 Task: Look for space in Forssa, Finland from 2nd June, 2023 to 15th June, 2023 for 2 adults and 1 pet in price range Rs.10000 to Rs.15000. Place can be entire place with 1  bedroom having 1 bed and 1 bathroom. Property type can be house, flat, guest house, hotel. Booking option can be shelf check-in. Required host language is .
Action: Mouse moved to (529, 106)
Screenshot: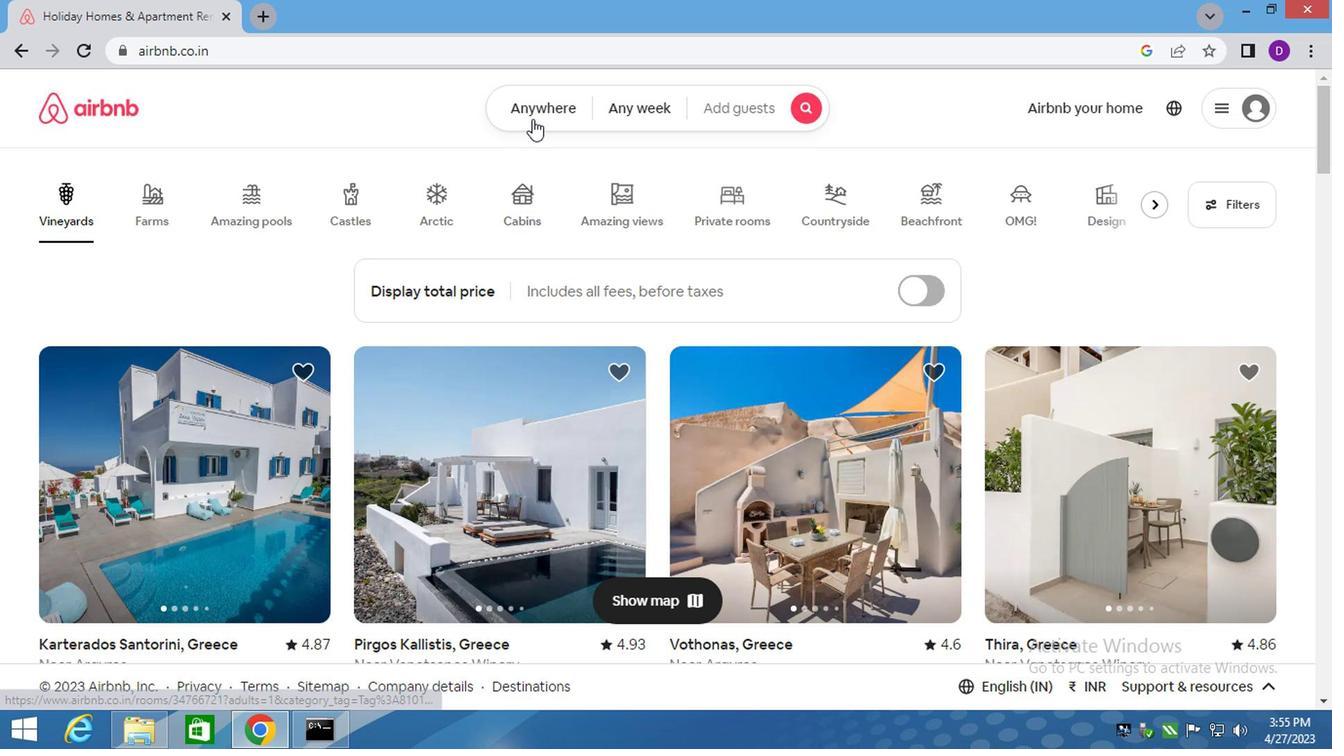 
Action: Mouse pressed left at (529, 106)
Screenshot: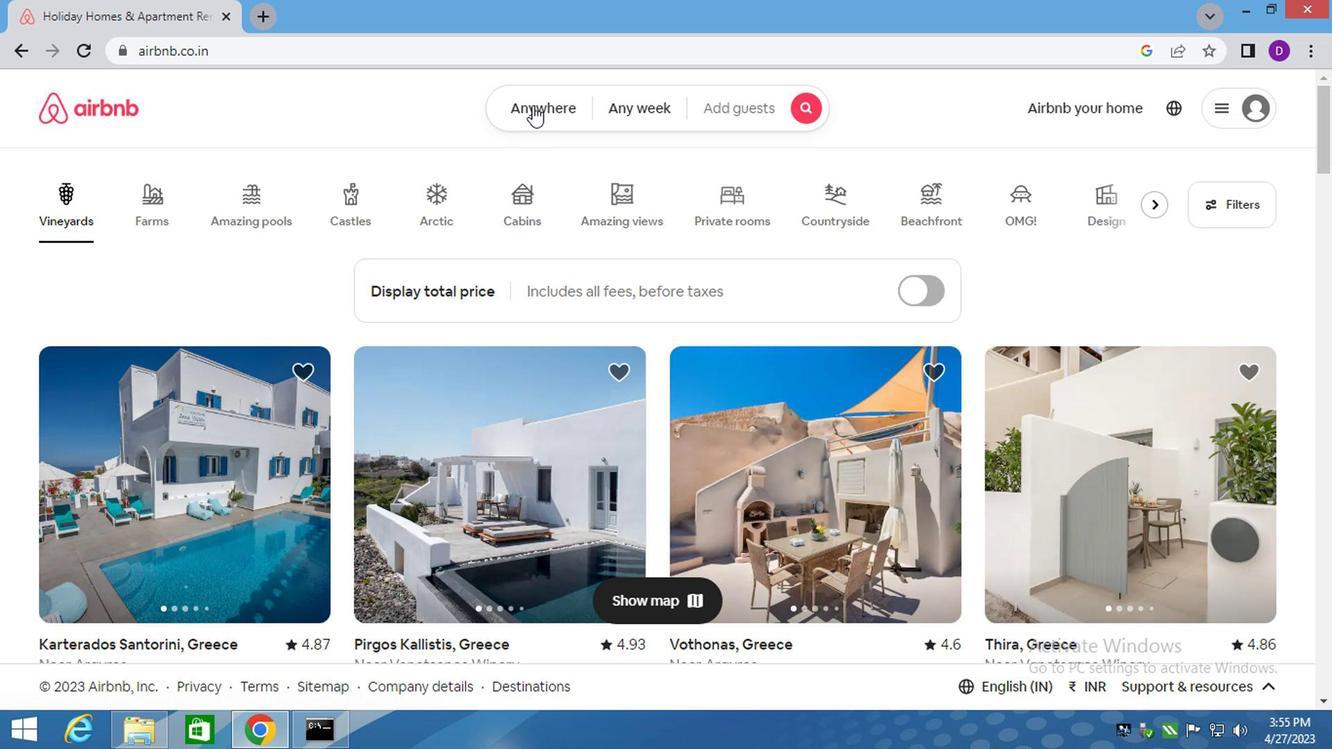 
Action: Mouse moved to (336, 192)
Screenshot: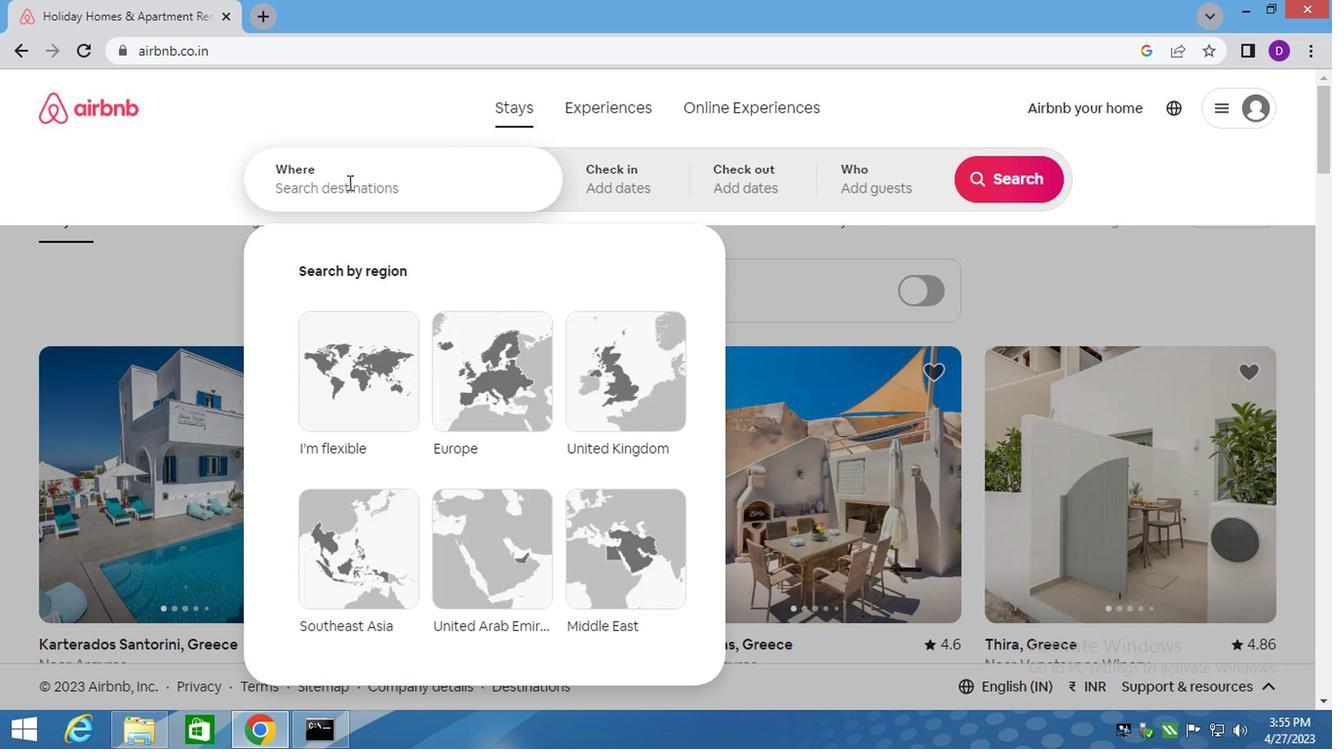 
Action: Mouse pressed left at (336, 192)
Screenshot: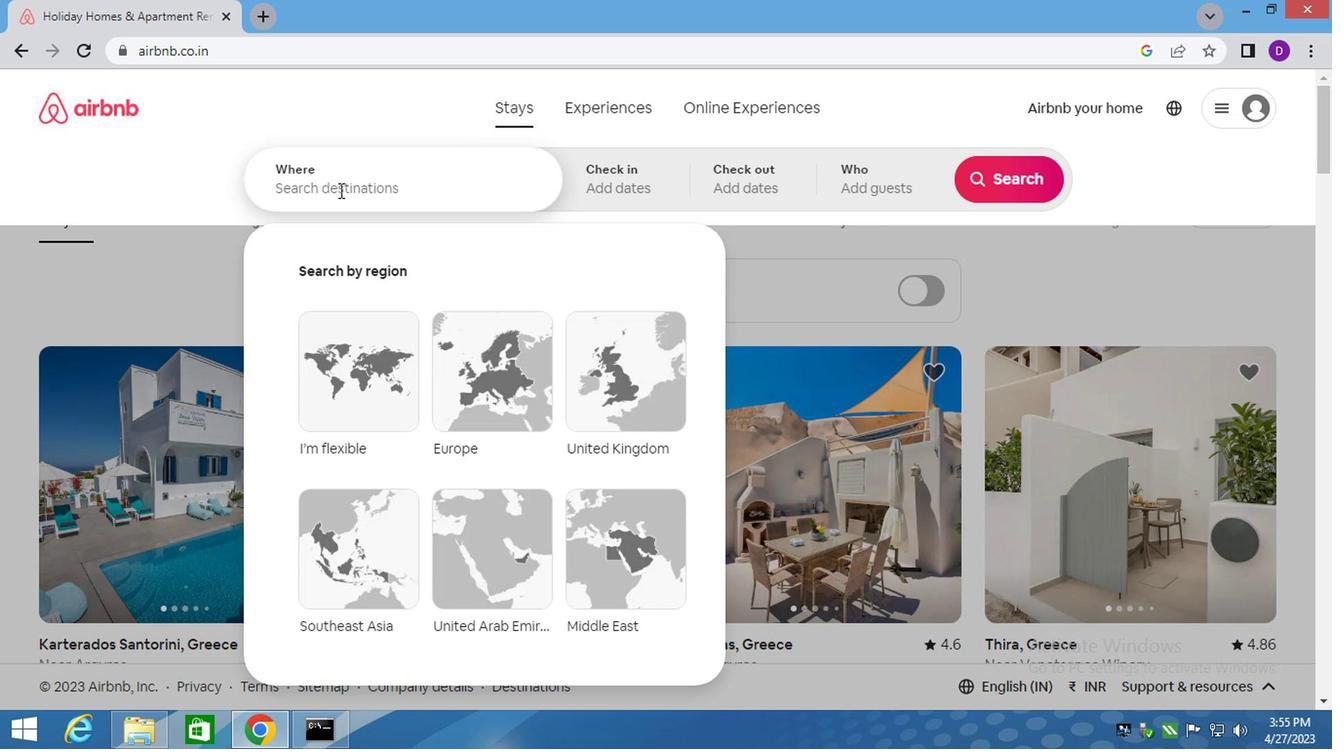 
Action: Key pressed forssa,<Key.space>fin<Key.down><Key.enter>
Screenshot: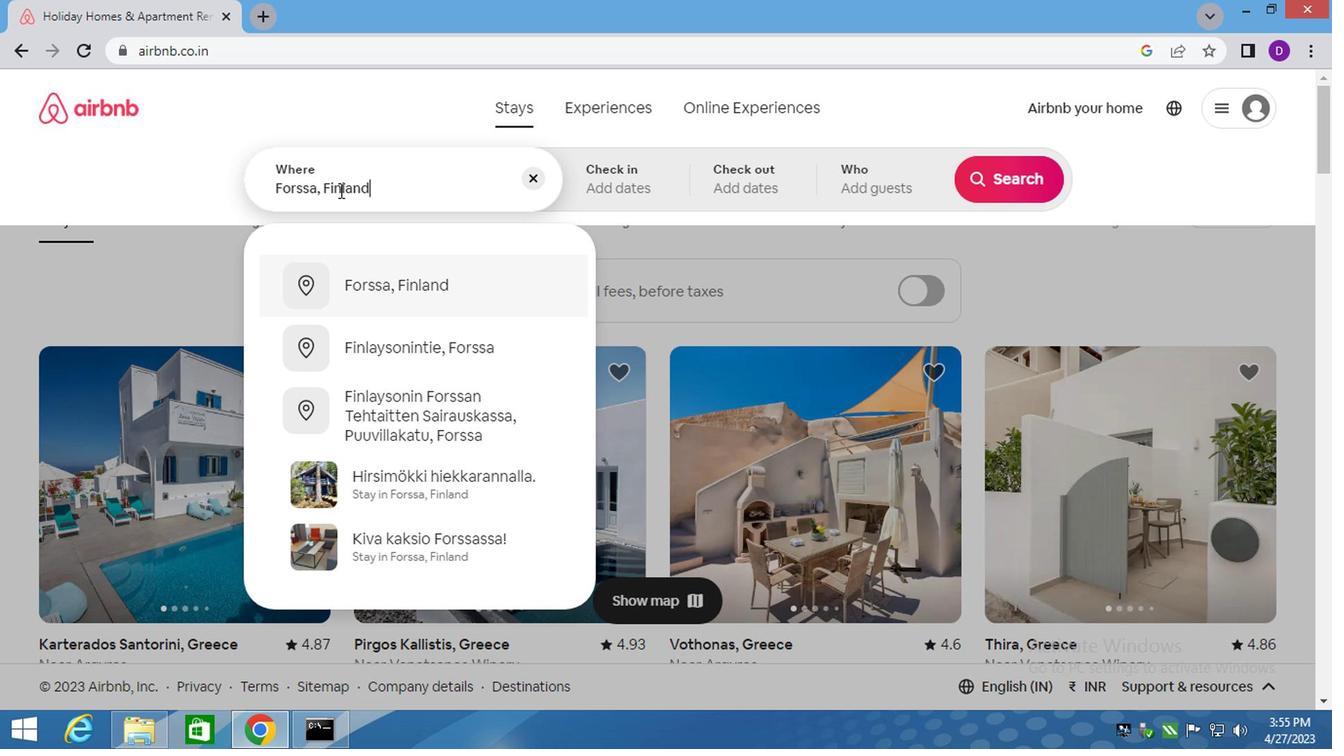 
Action: Mouse moved to (998, 338)
Screenshot: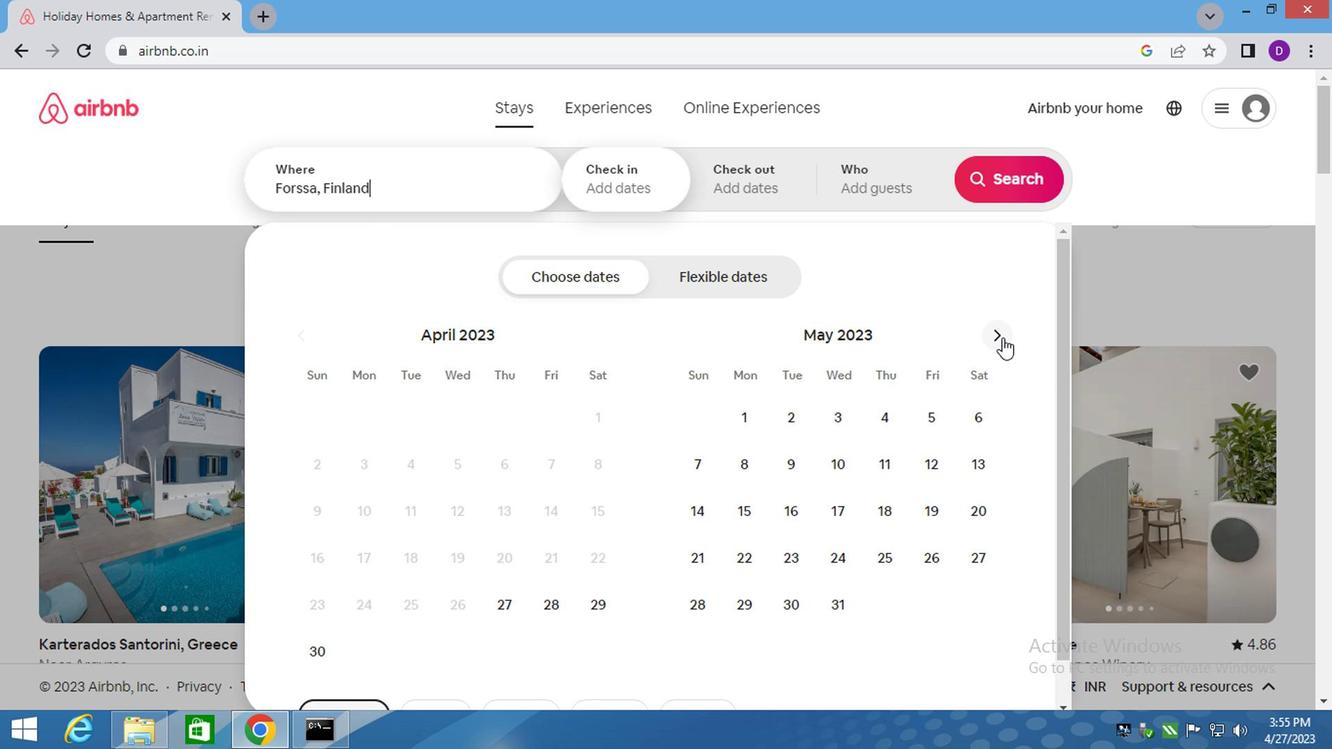 
Action: Mouse pressed left at (998, 338)
Screenshot: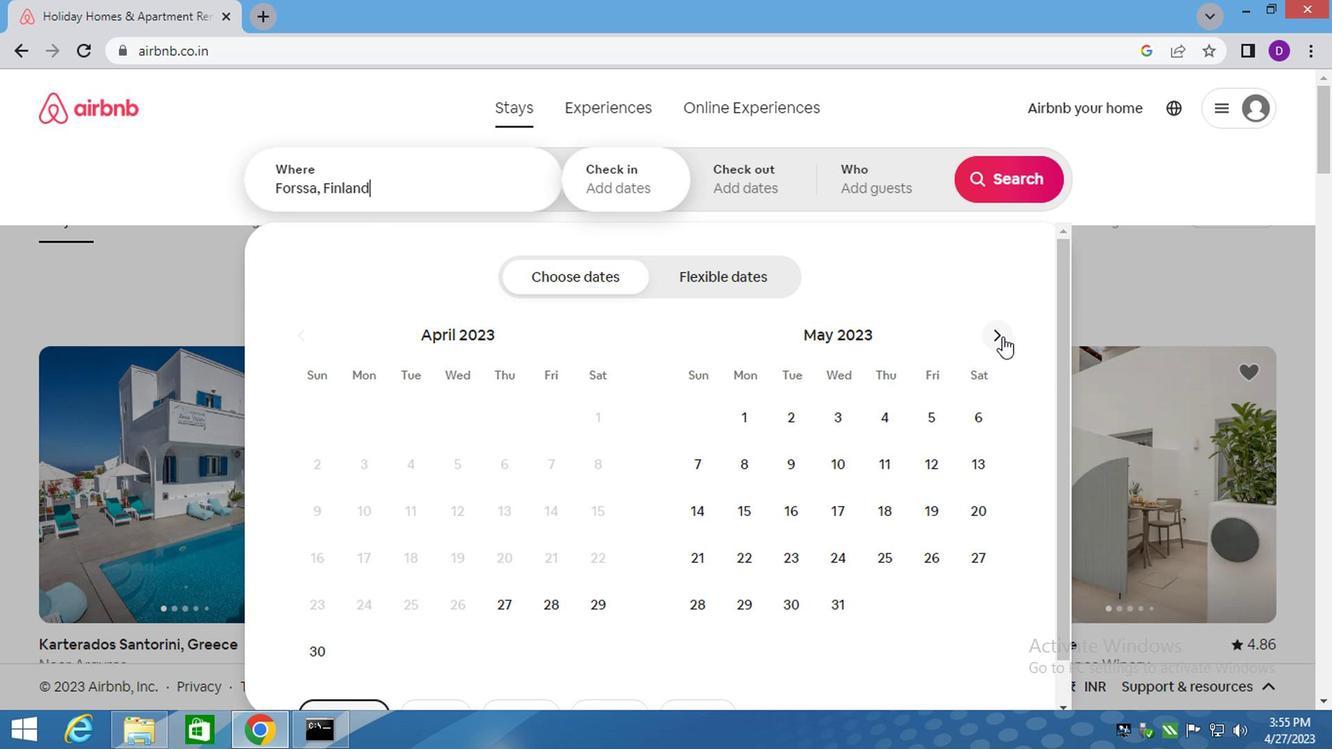 
Action: Mouse moved to (919, 415)
Screenshot: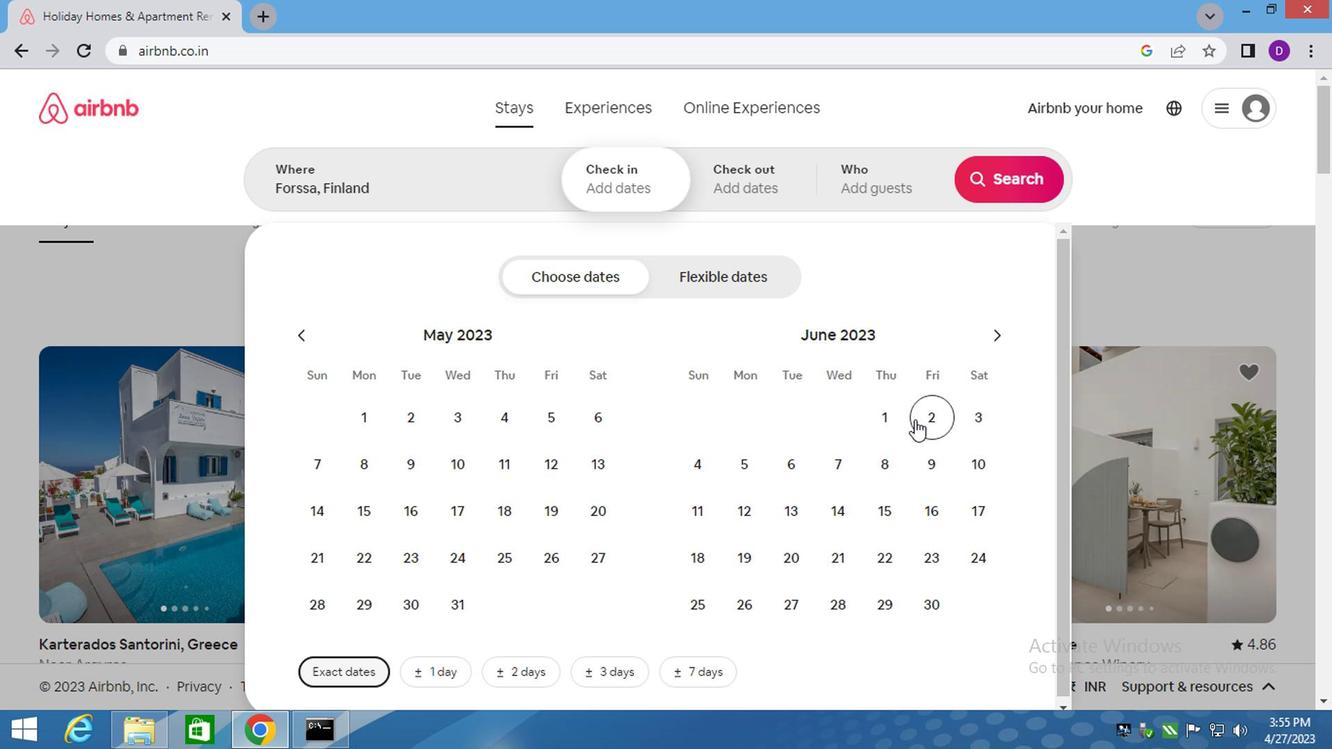 
Action: Mouse pressed left at (919, 415)
Screenshot: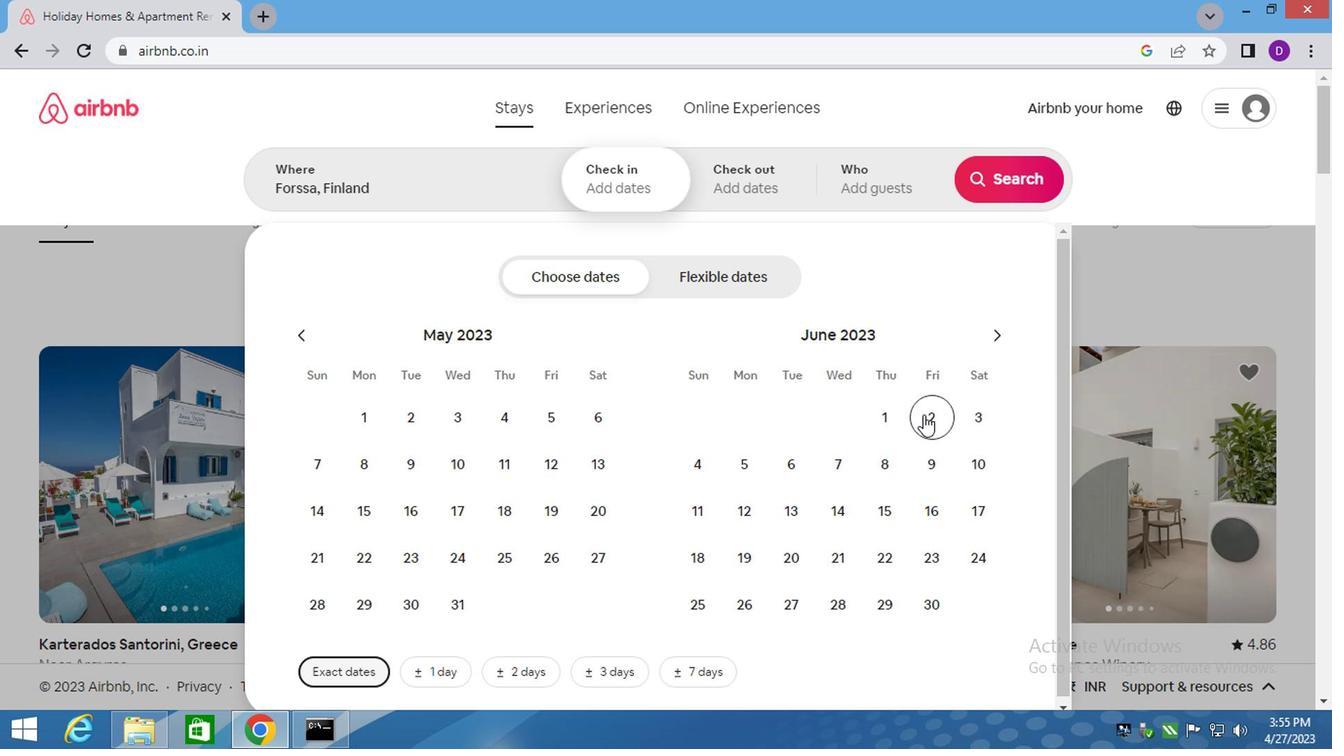 
Action: Mouse moved to (880, 496)
Screenshot: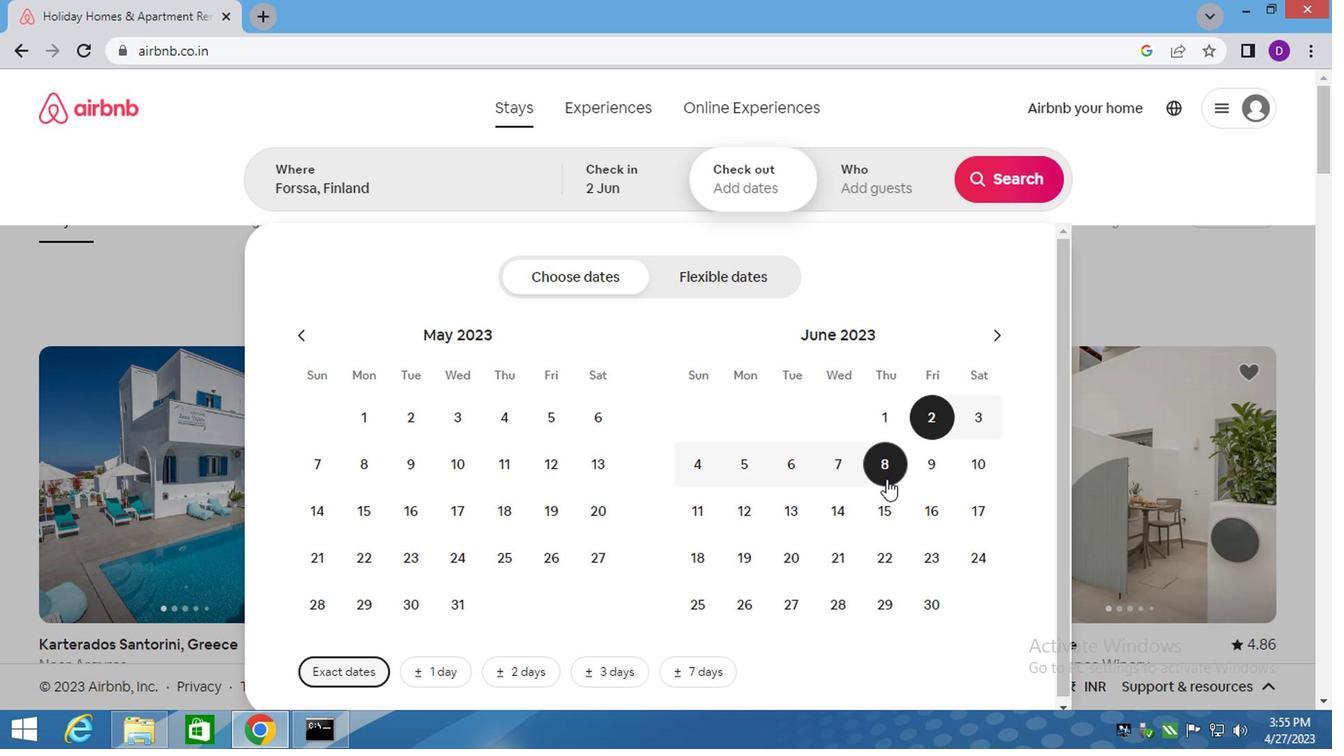 
Action: Mouse pressed left at (880, 496)
Screenshot: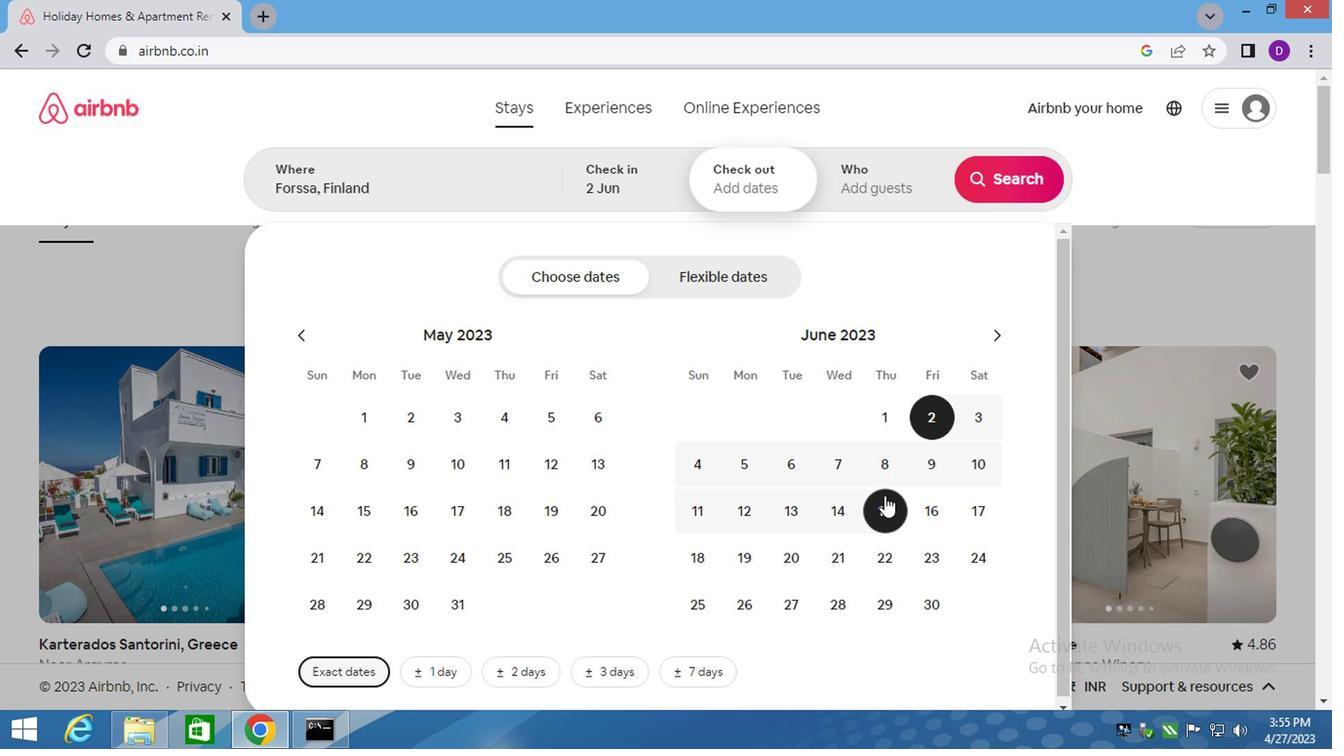 
Action: Mouse moved to (865, 192)
Screenshot: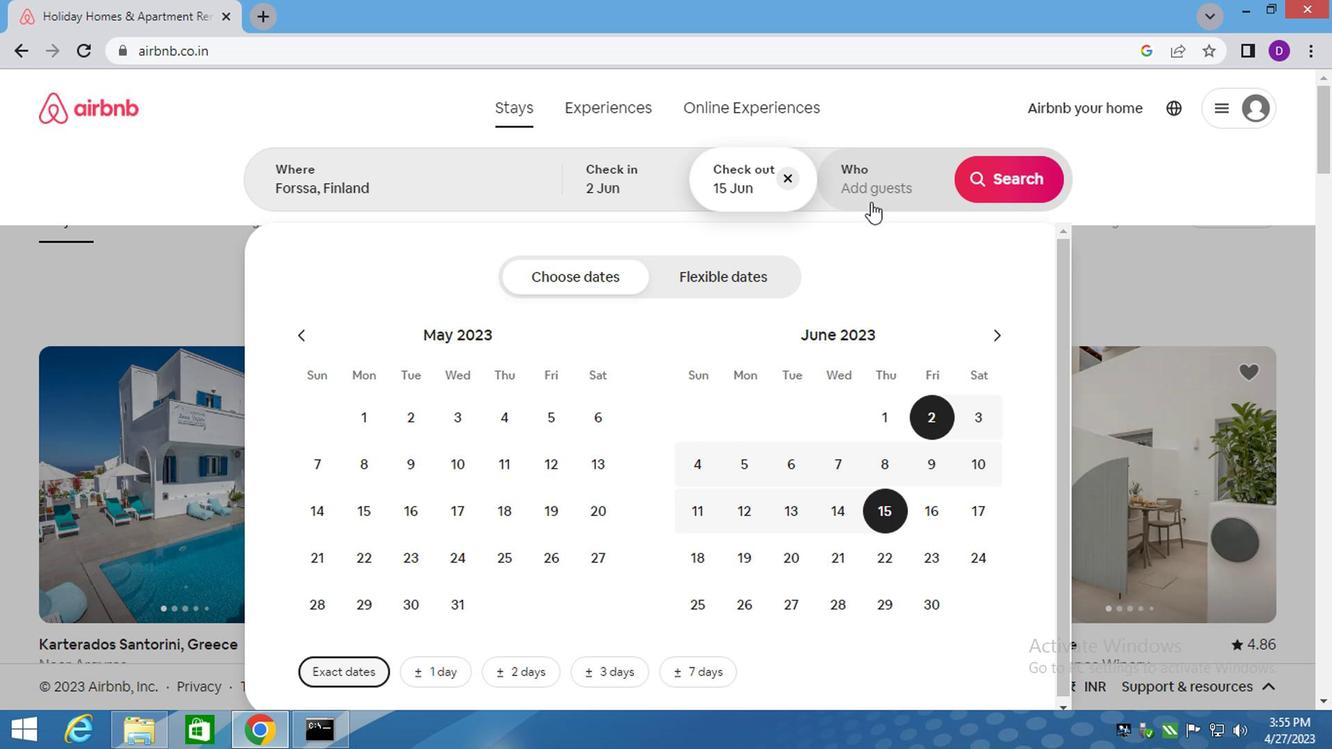 
Action: Mouse pressed left at (865, 192)
Screenshot: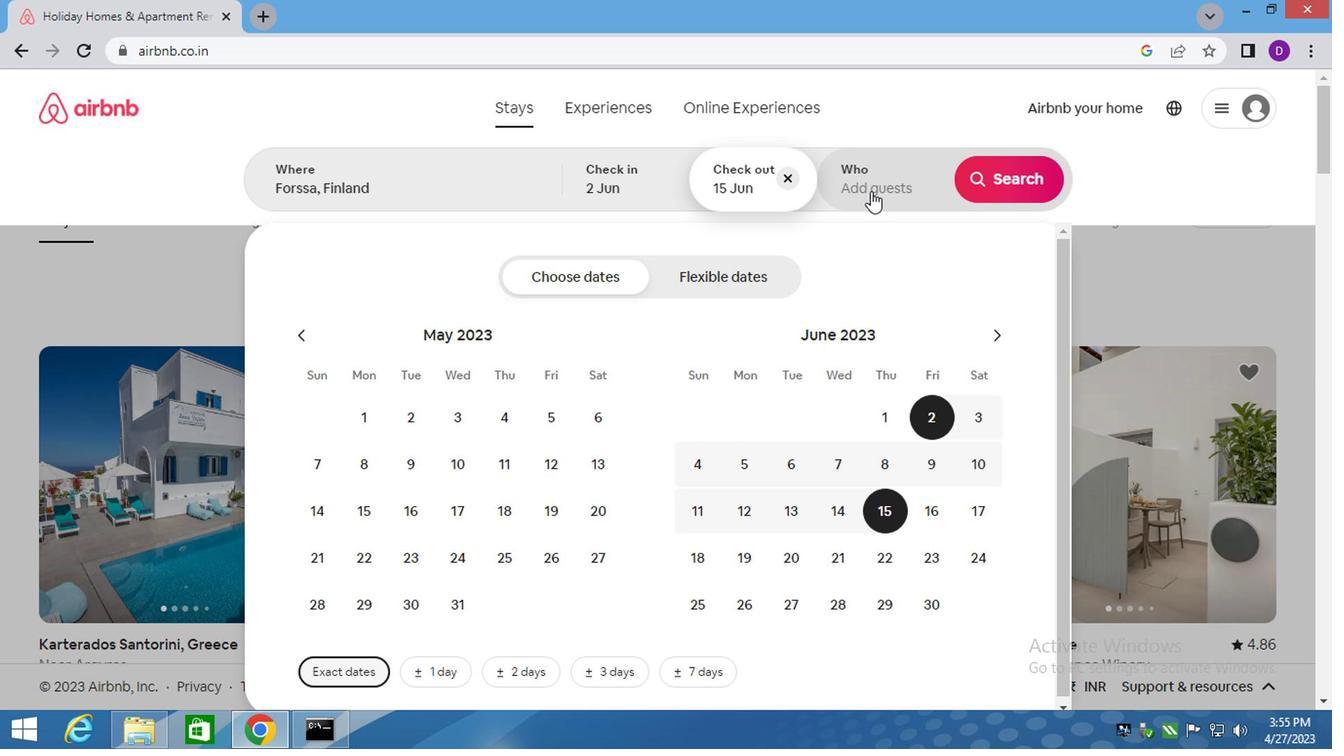 
Action: Mouse moved to (1012, 286)
Screenshot: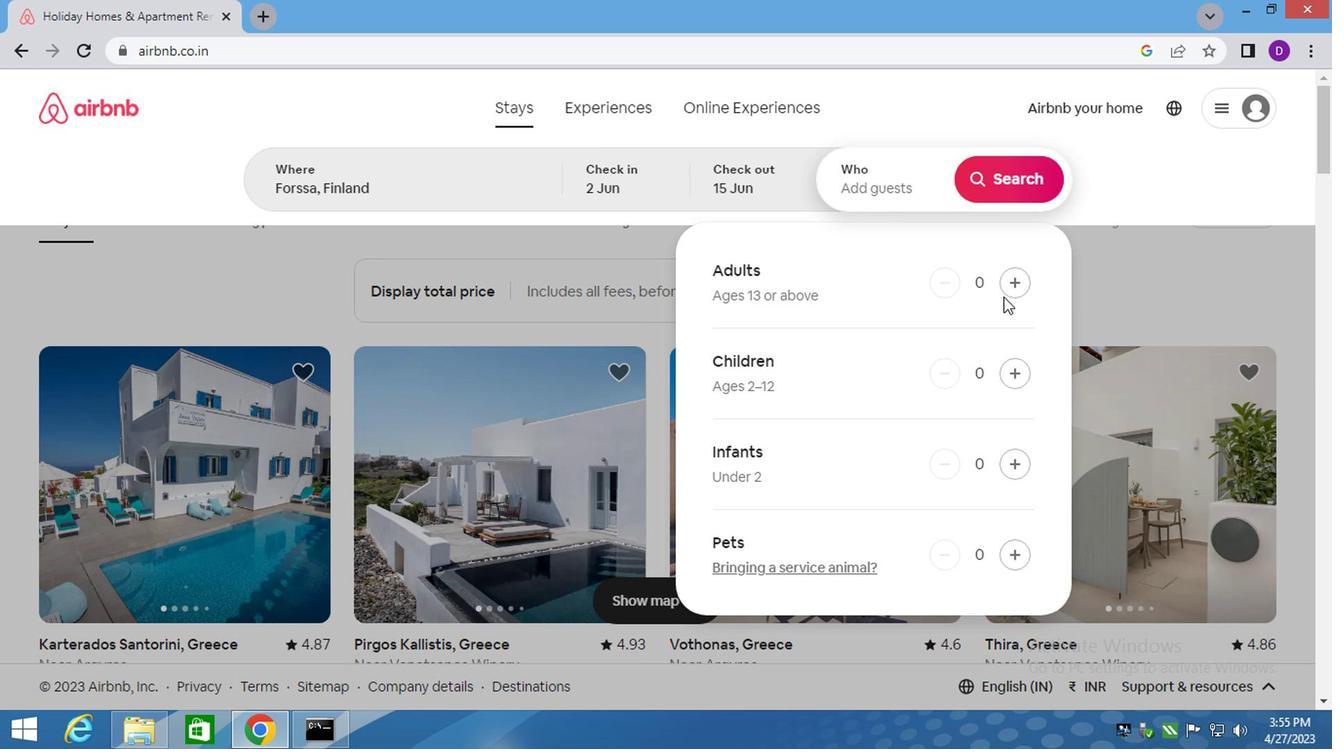 
Action: Mouse pressed left at (1012, 286)
Screenshot: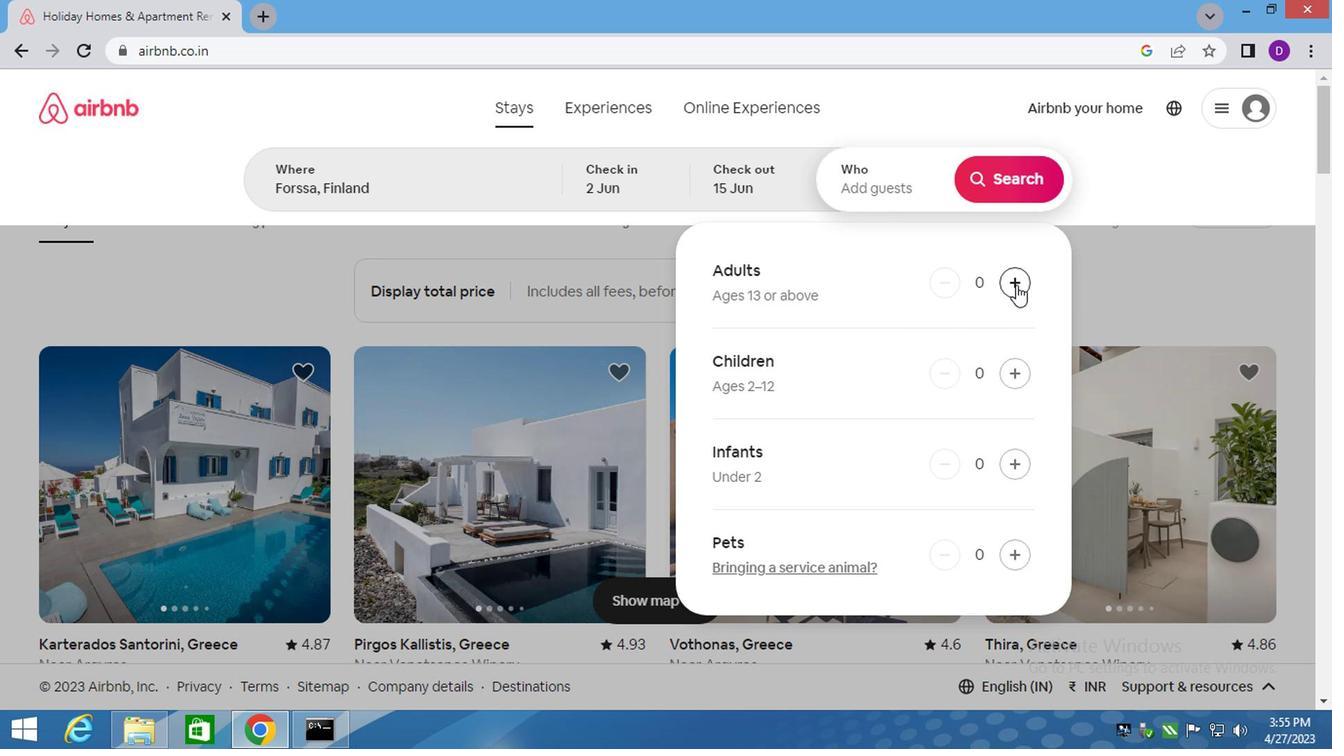 
Action: Mouse pressed left at (1012, 286)
Screenshot: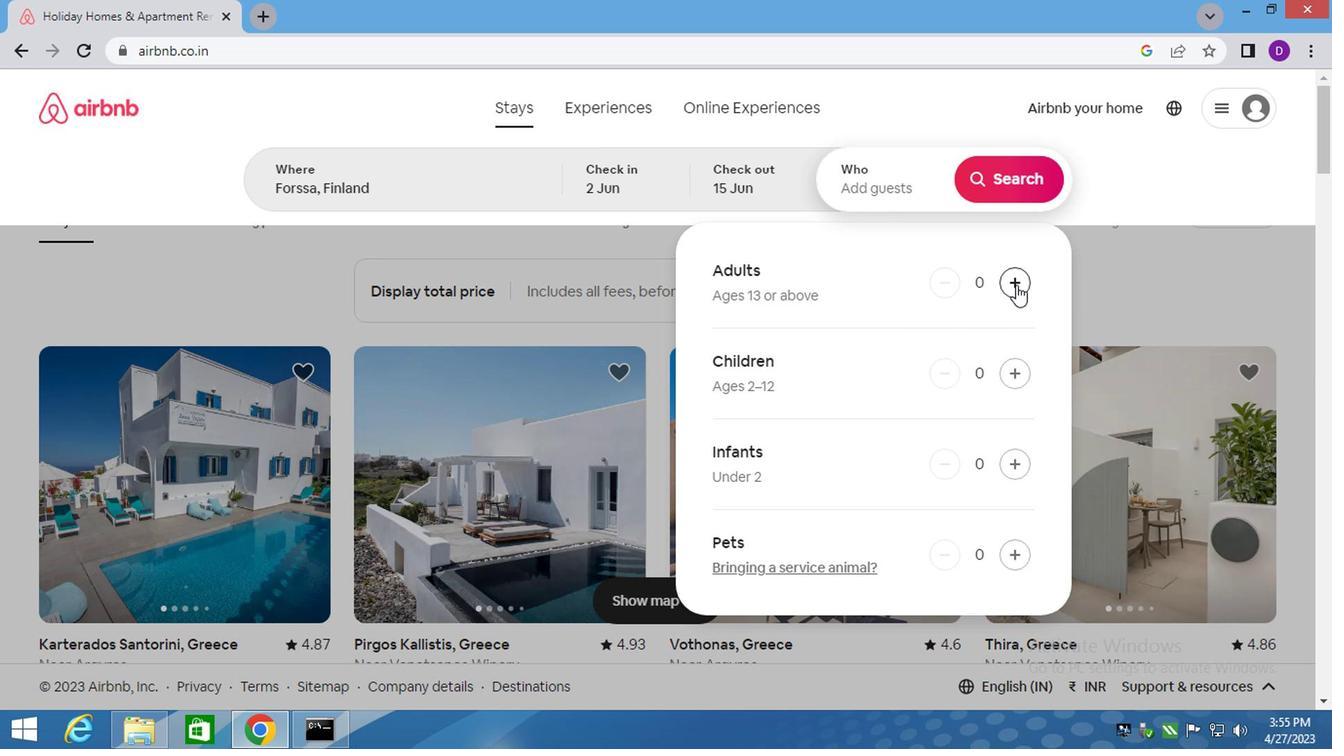 
Action: Mouse moved to (1008, 558)
Screenshot: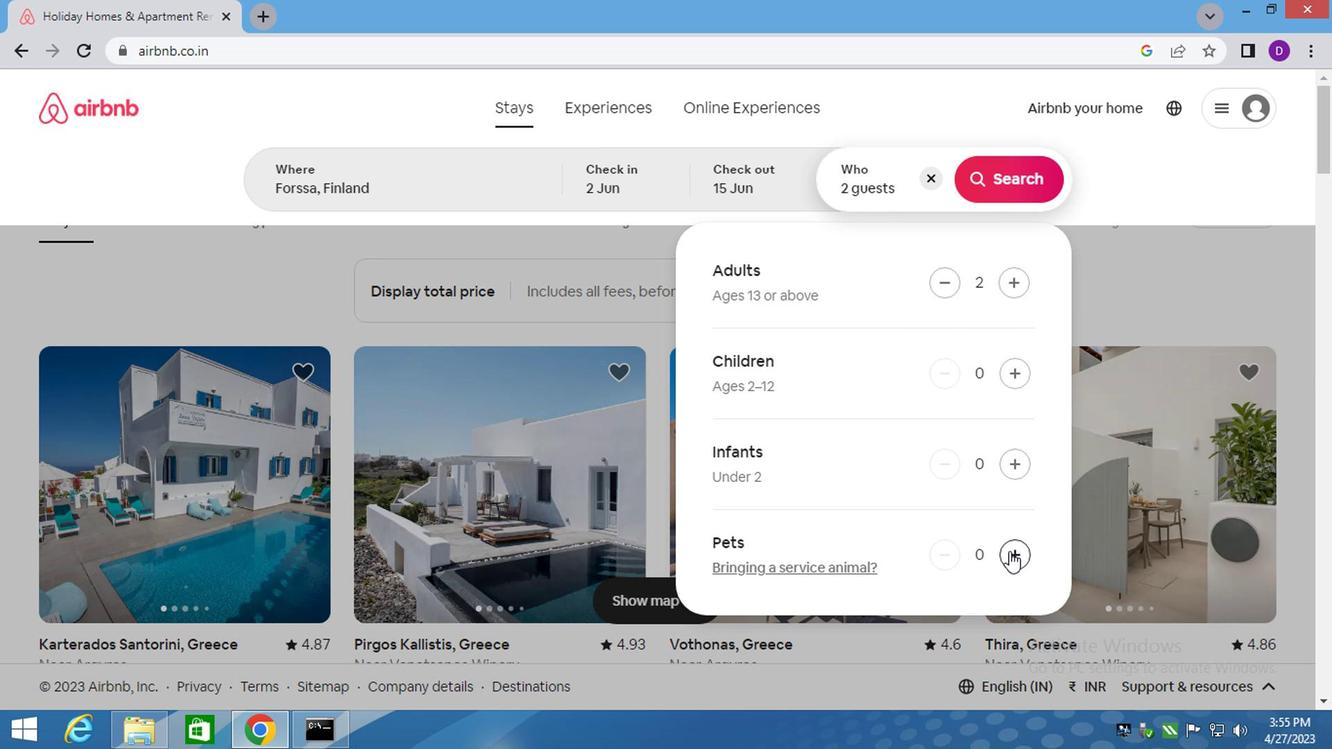 
Action: Mouse pressed left at (1008, 558)
Screenshot: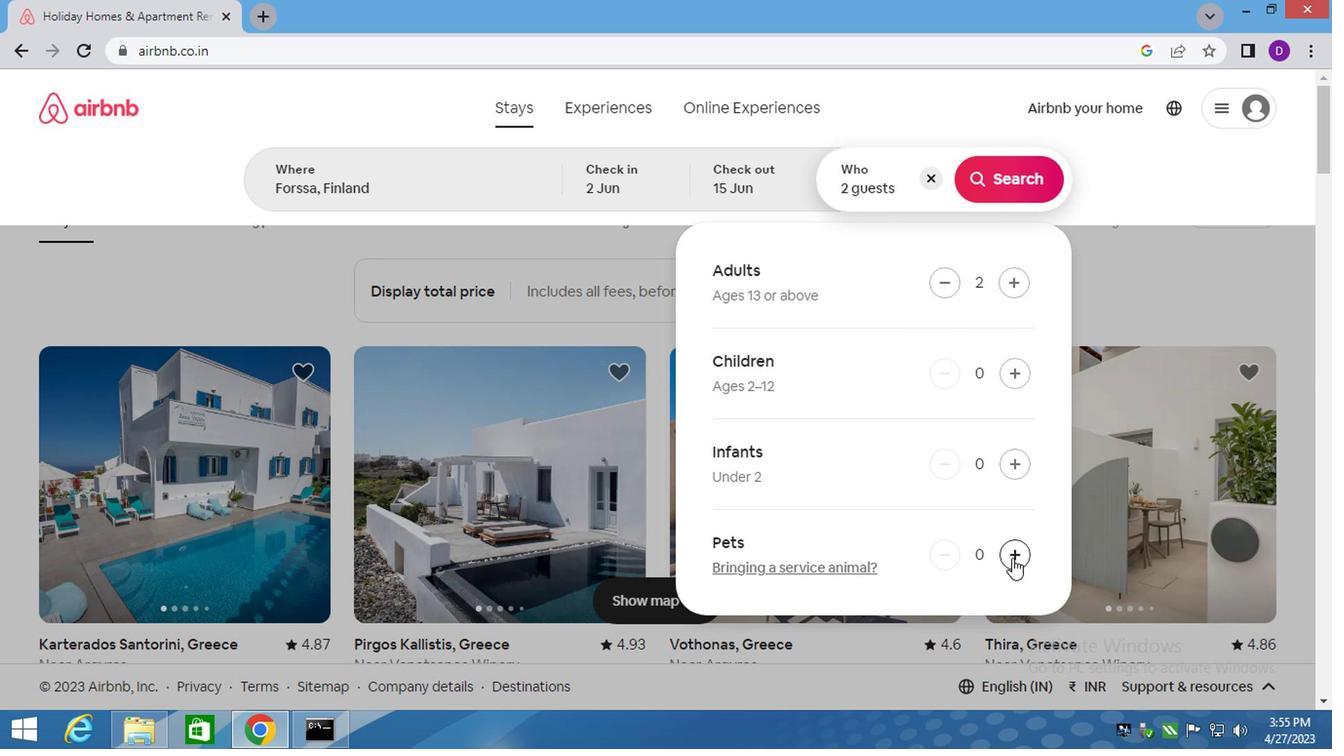 
Action: Mouse moved to (994, 188)
Screenshot: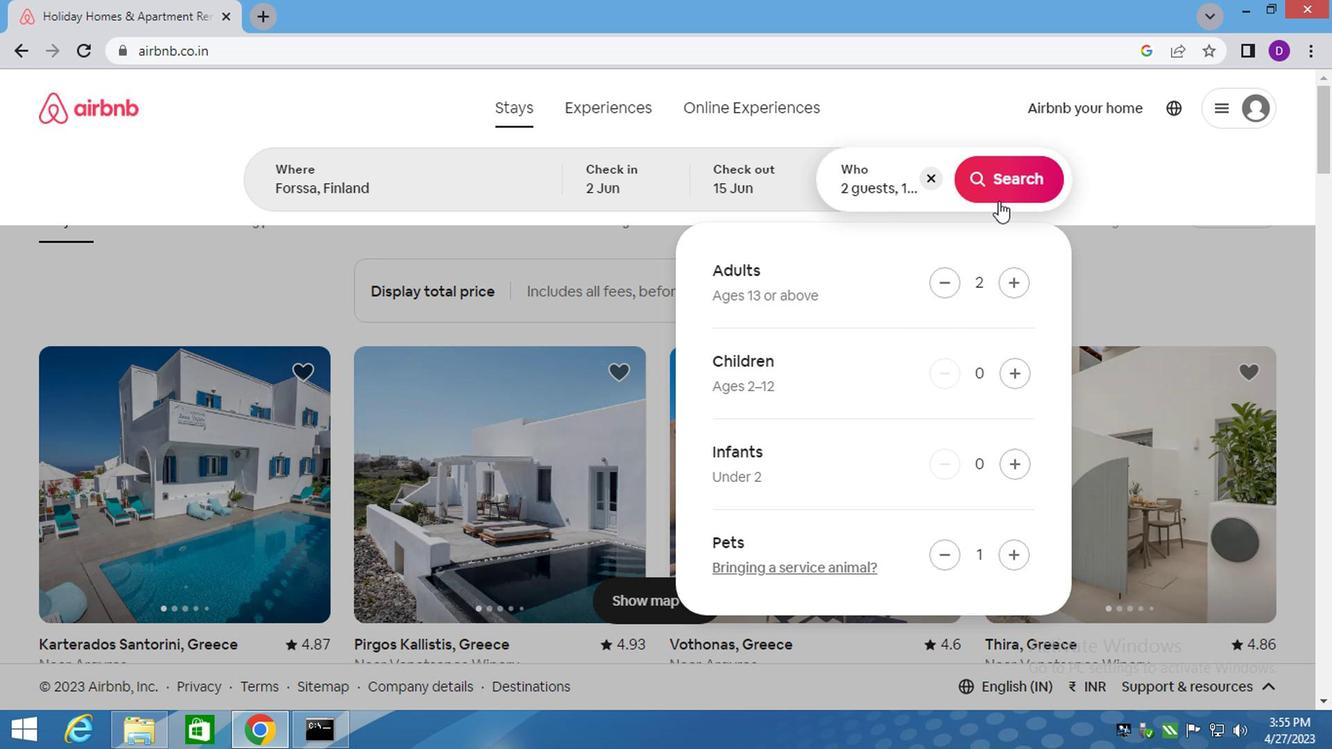 
Action: Mouse pressed left at (994, 188)
Screenshot: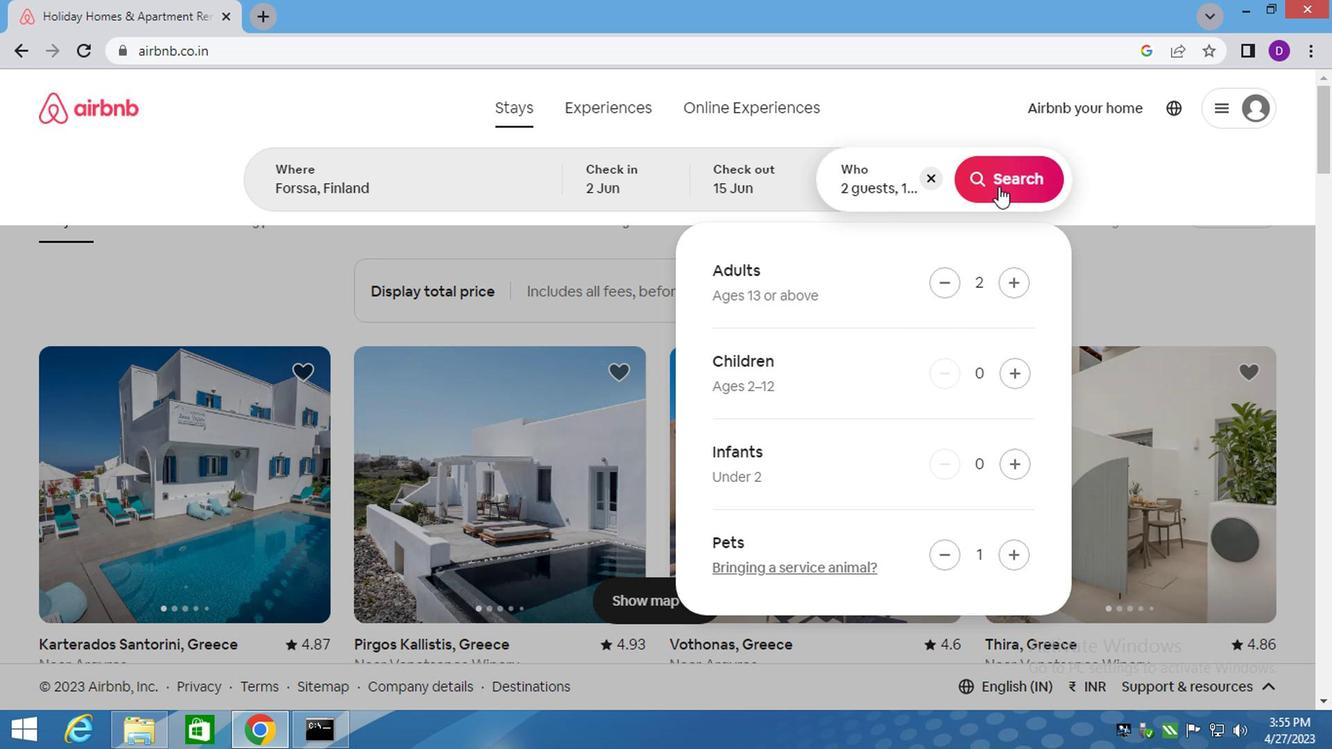 
Action: Mouse moved to (1228, 192)
Screenshot: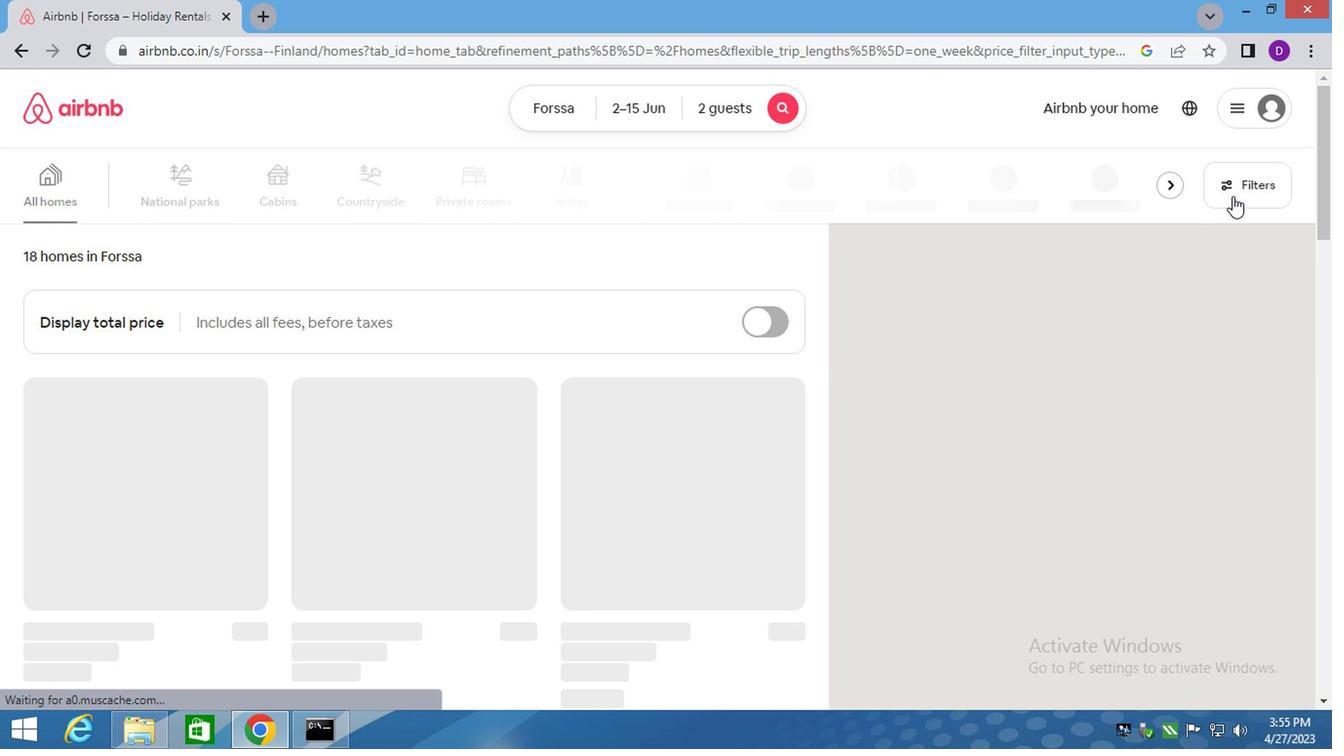 
Action: Mouse pressed left at (1228, 192)
Screenshot: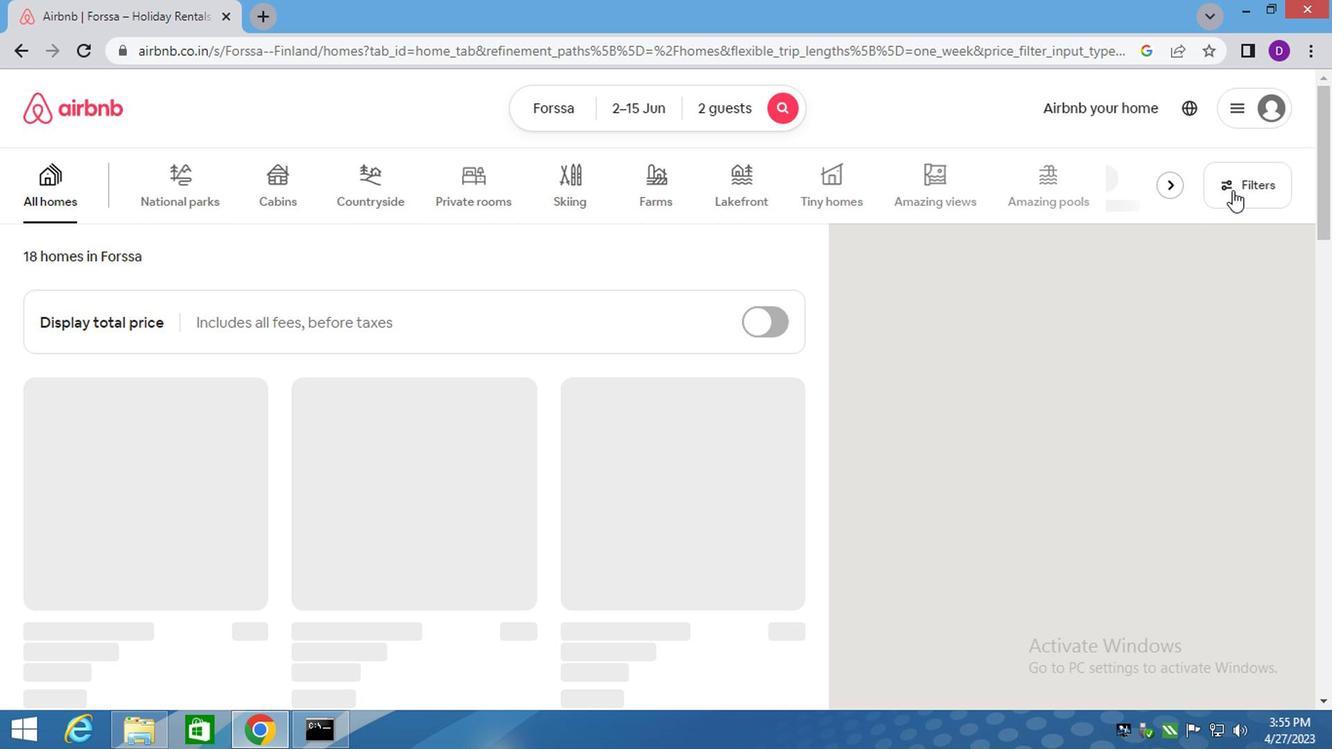 
Action: Mouse moved to (406, 426)
Screenshot: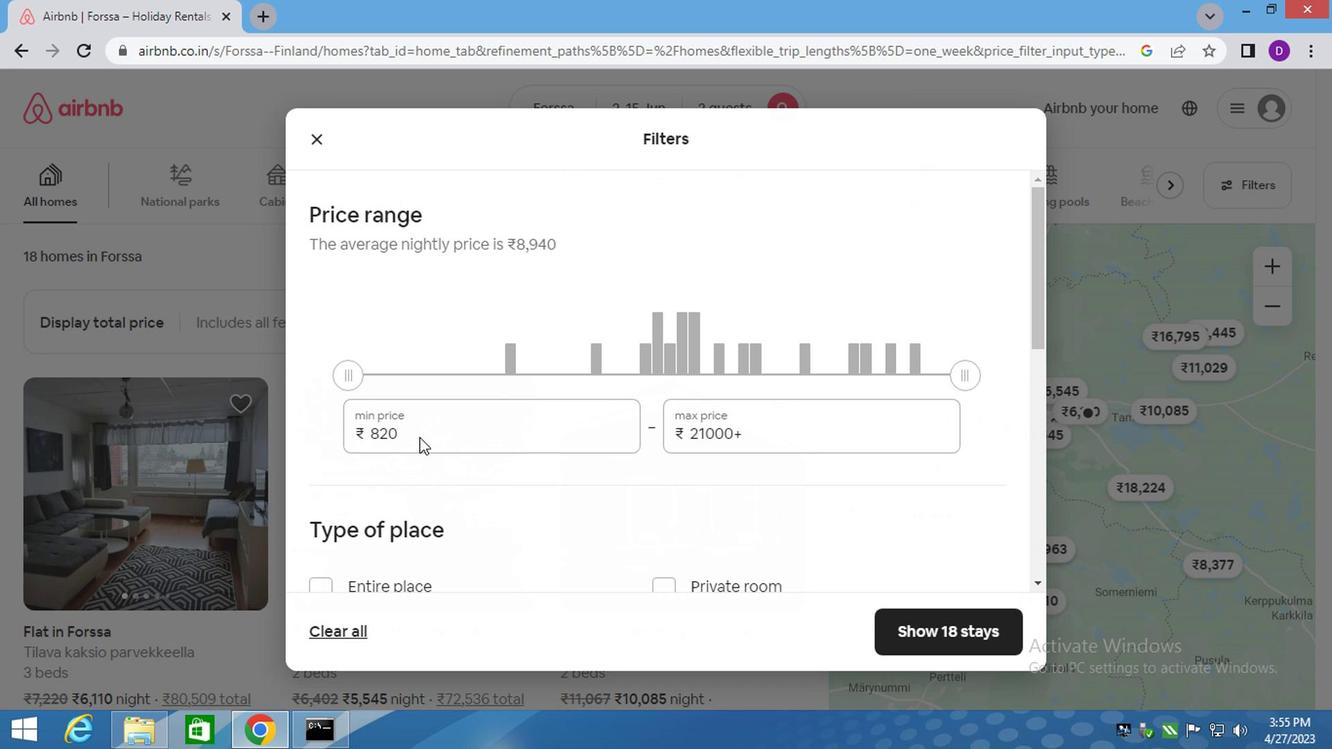 
Action: Mouse pressed left at (406, 426)
Screenshot: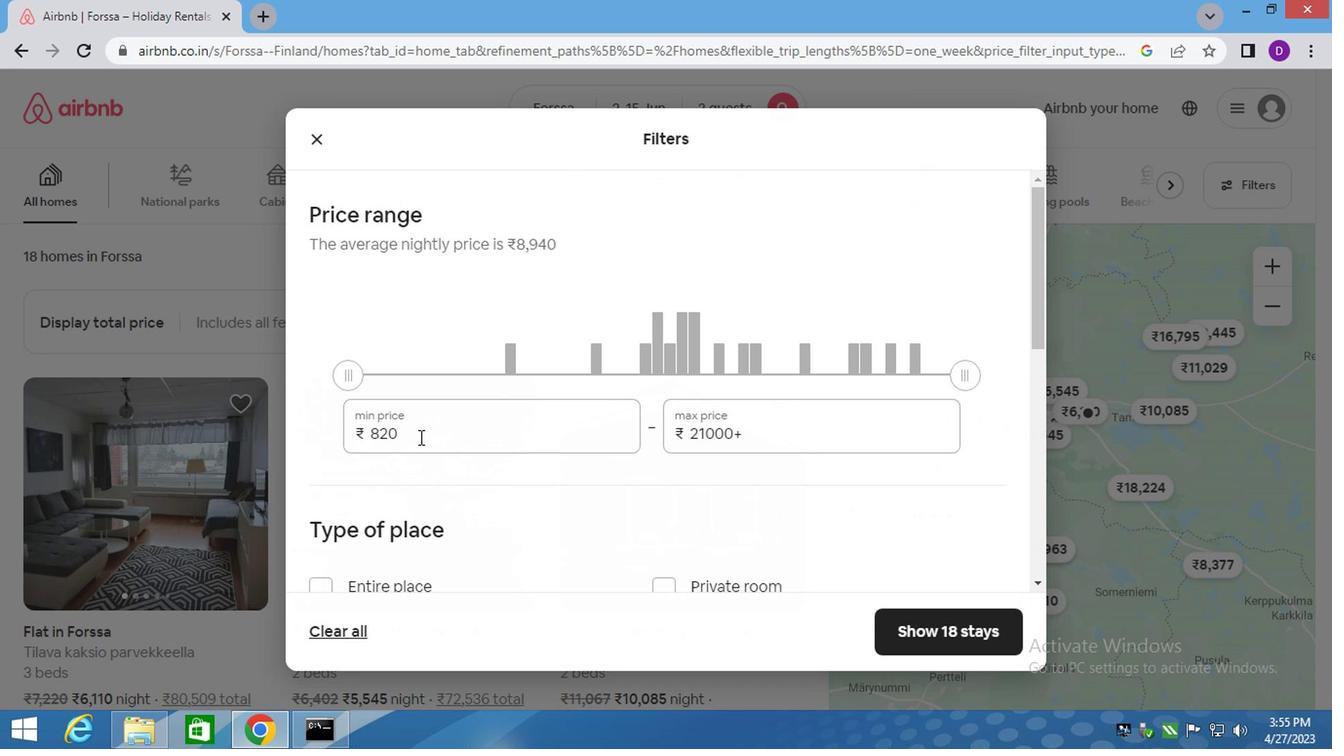 
Action: Mouse pressed left at (406, 426)
Screenshot: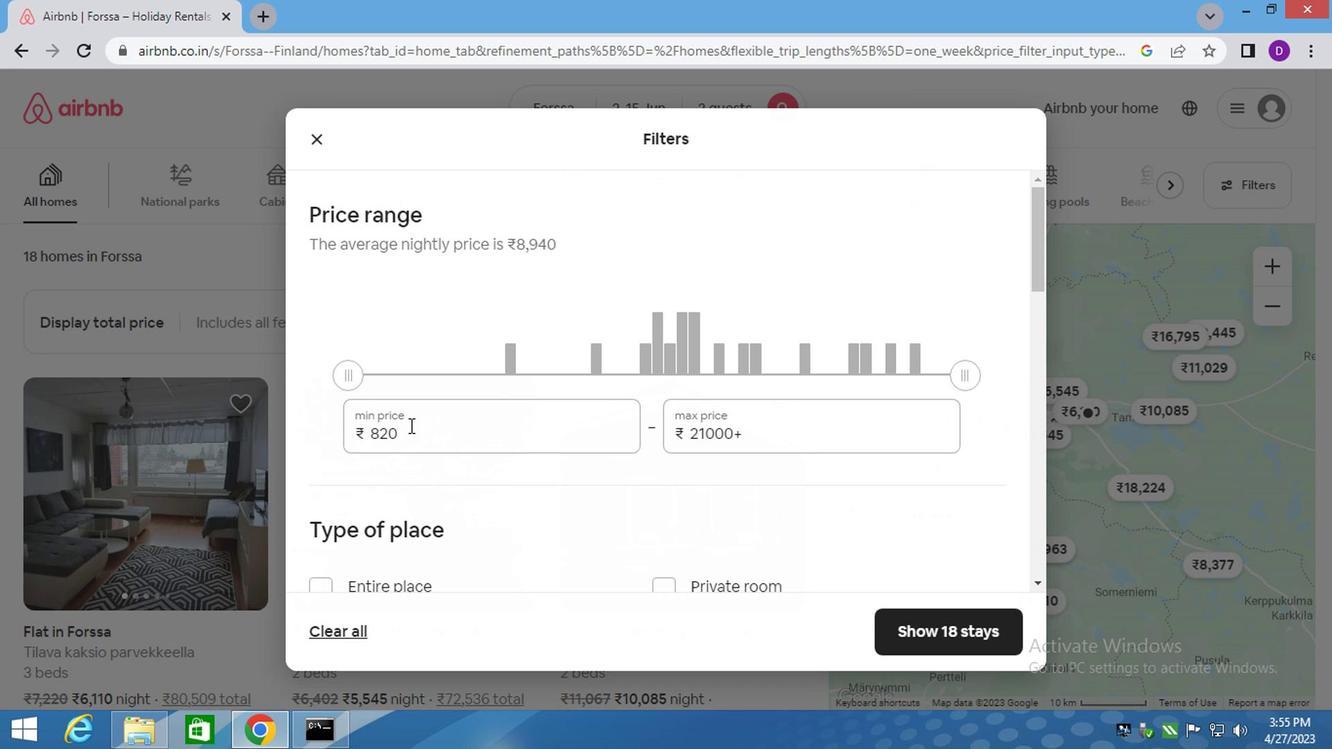 
Action: Key pressed 1<Key.backspace><Key.tab>
Screenshot: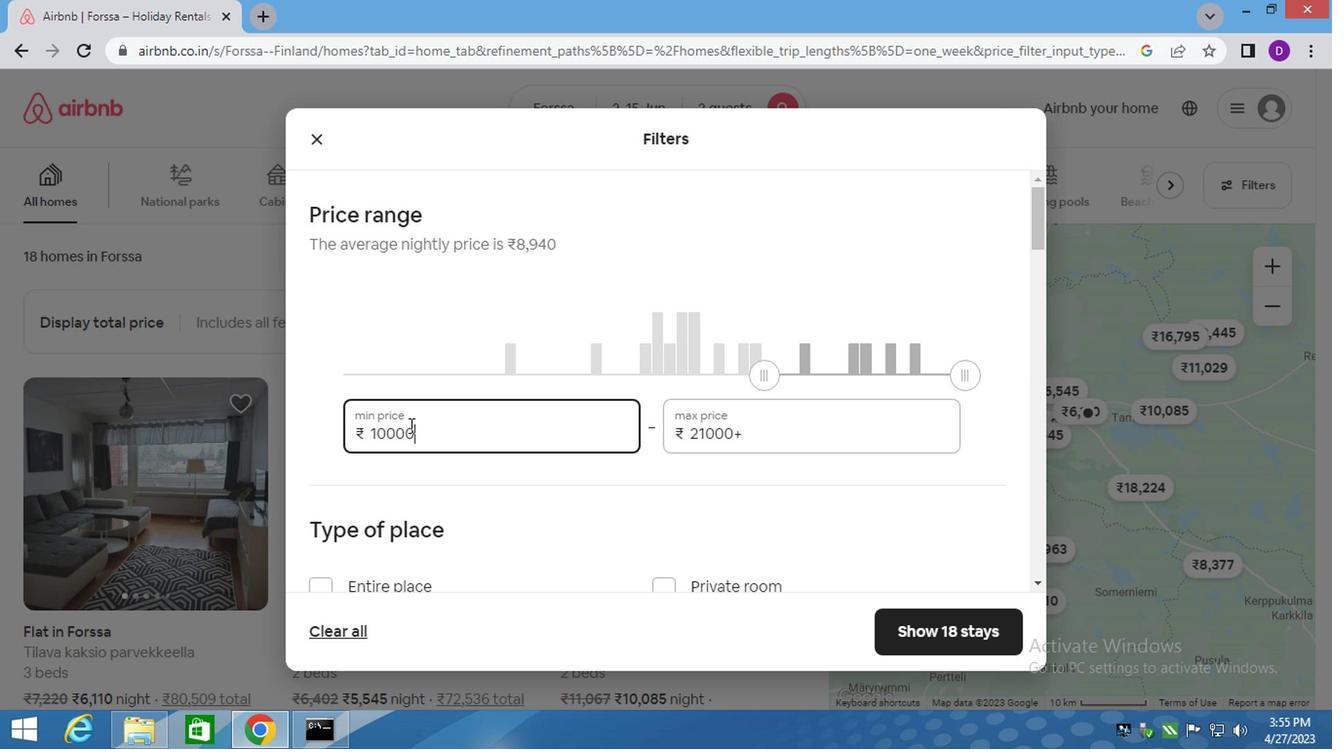 
Action: Mouse moved to (743, 440)
Screenshot: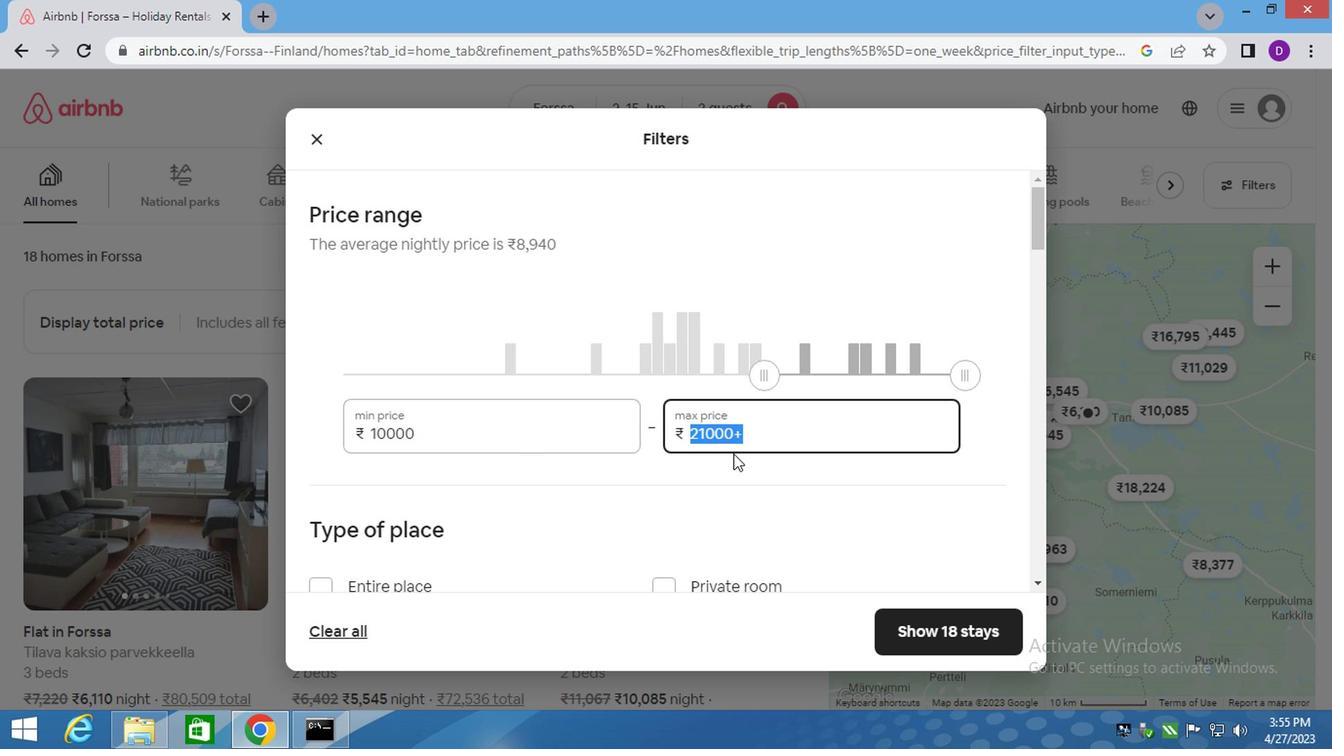 
Action: Key pressed 15000
Screenshot: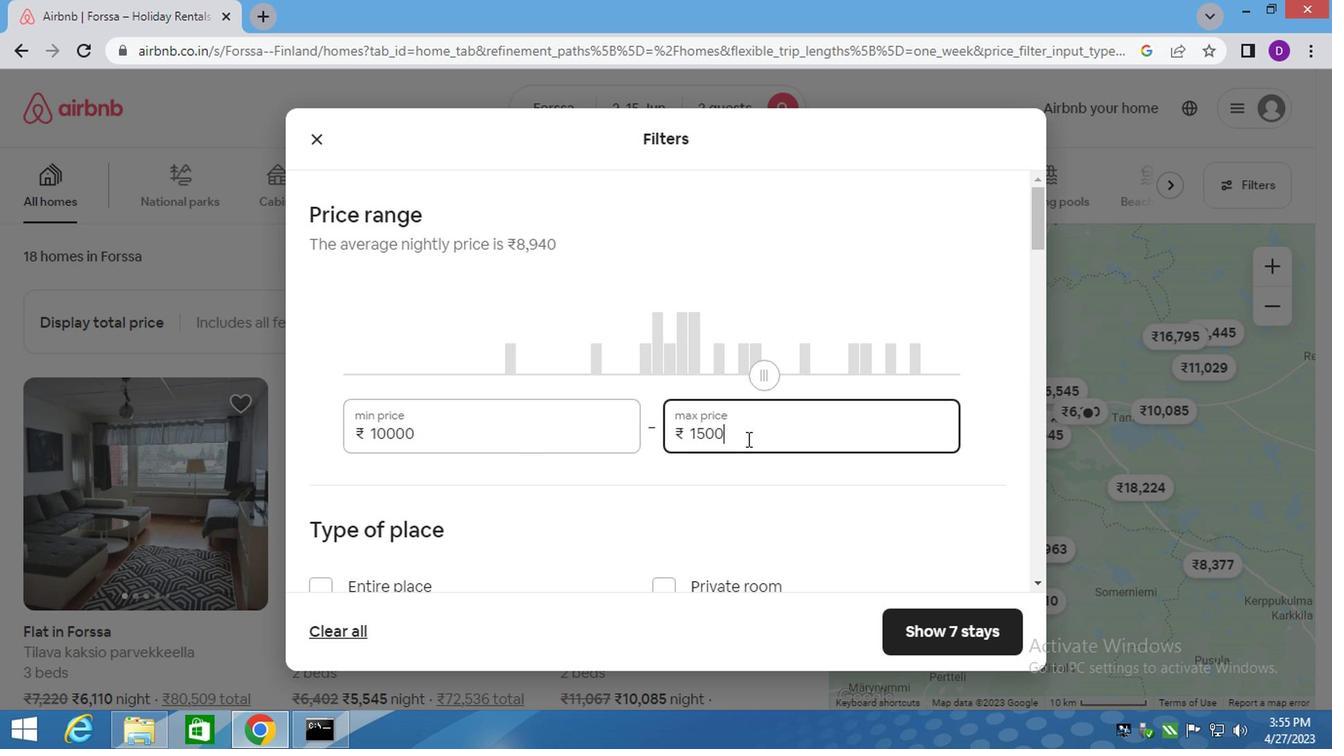 
Action: Mouse moved to (607, 457)
Screenshot: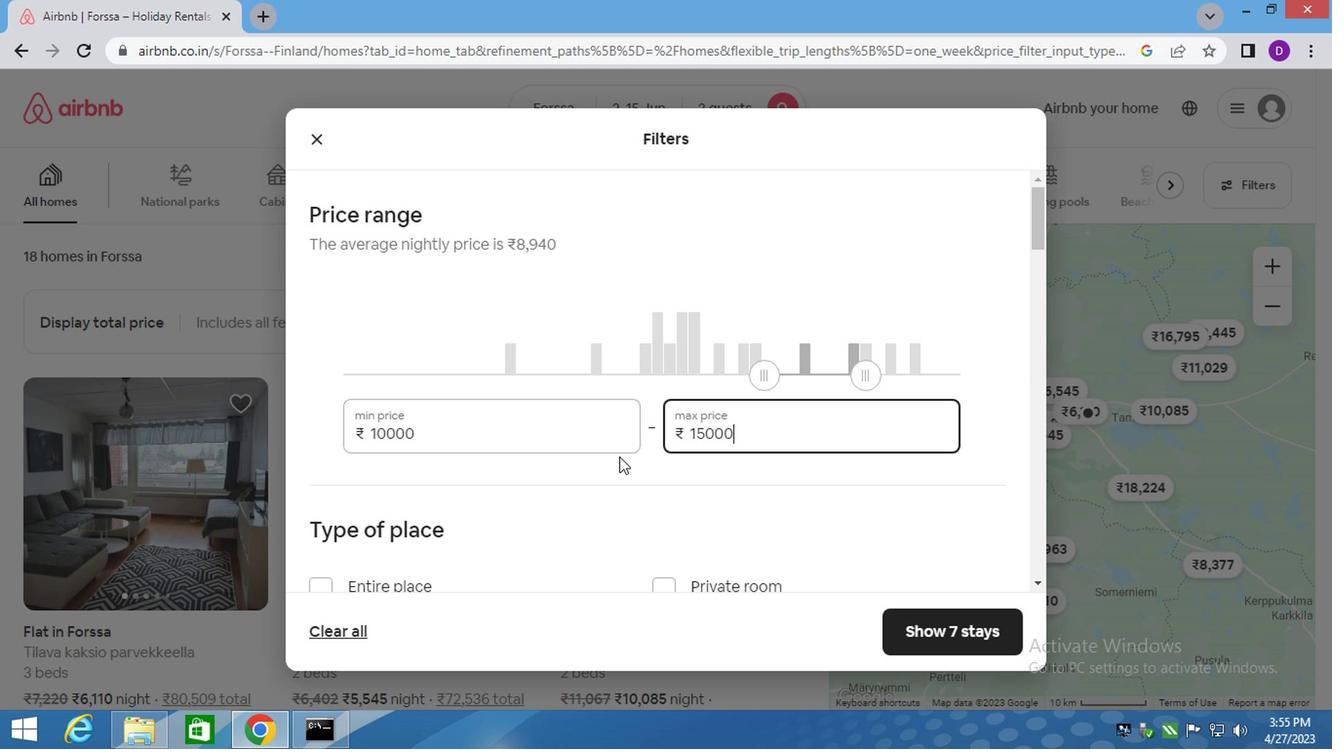 
Action: Mouse scrolled (607, 456) with delta (0, 0)
Screenshot: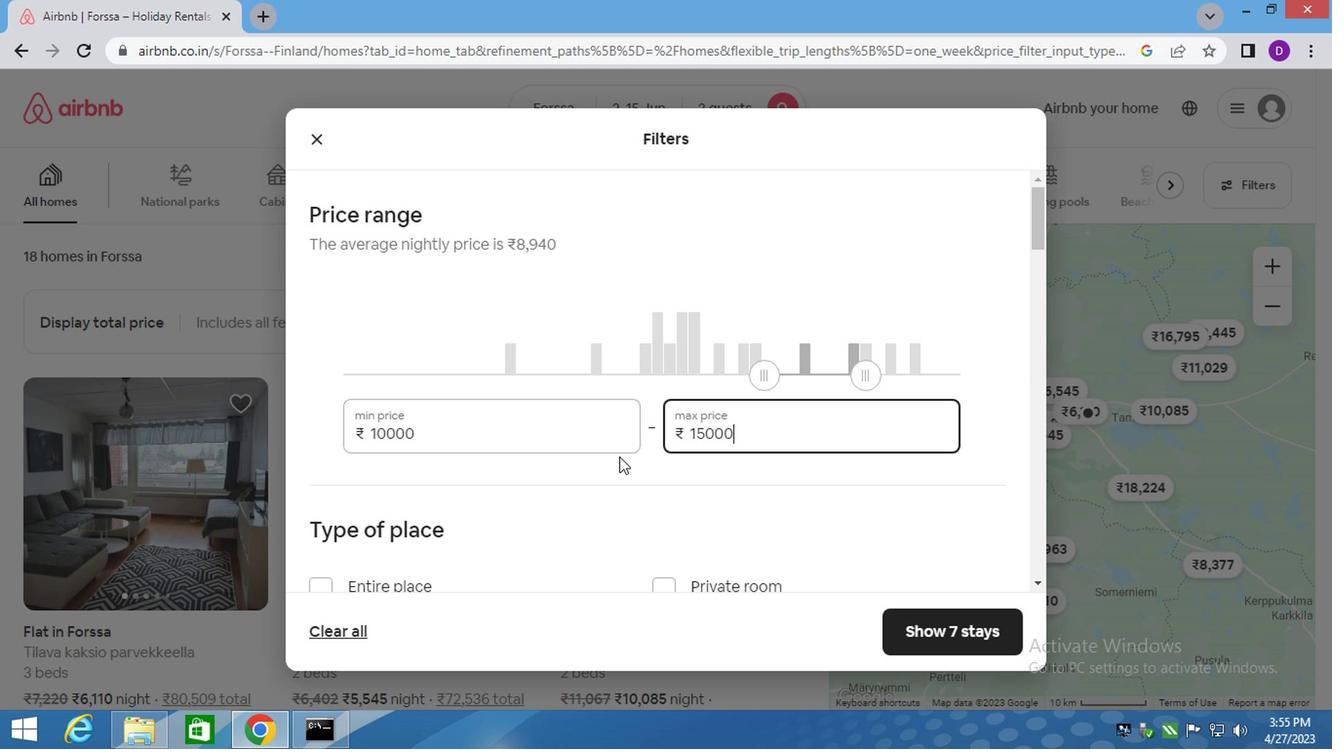 
Action: Mouse moved to (601, 462)
Screenshot: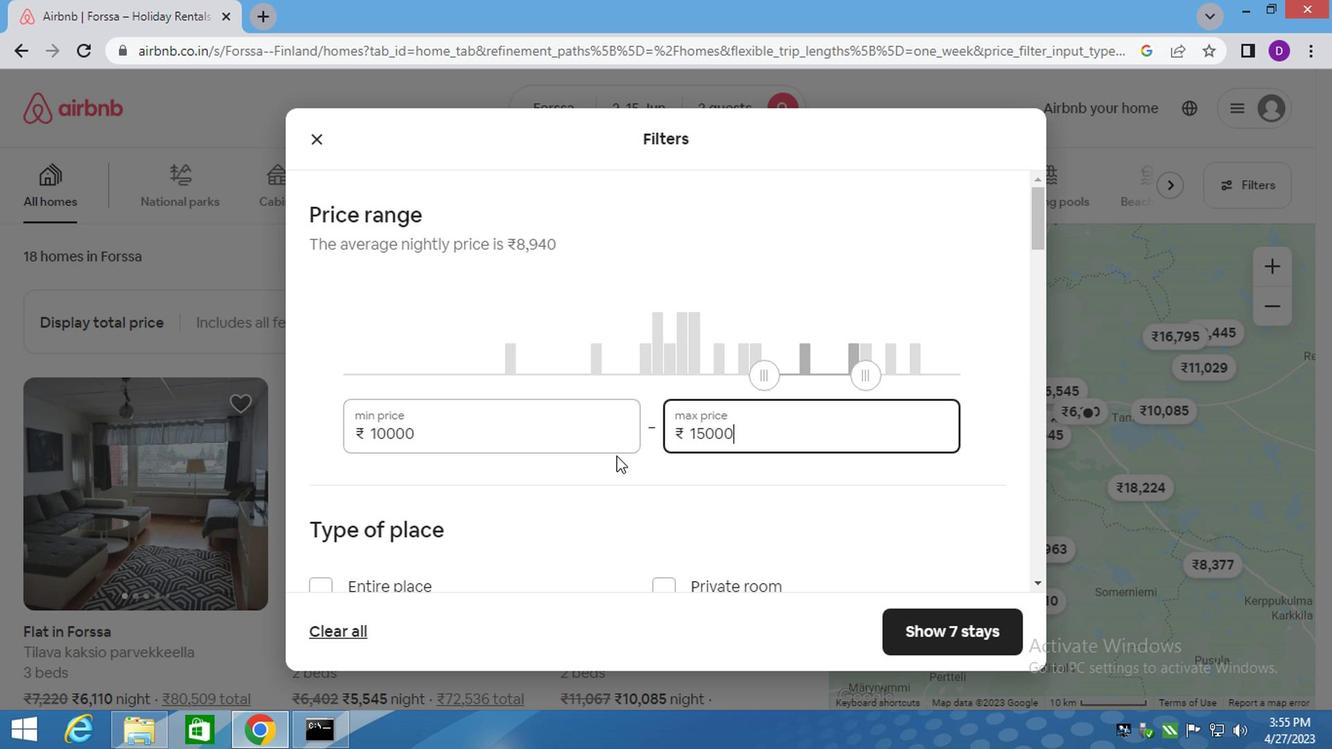 
Action: Mouse scrolled (601, 461) with delta (0, 0)
Screenshot: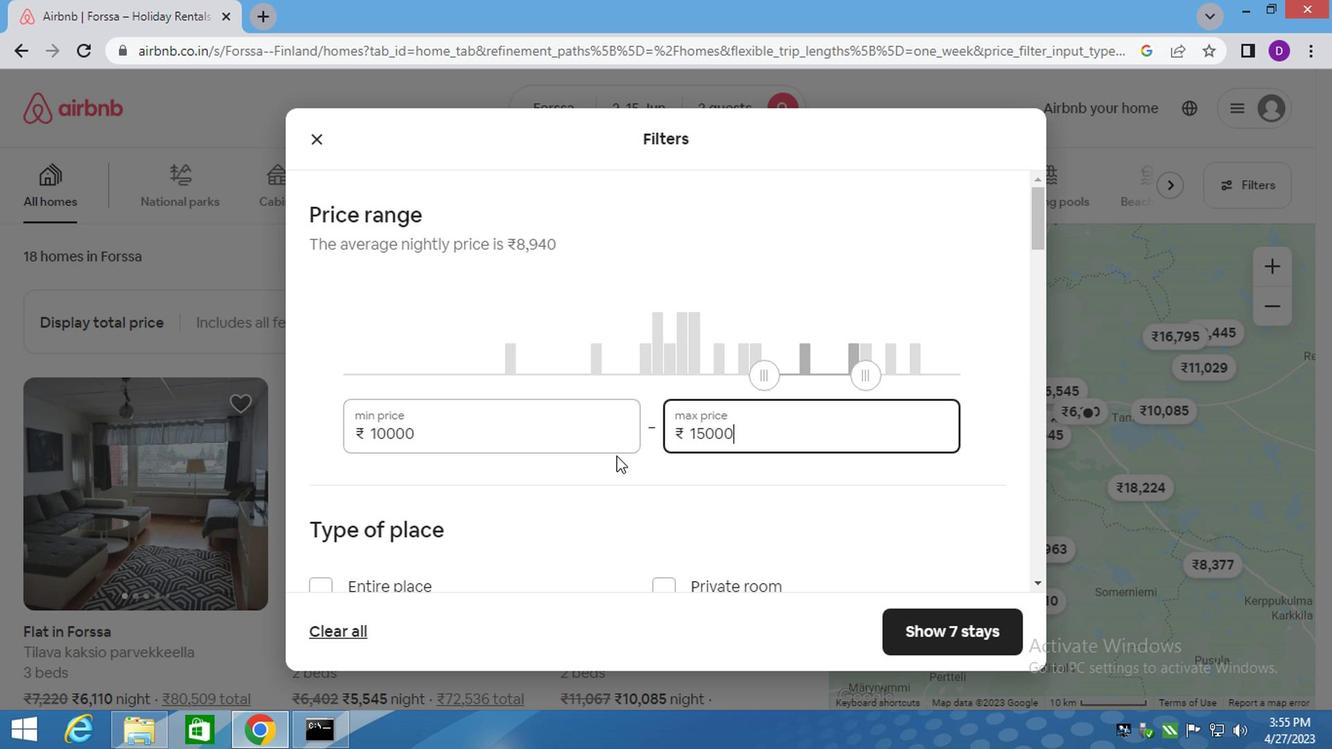 
Action: Mouse moved to (311, 397)
Screenshot: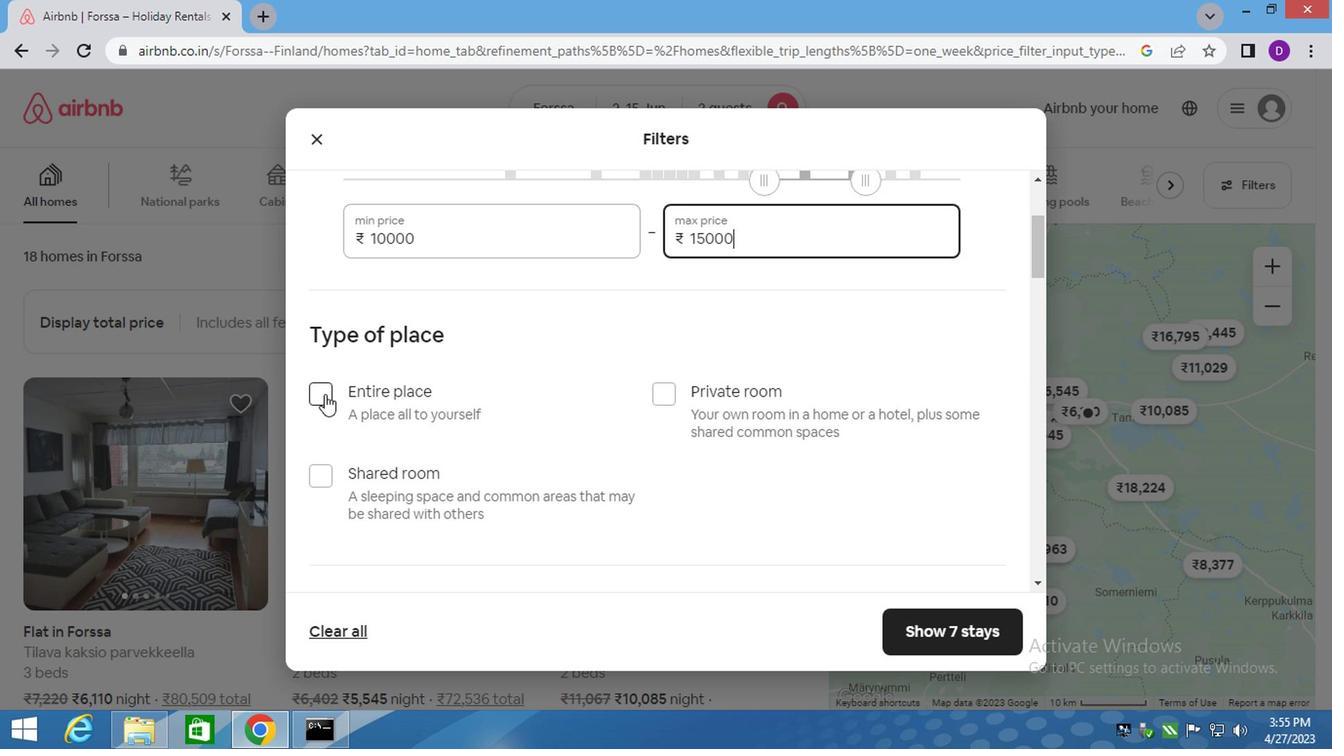 
Action: Mouse pressed left at (311, 397)
Screenshot: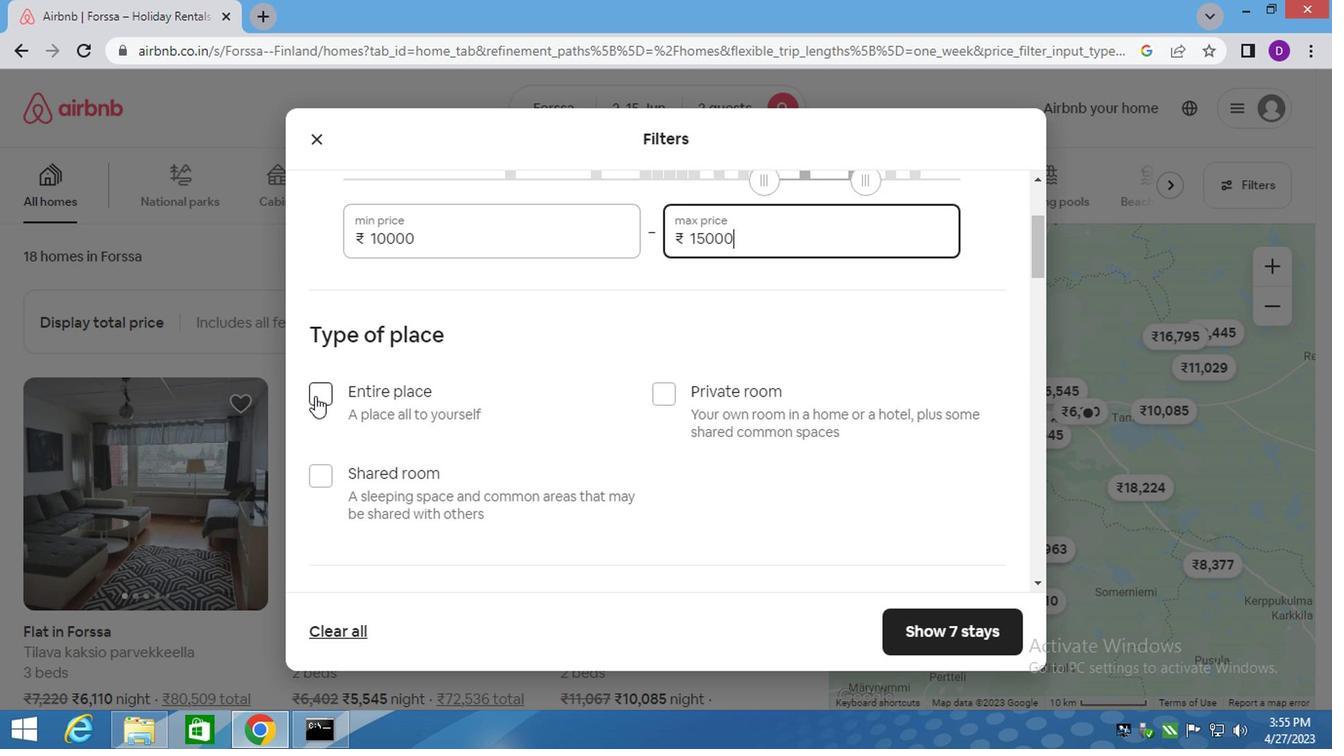
Action: Mouse moved to (490, 447)
Screenshot: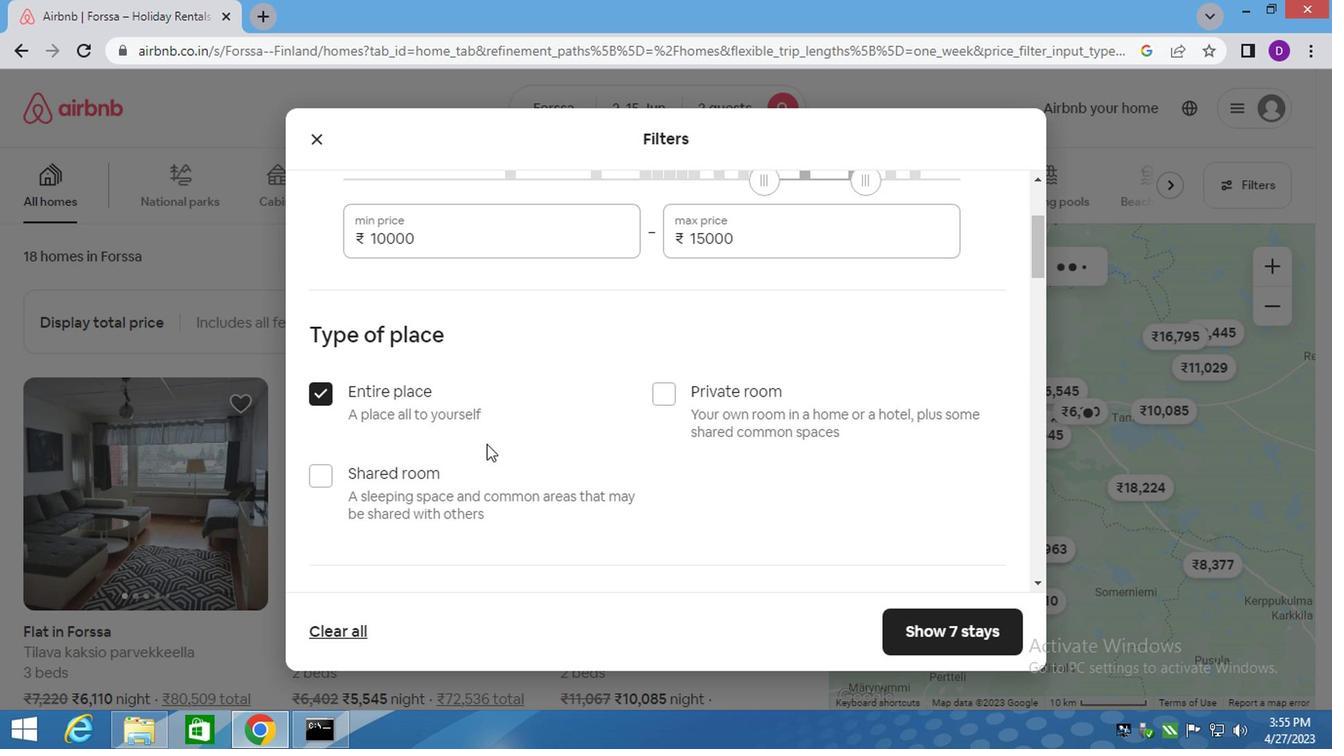 
Action: Mouse scrolled (490, 447) with delta (0, 0)
Screenshot: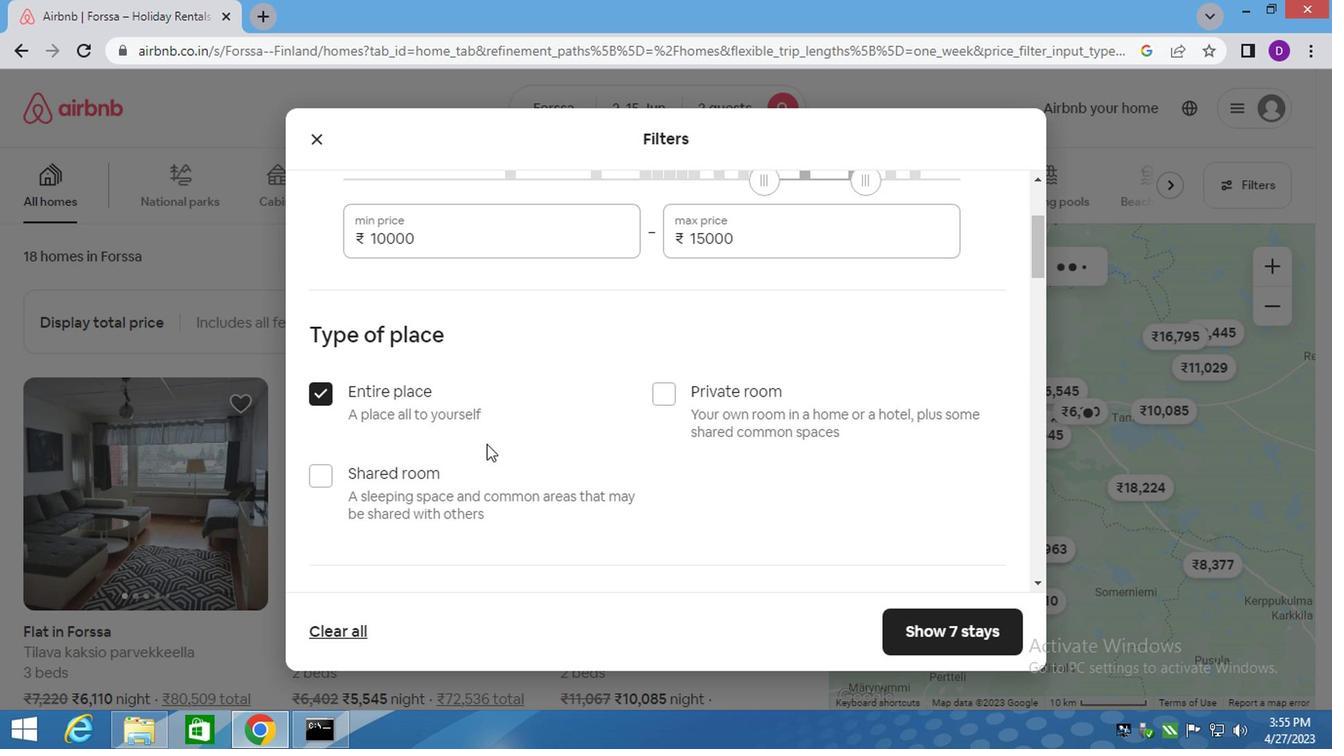 
Action: Mouse moved to (490, 449)
Screenshot: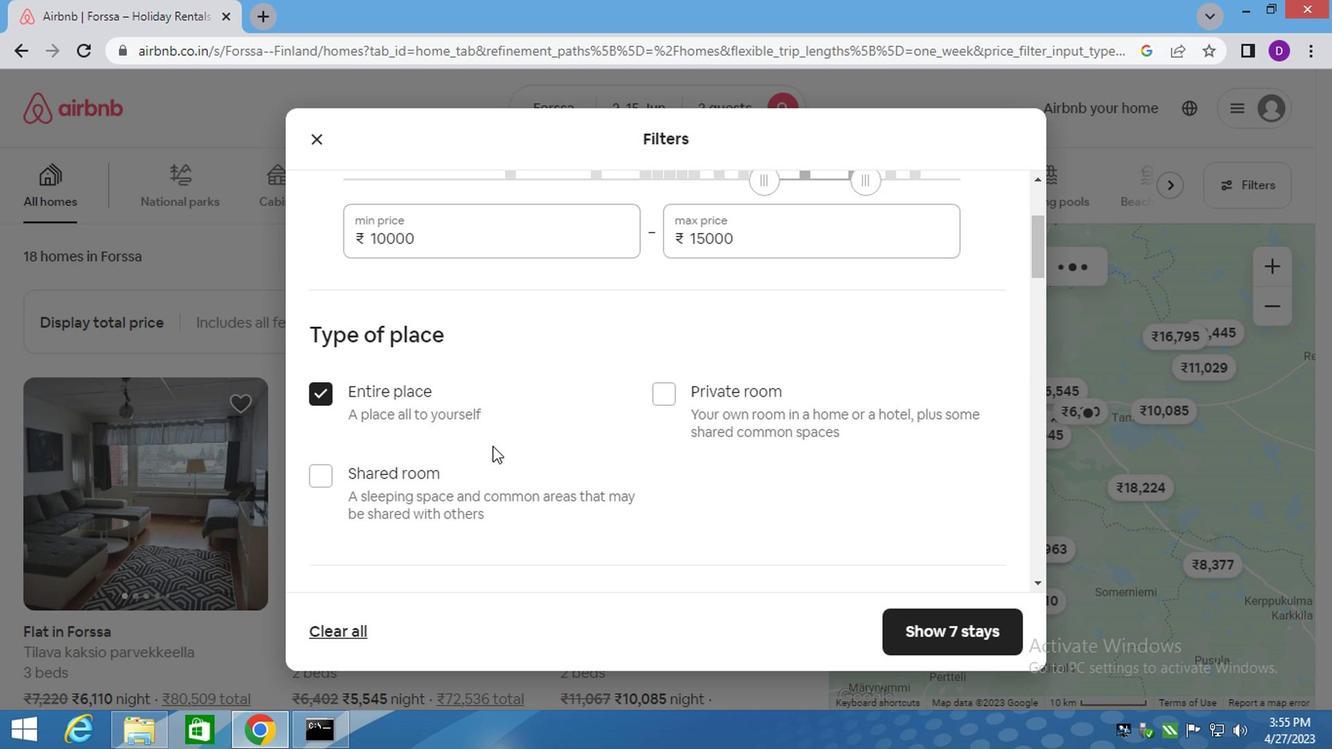 
Action: Mouse scrolled (490, 449) with delta (0, 0)
Screenshot: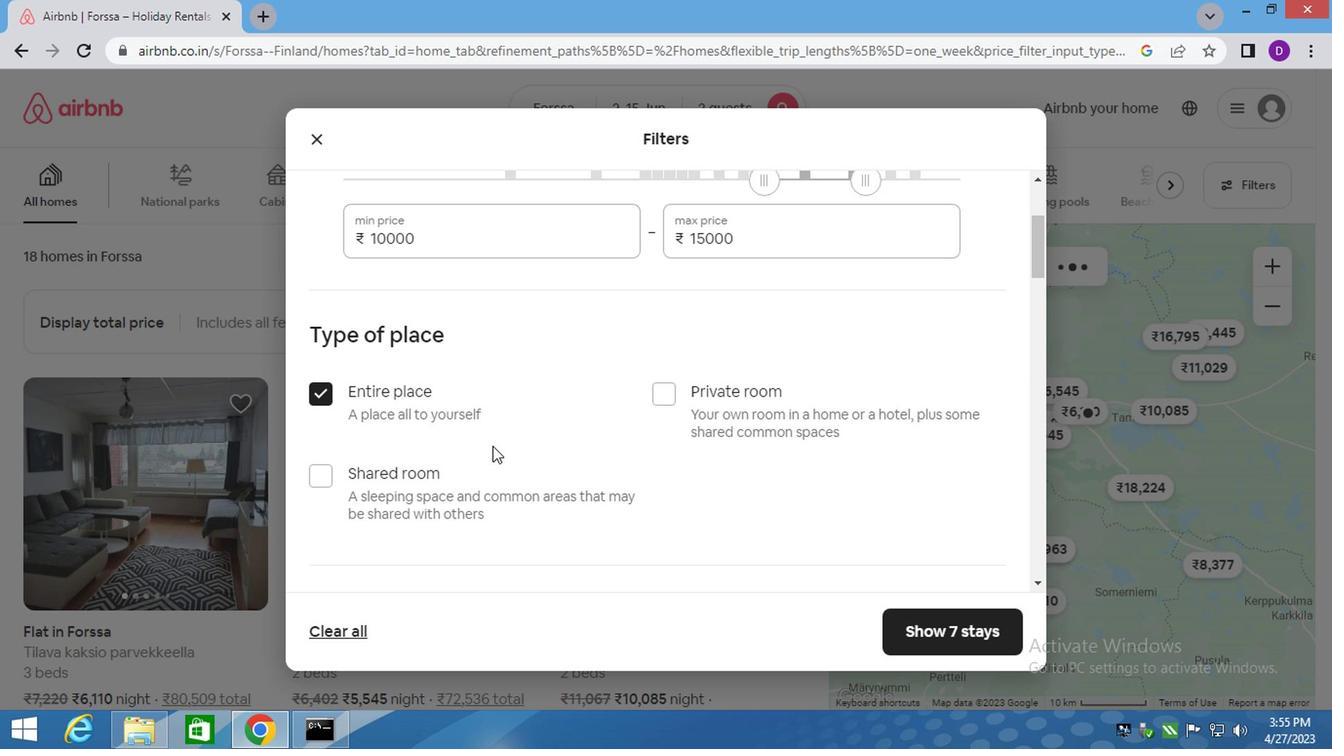 
Action: Mouse moved to (490, 451)
Screenshot: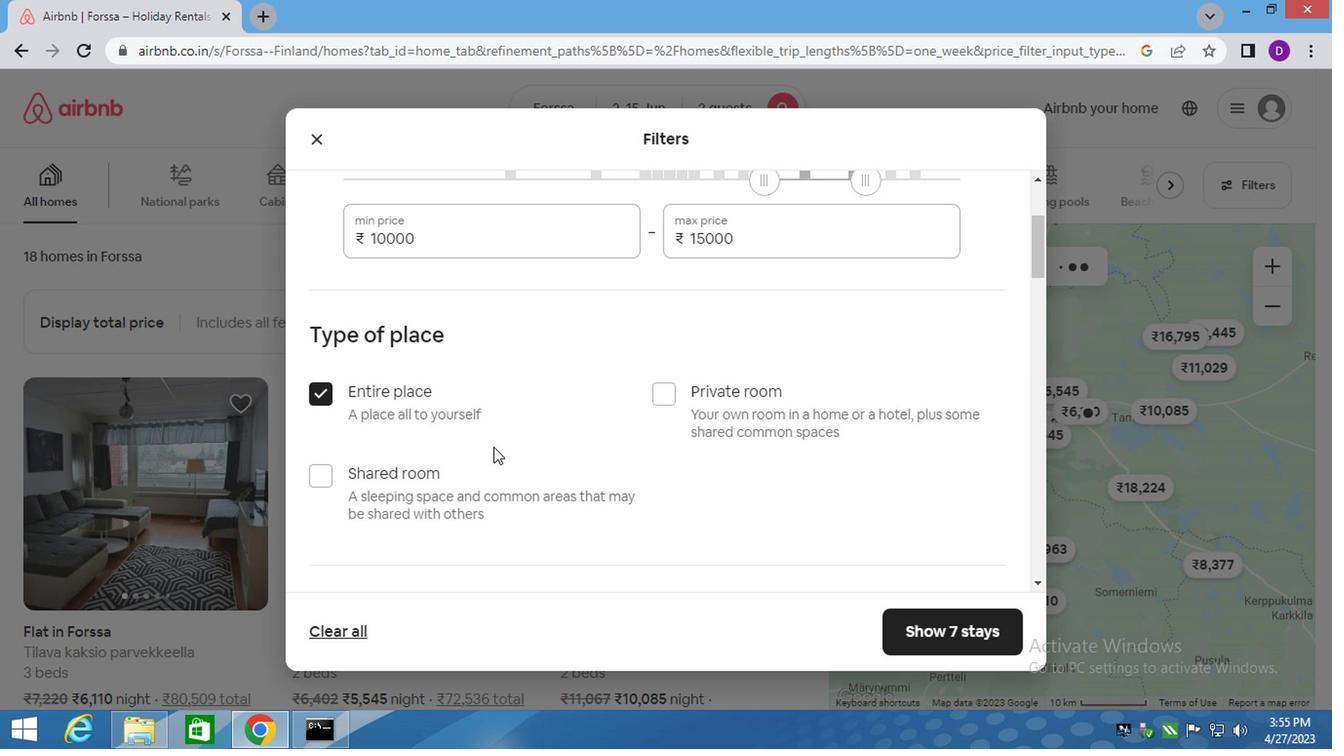 
Action: Mouse scrolled (490, 451) with delta (0, 0)
Screenshot: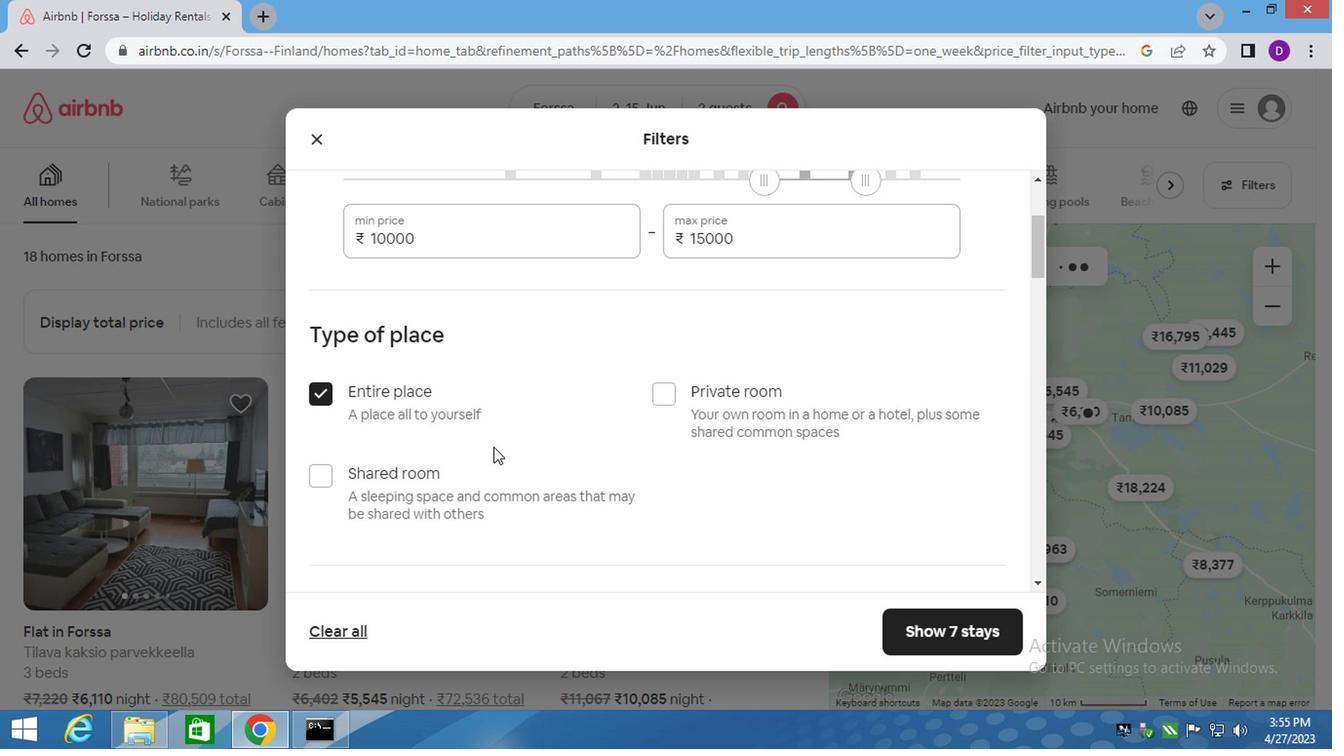 
Action: Mouse scrolled (490, 451) with delta (0, 0)
Screenshot: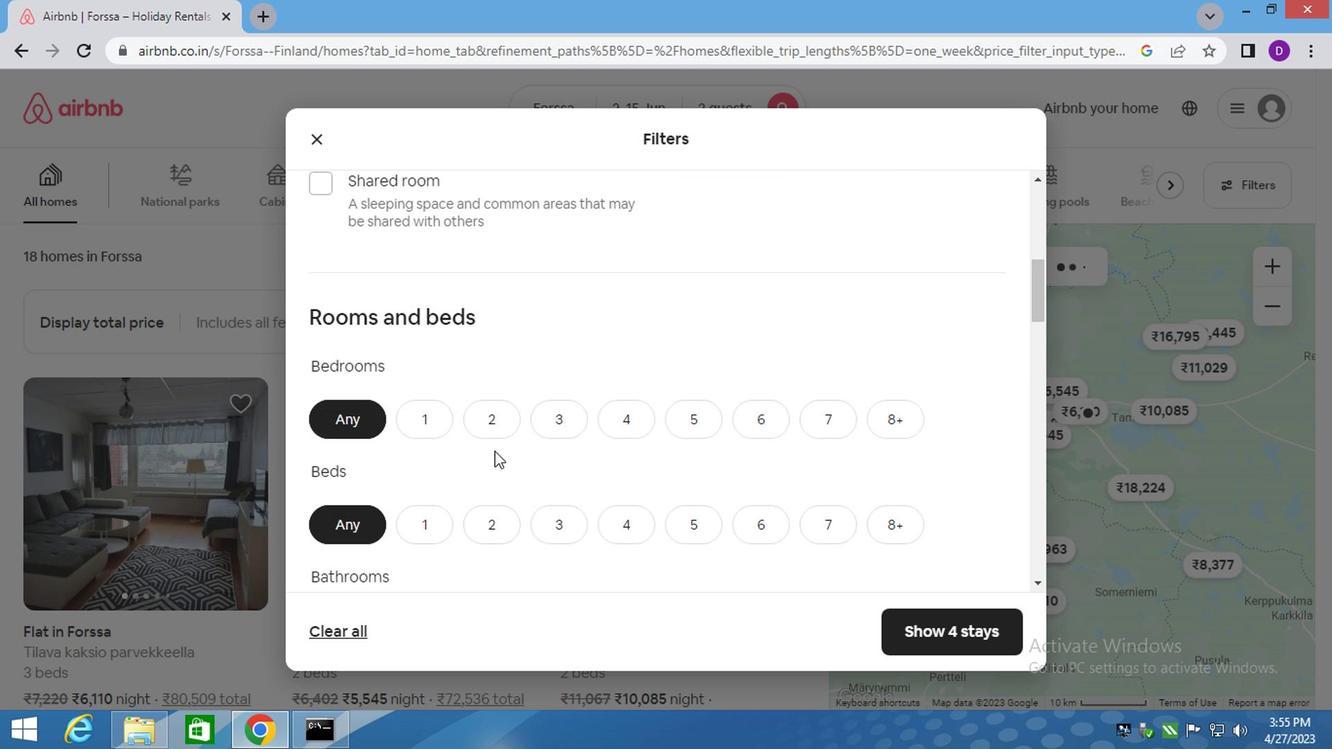 
Action: Mouse moved to (417, 322)
Screenshot: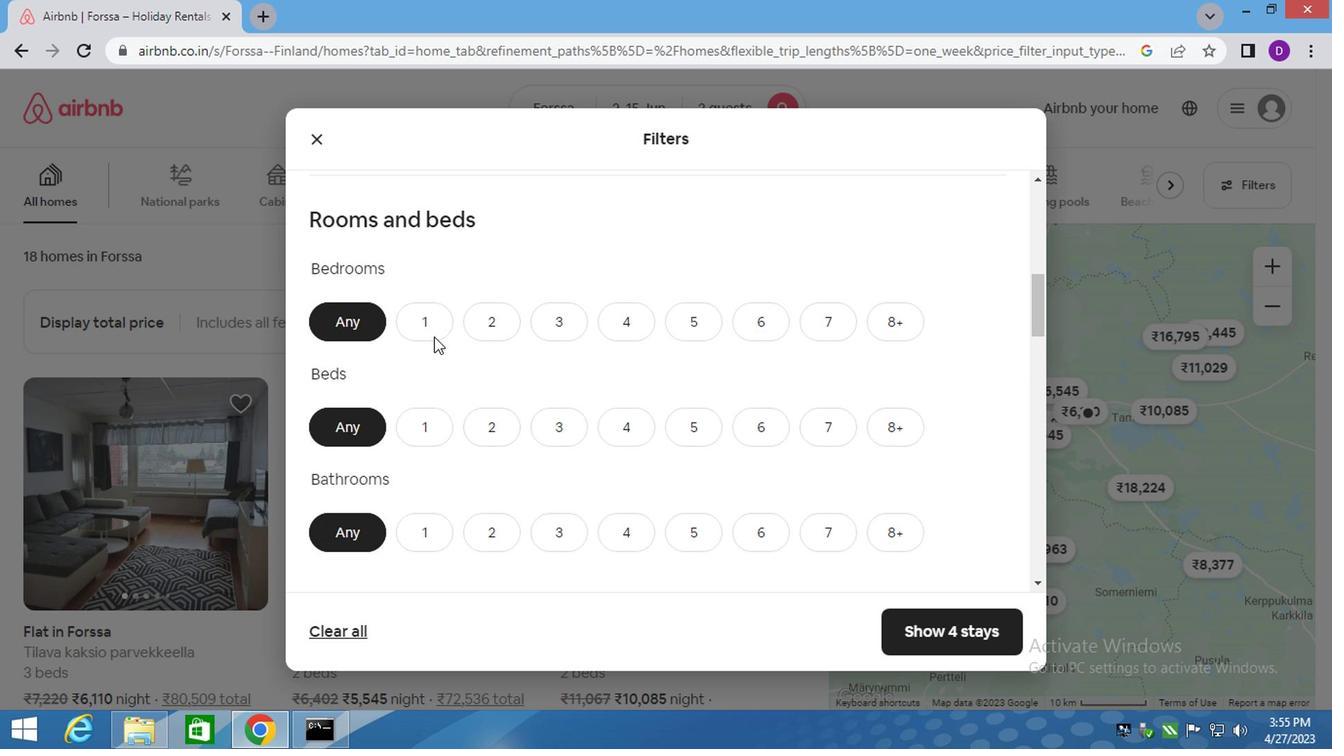 
Action: Mouse pressed left at (417, 322)
Screenshot: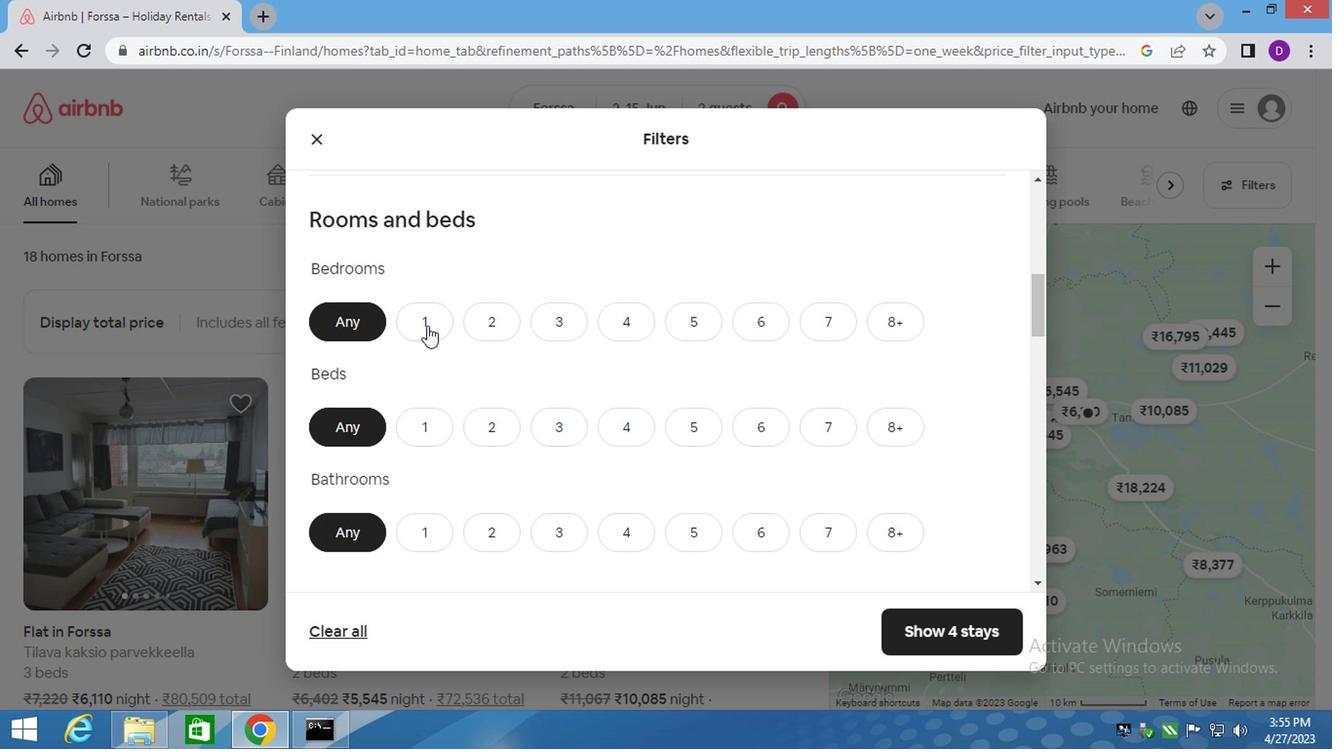 
Action: Mouse moved to (422, 424)
Screenshot: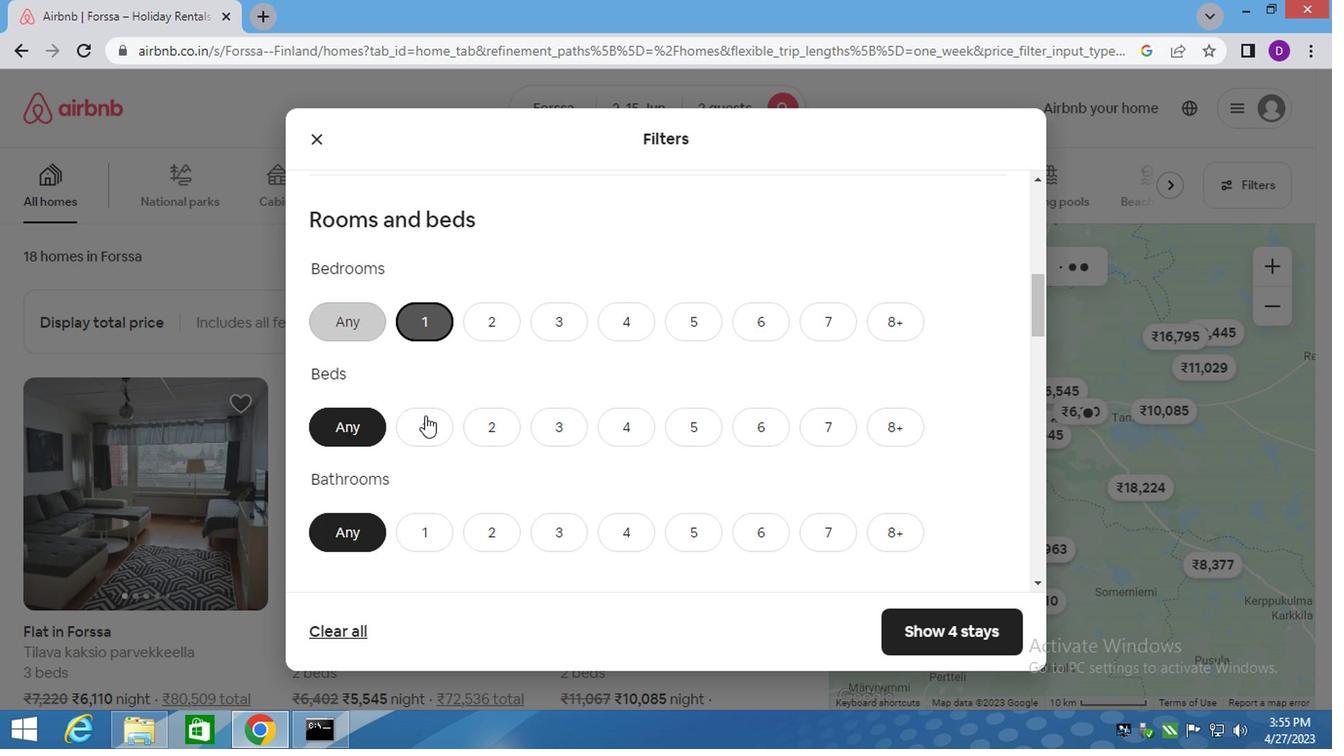 
Action: Mouse pressed left at (422, 424)
Screenshot: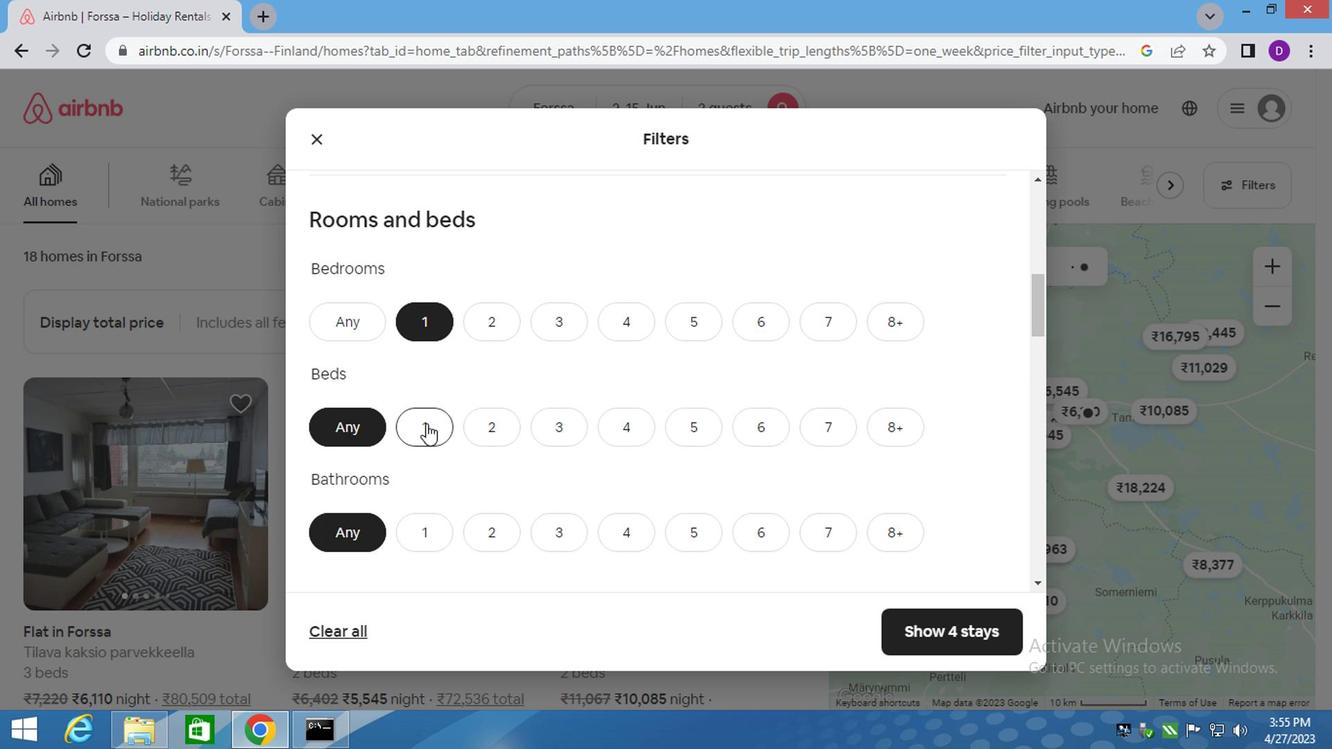 
Action: Mouse moved to (423, 519)
Screenshot: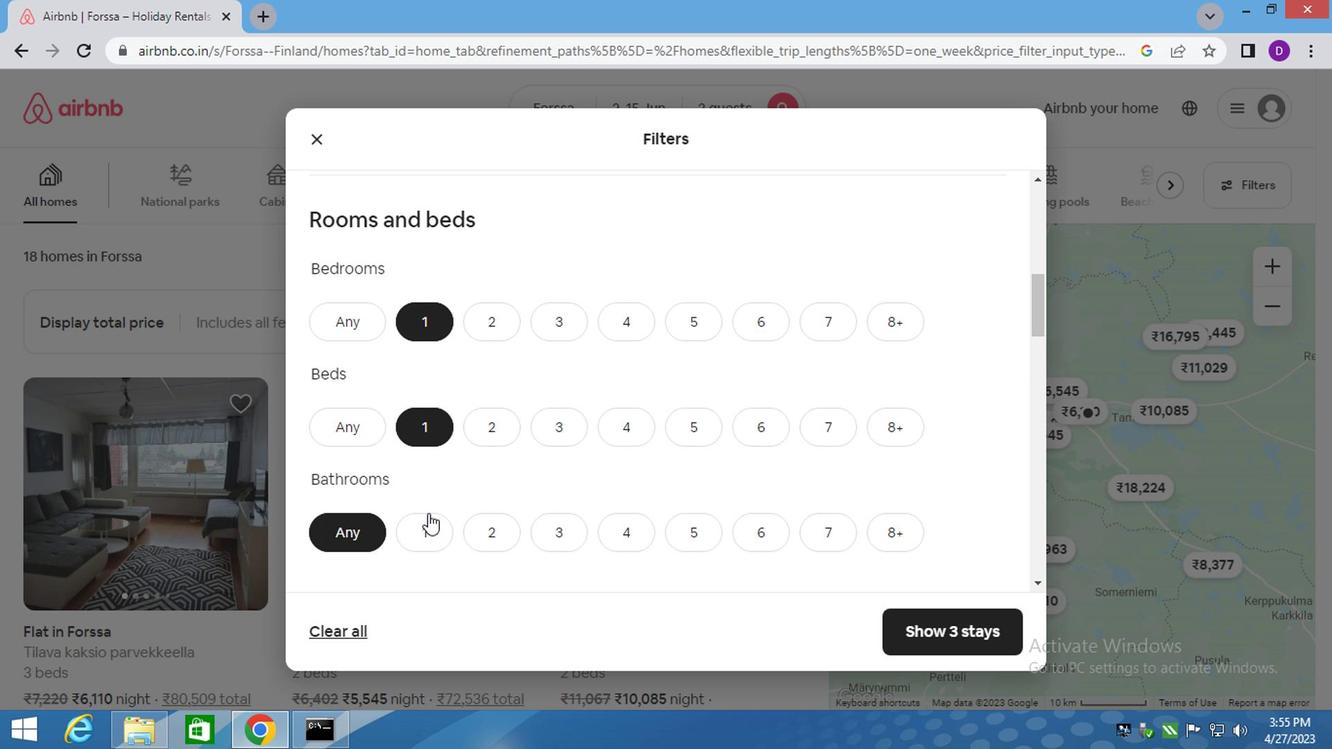 
Action: Mouse pressed left at (423, 519)
Screenshot: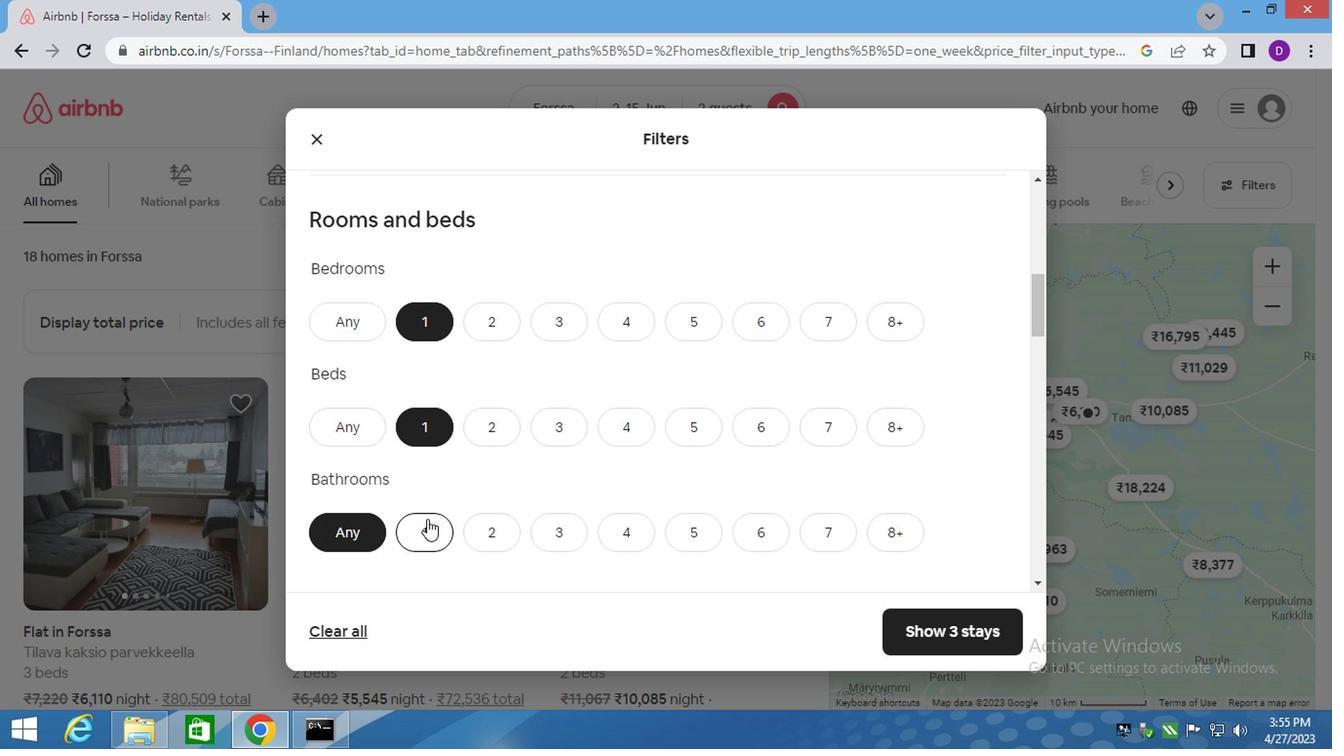 
Action: Mouse moved to (424, 476)
Screenshot: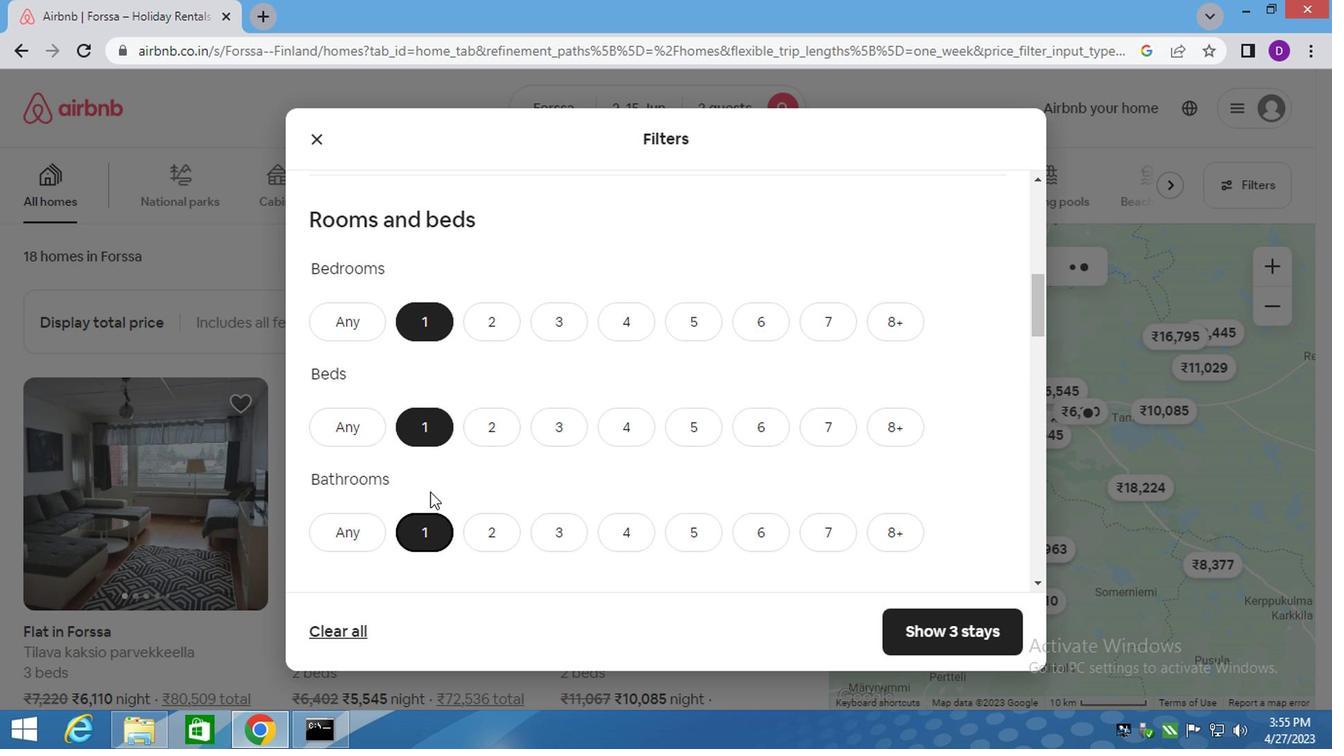 
Action: Mouse scrolled (424, 475) with delta (0, 0)
Screenshot: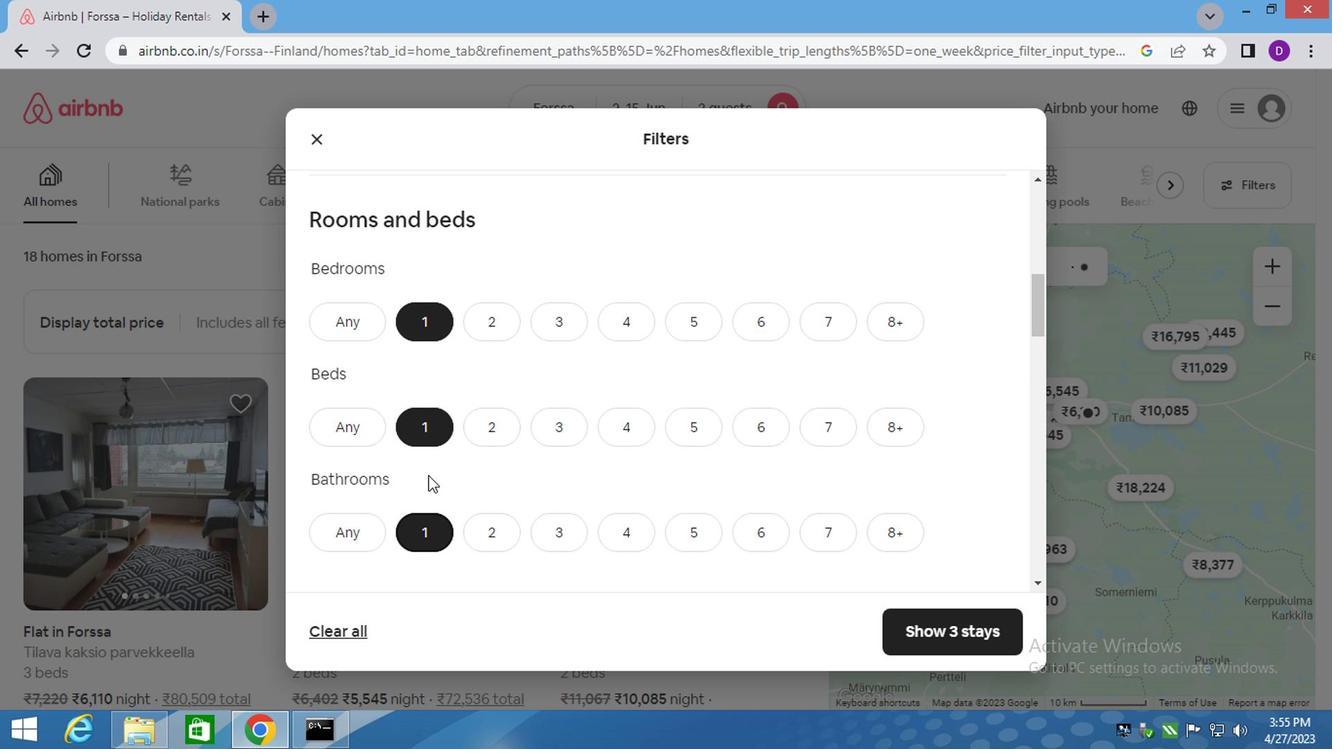 
Action: Mouse scrolled (424, 475) with delta (0, 0)
Screenshot: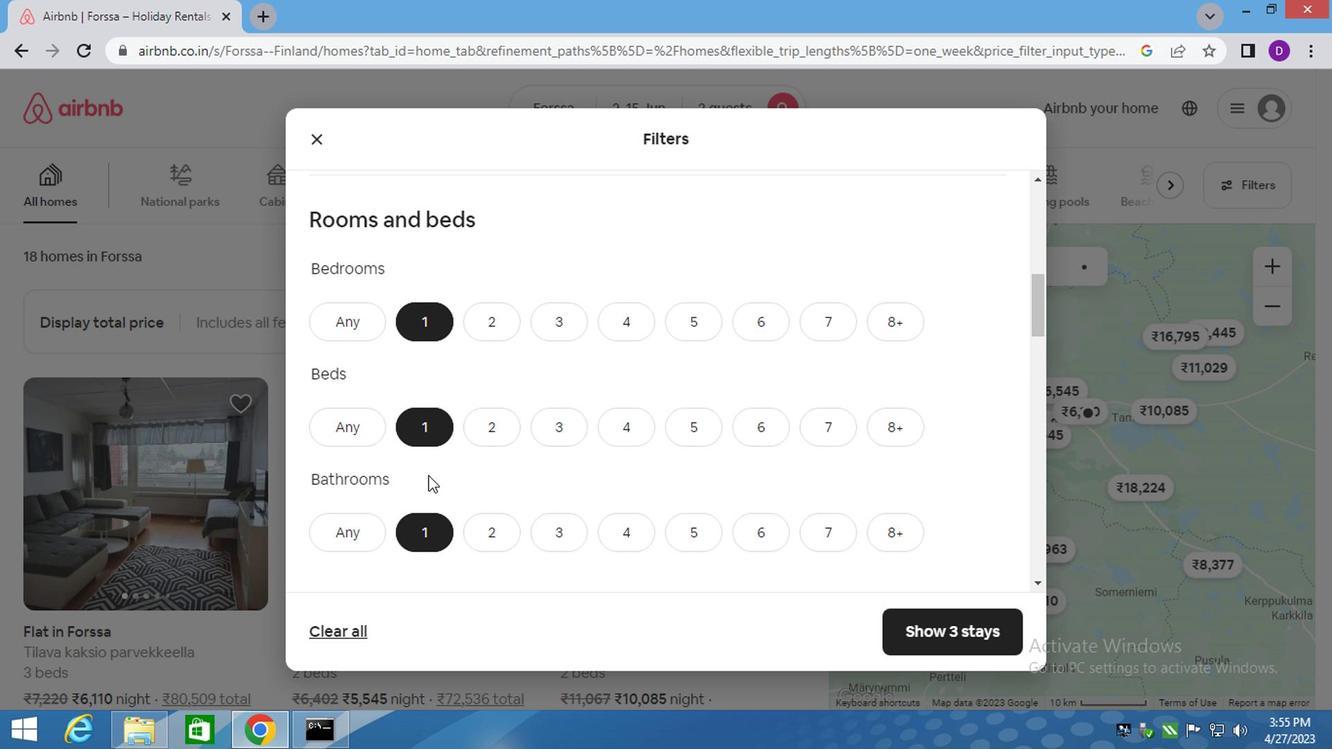 
Action: Mouse scrolled (424, 475) with delta (0, 0)
Screenshot: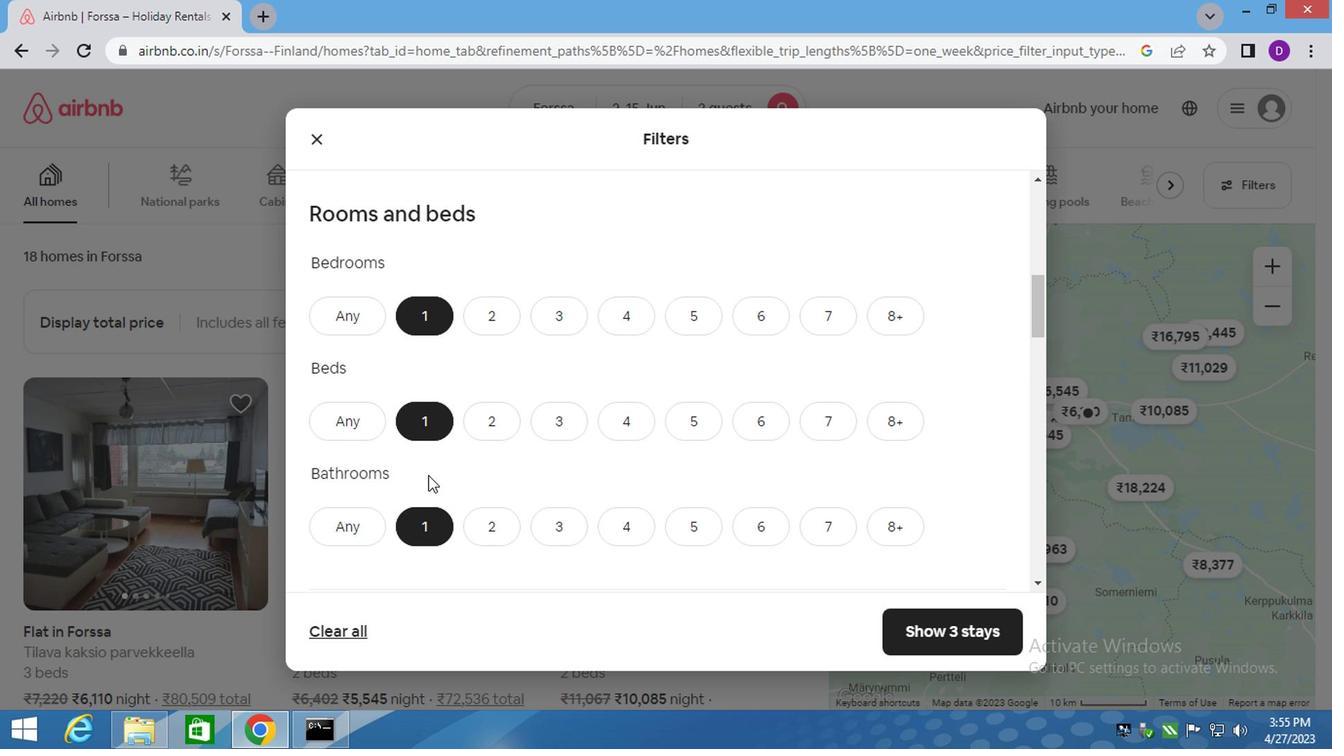 
Action: Mouse moved to (459, 454)
Screenshot: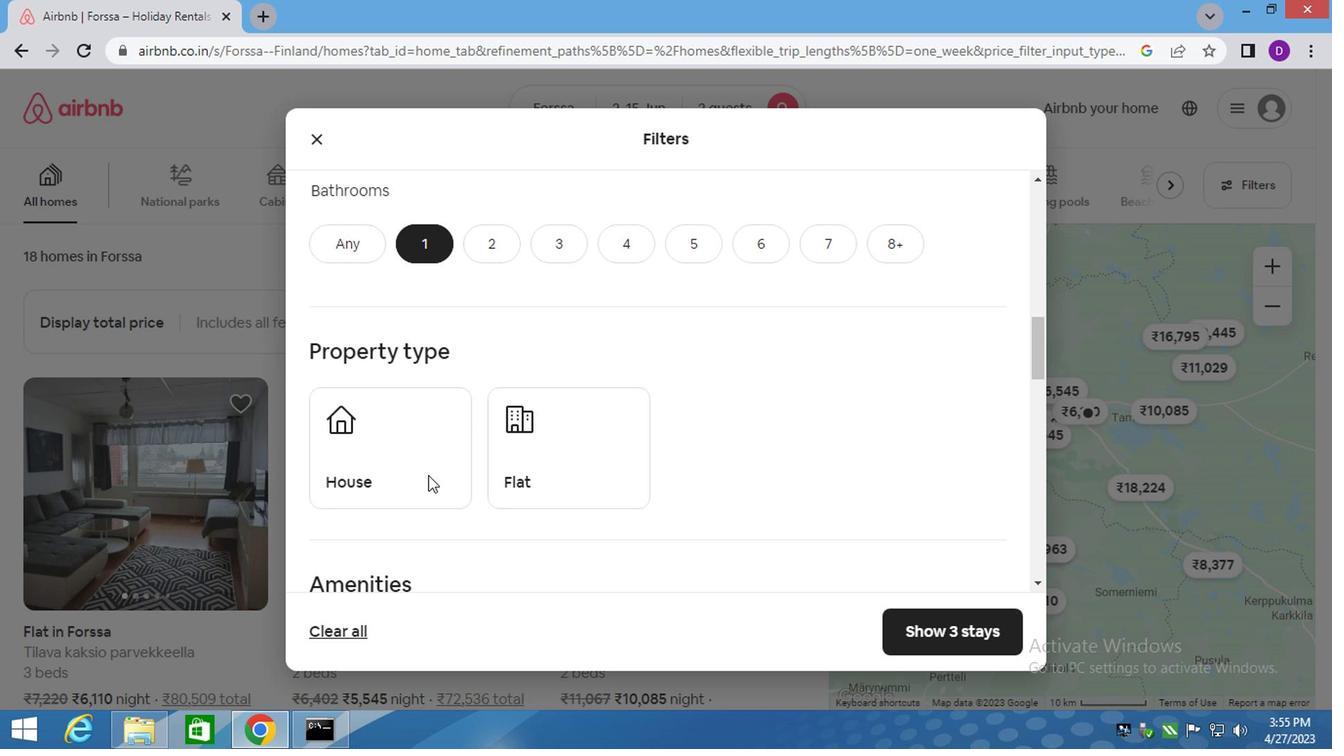 
Action: Mouse scrolled (459, 452) with delta (0, -1)
Screenshot: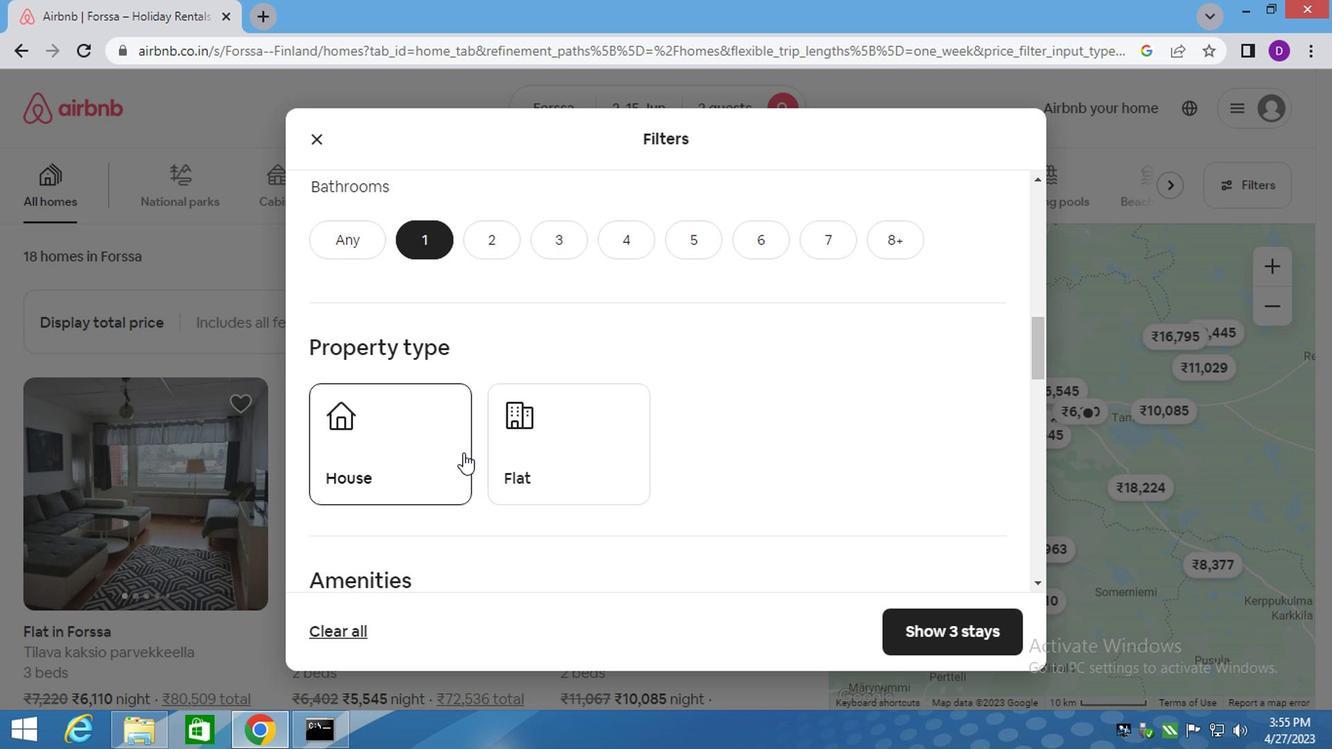 
Action: Mouse moved to (390, 371)
Screenshot: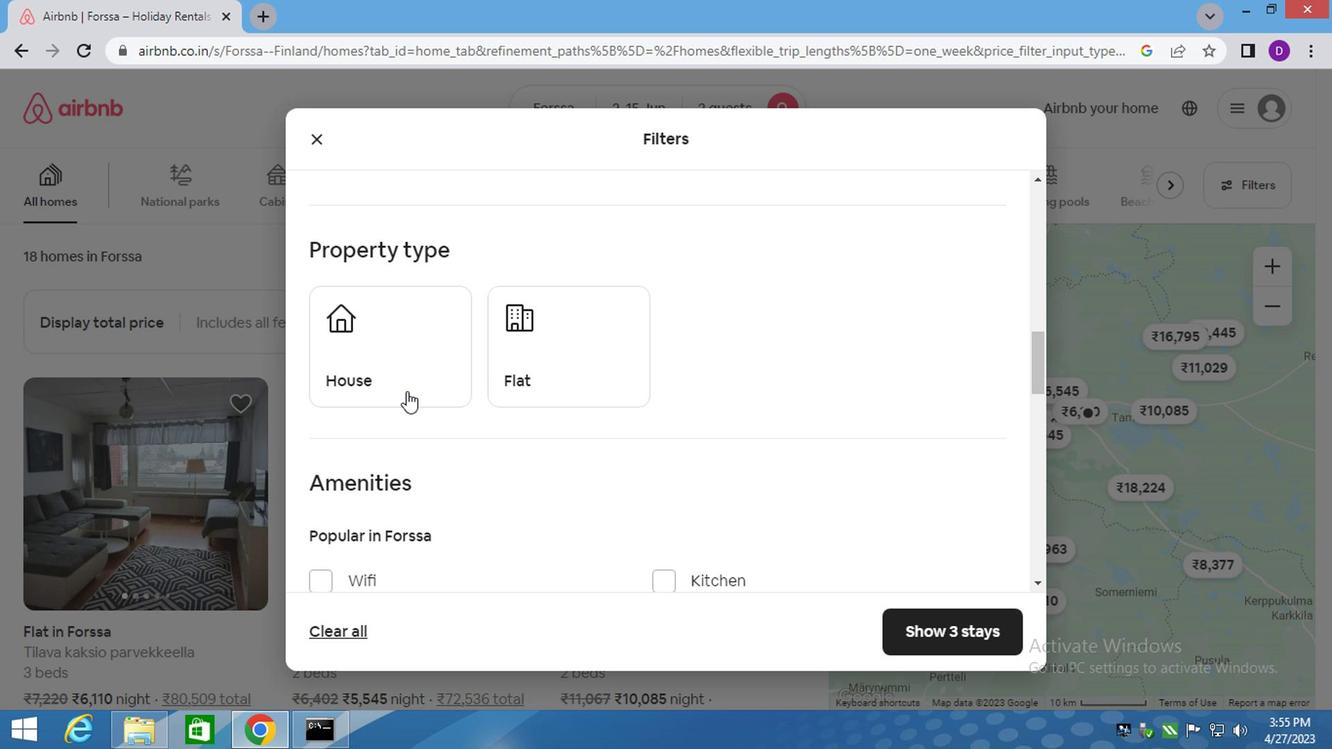 
Action: Mouse pressed left at (390, 371)
Screenshot: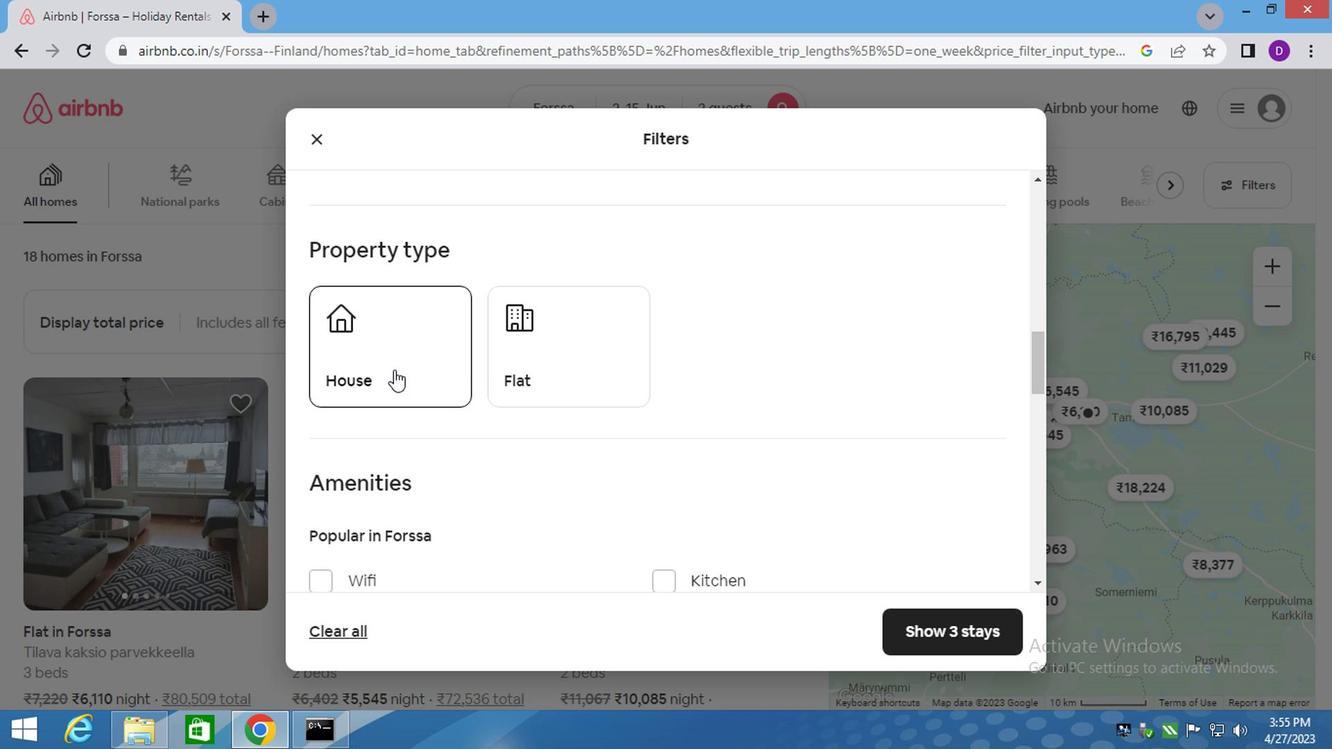 
Action: Mouse moved to (519, 364)
Screenshot: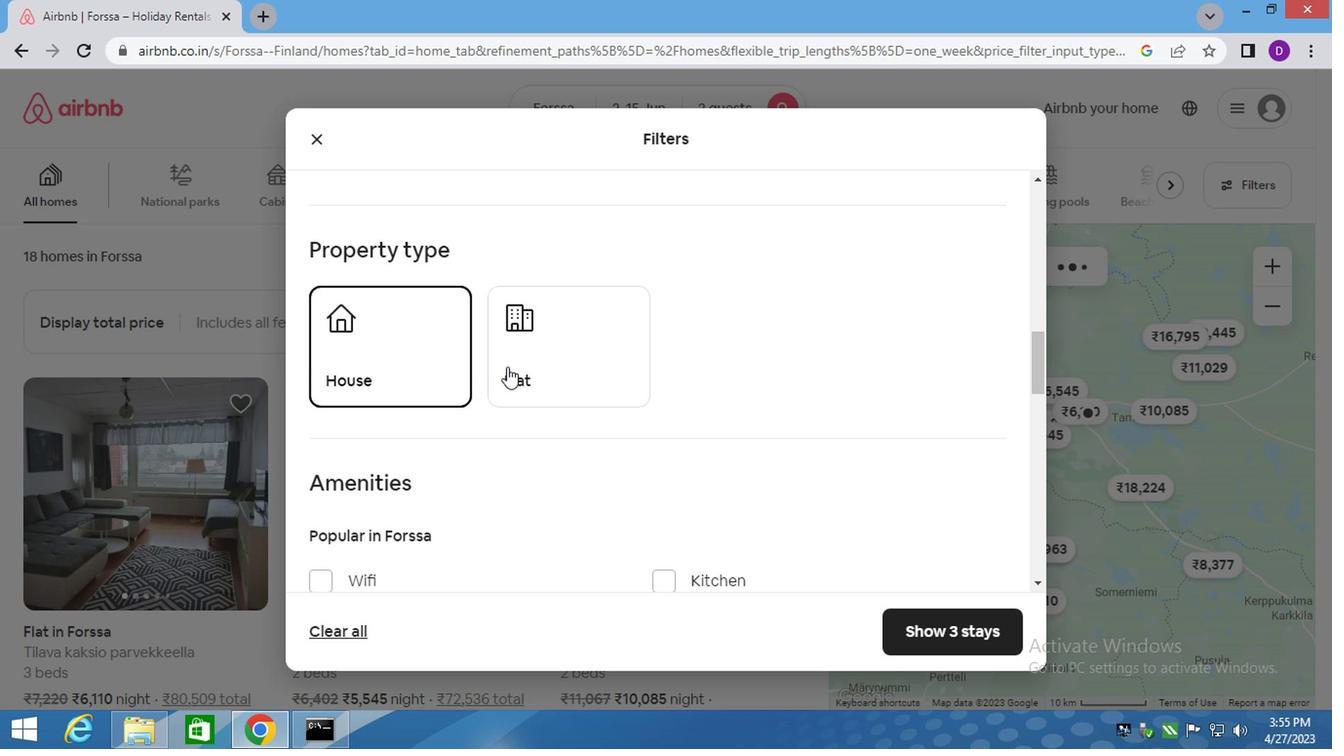 
Action: Mouse pressed left at (519, 364)
Screenshot: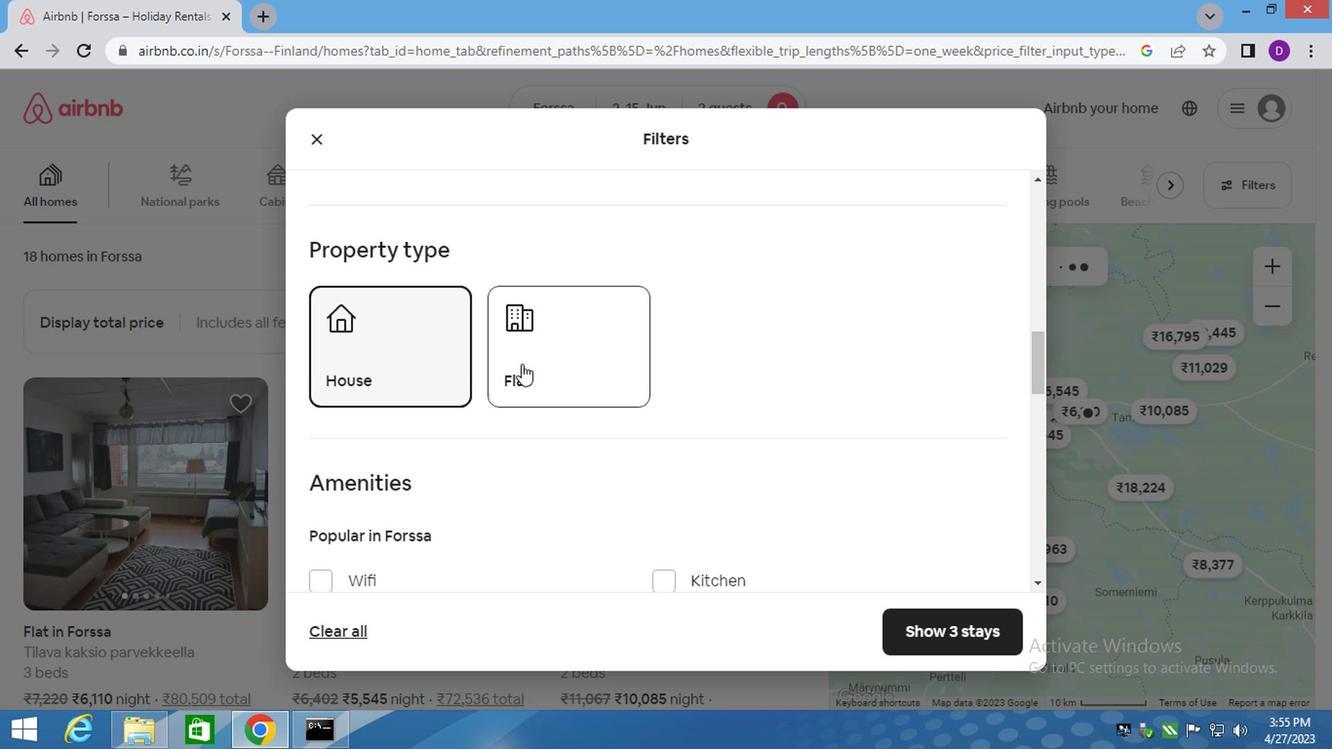 
Action: Mouse moved to (567, 459)
Screenshot: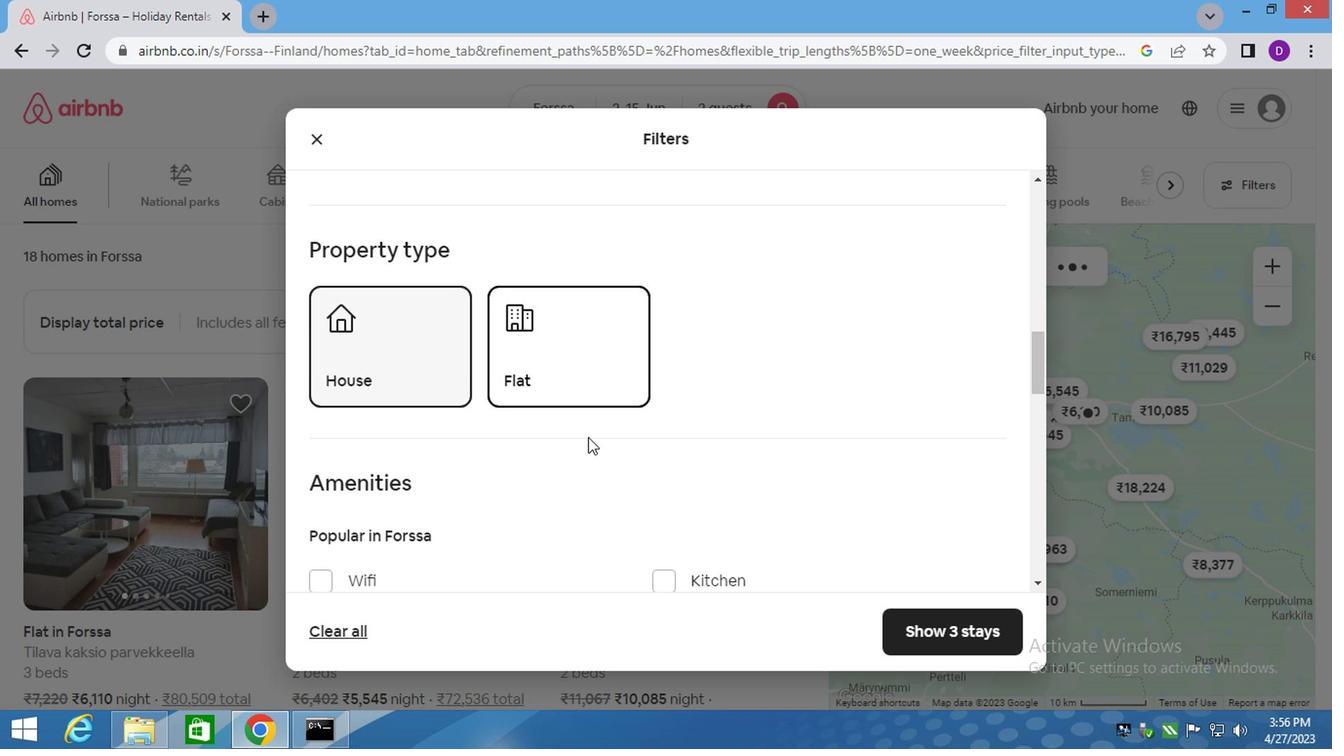 
Action: Mouse scrolled (567, 458) with delta (0, 0)
Screenshot: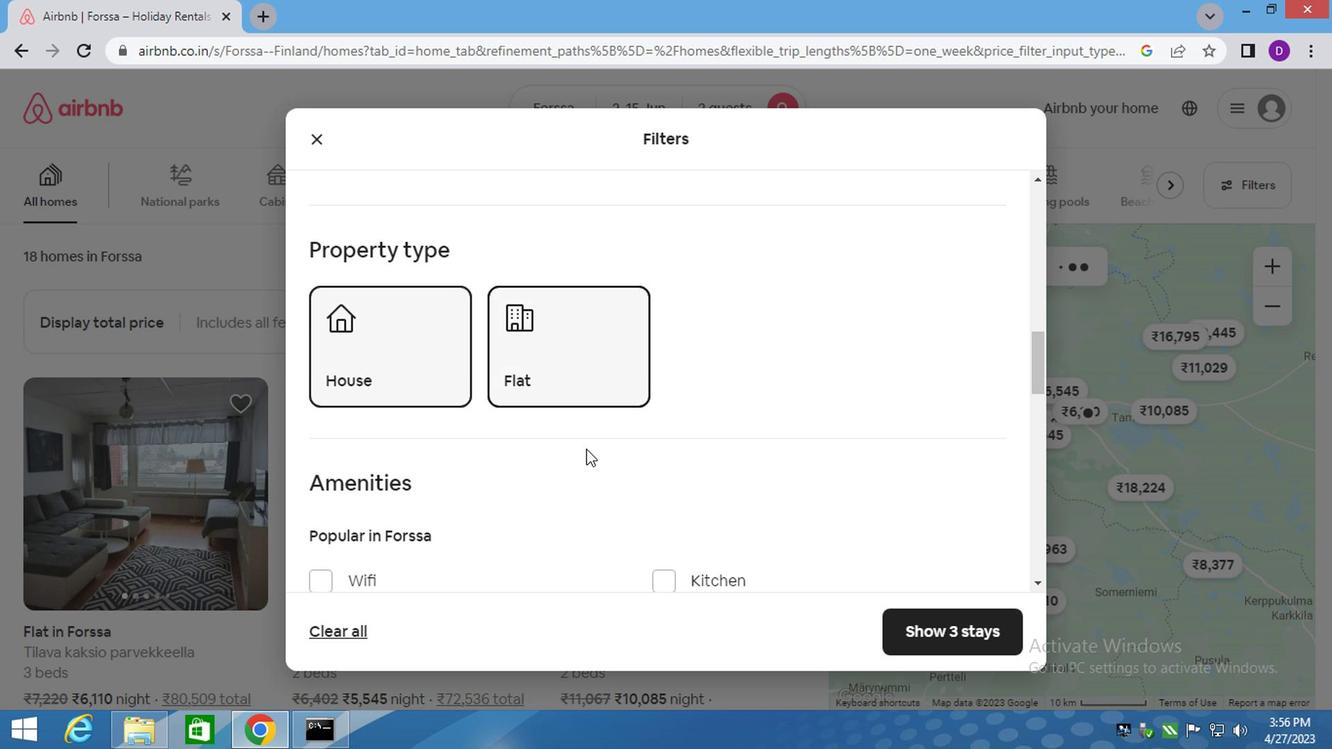 
Action: Mouse moved to (563, 462)
Screenshot: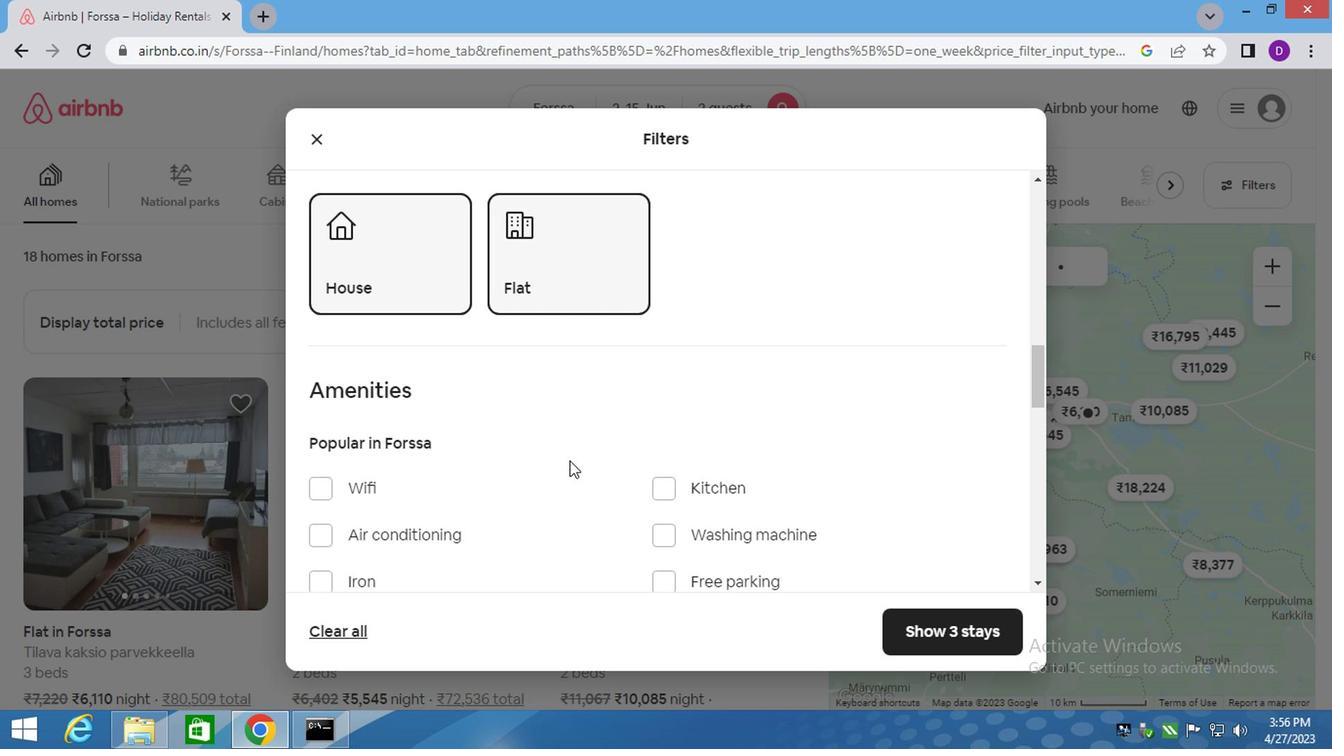 
Action: Mouse scrolled (565, 461) with delta (0, 0)
Screenshot: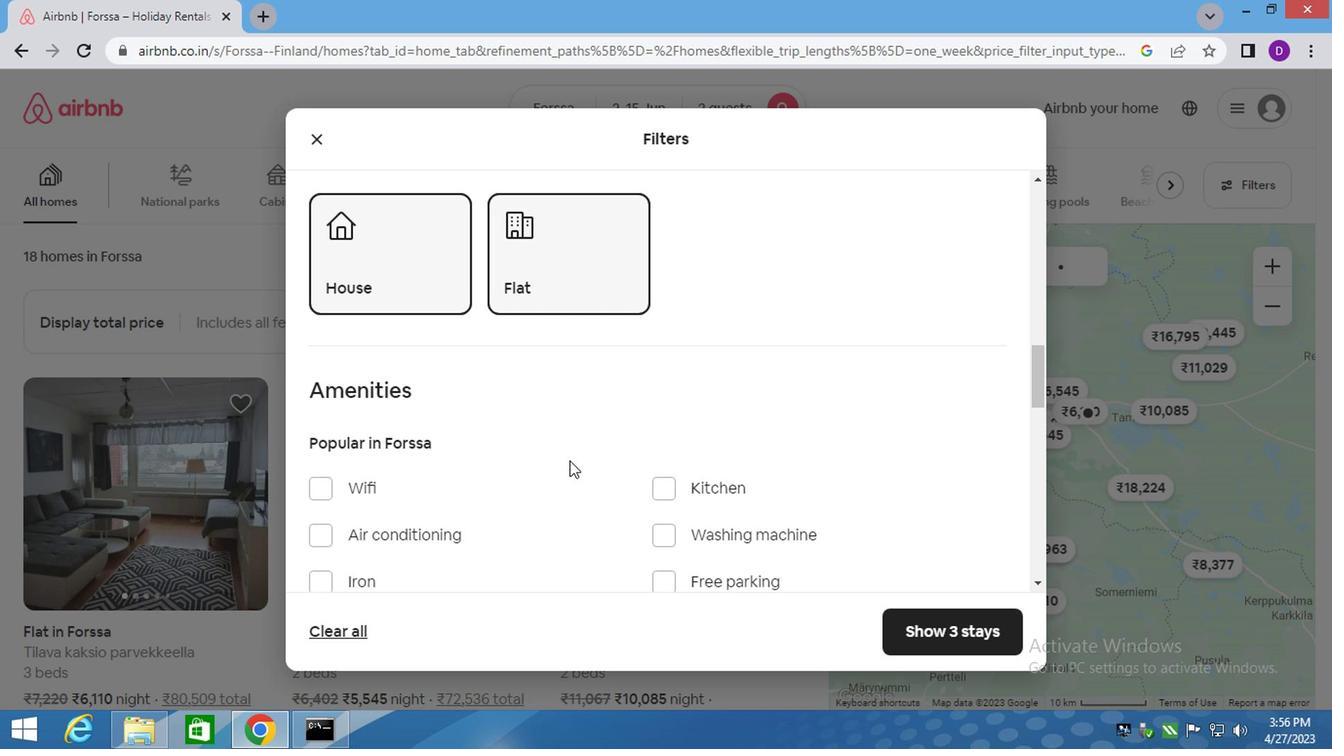 
Action: Mouse scrolled (563, 461) with delta (0, 0)
Screenshot: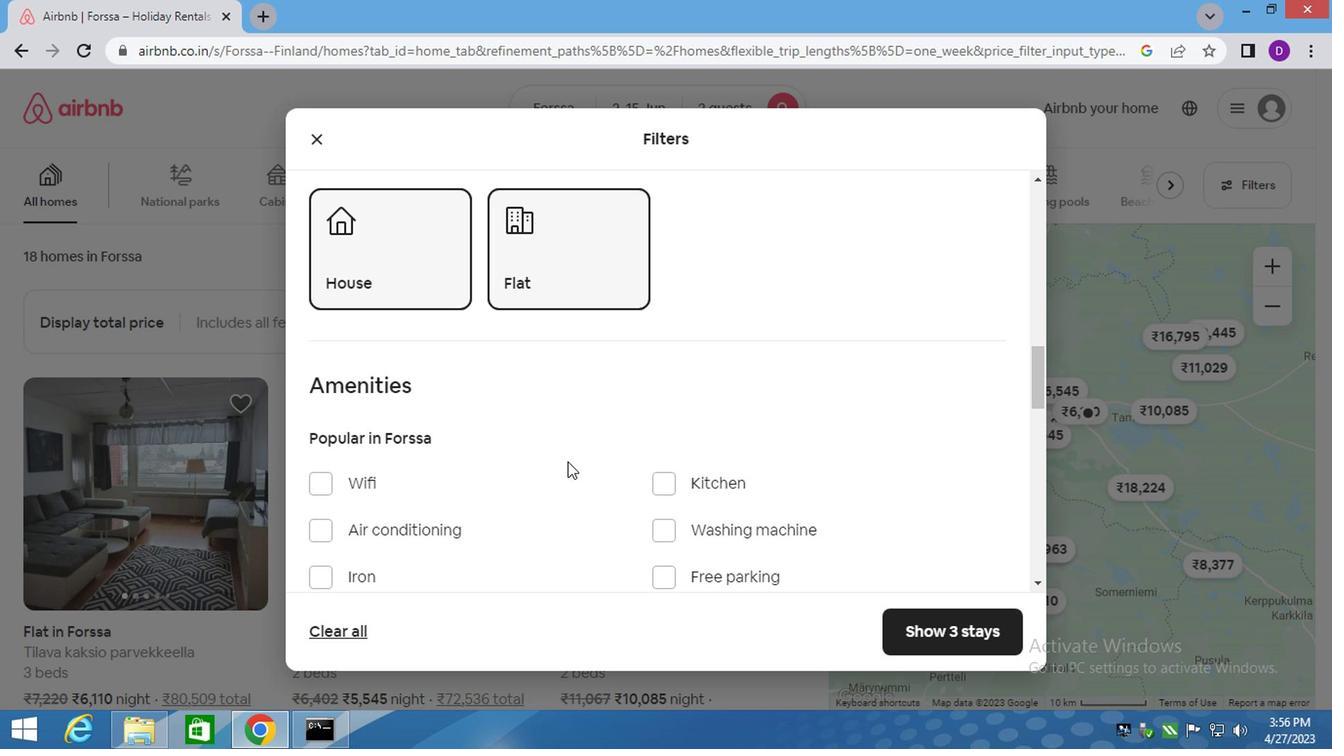 
Action: Mouse scrolled (563, 461) with delta (0, 0)
Screenshot: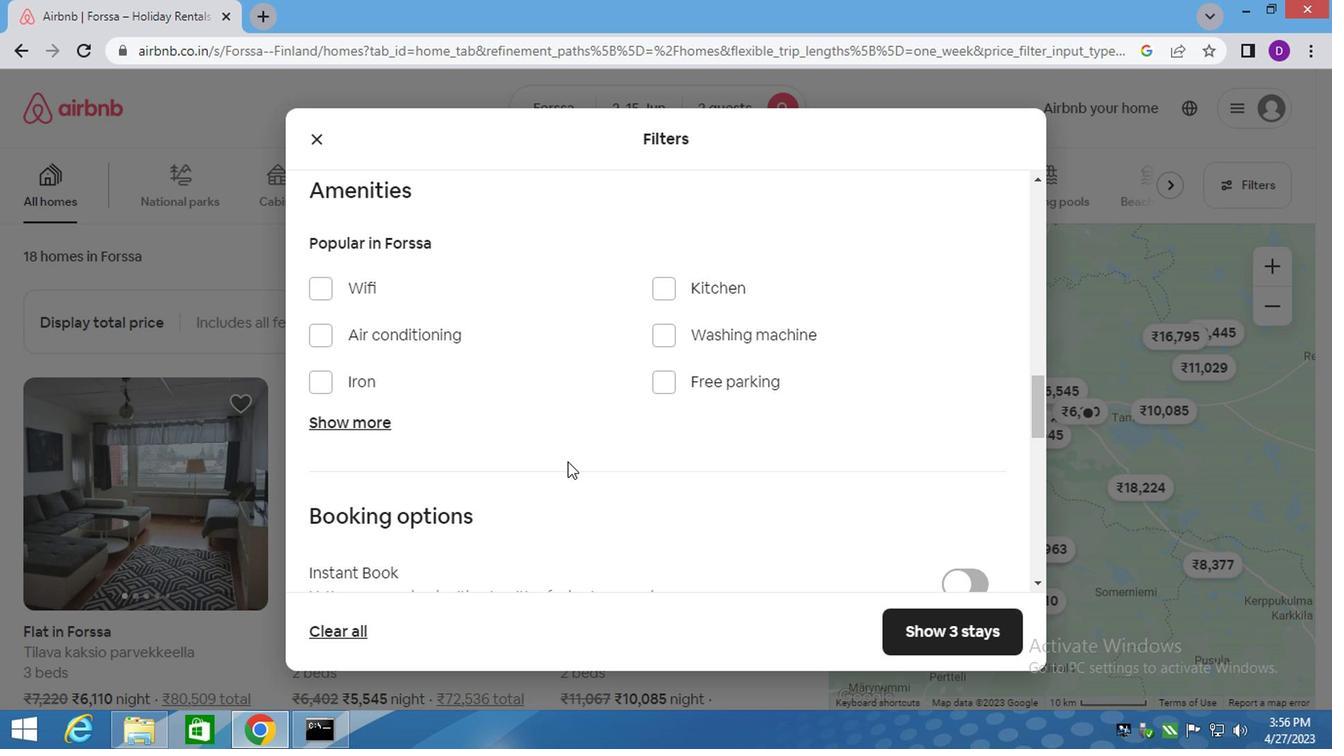 
Action: Mouse moved to (572, 462)
Screenshot: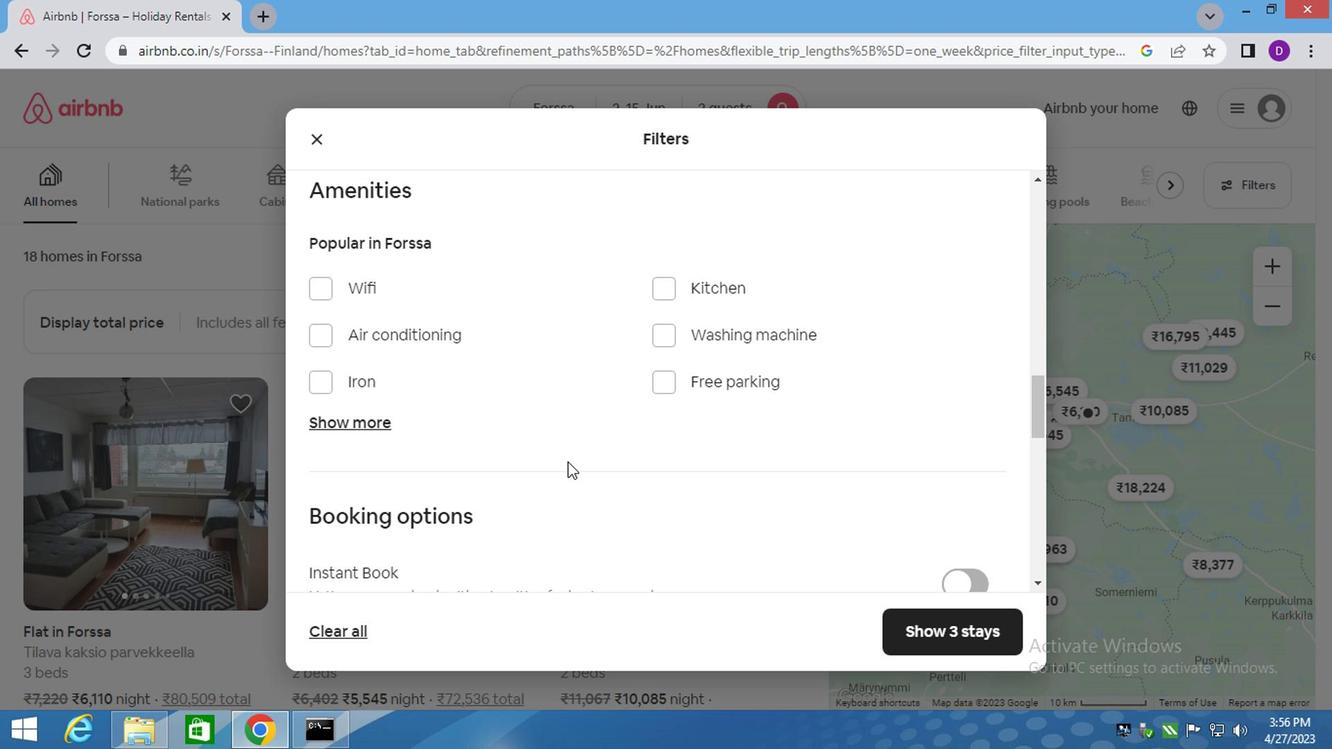 
Action: Mouse scrolled (572, 461) with delta (0, 0)
Screenshot: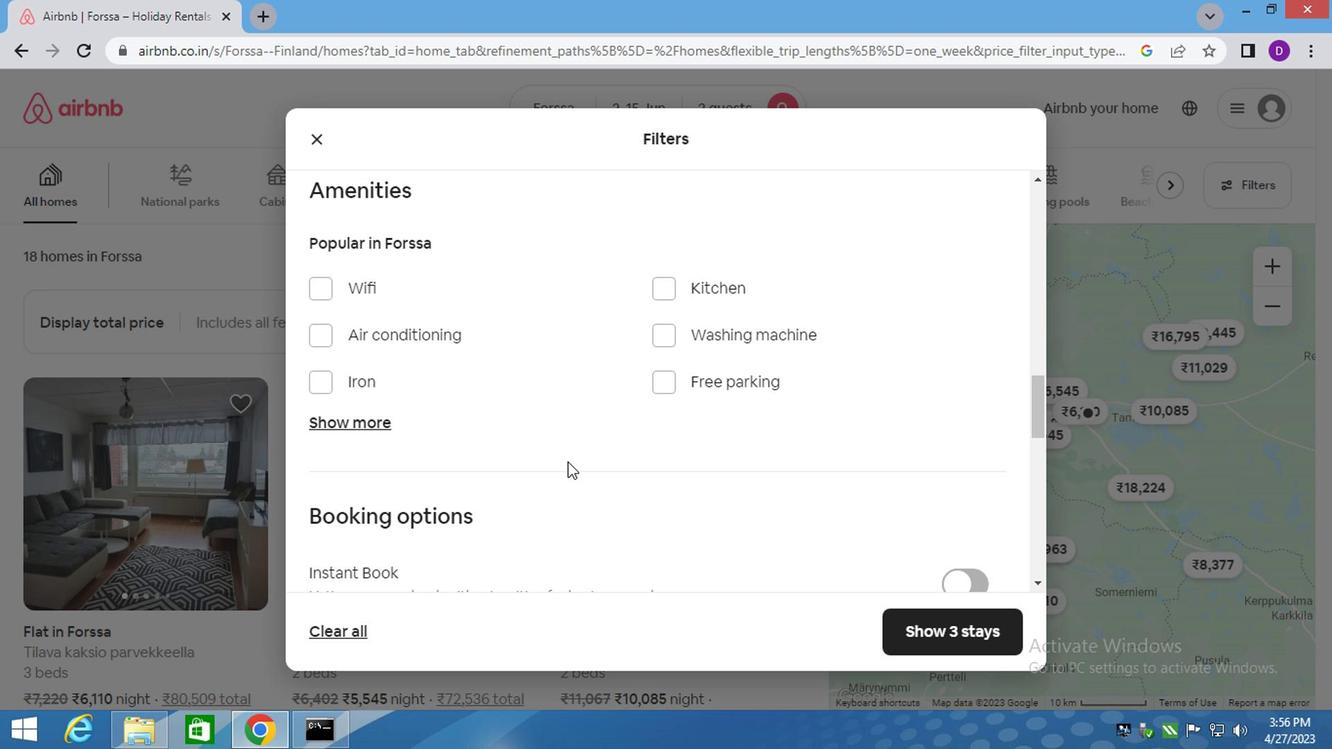 
Action: Mouse moved to (594, 465)
Screenshot: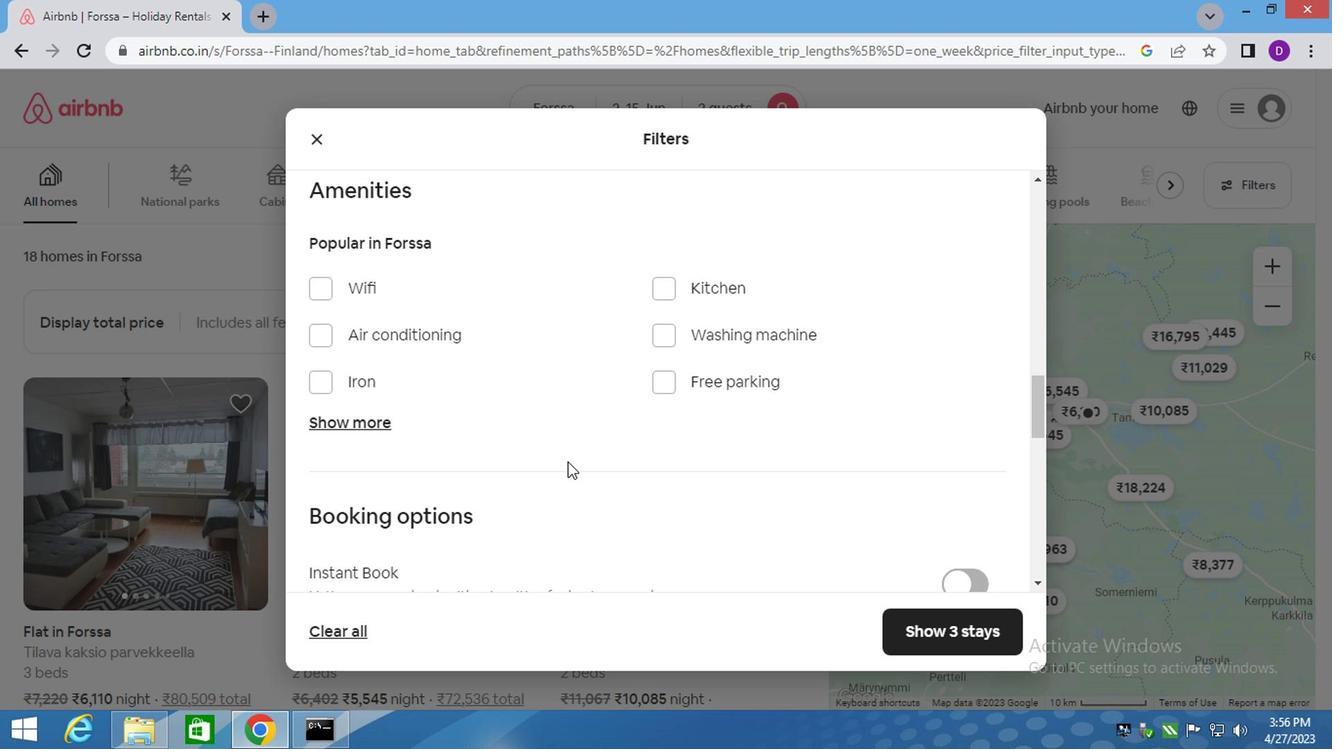 
Action: Mouse scrolled (594, 464) with delta (0, -1)
Screenshot: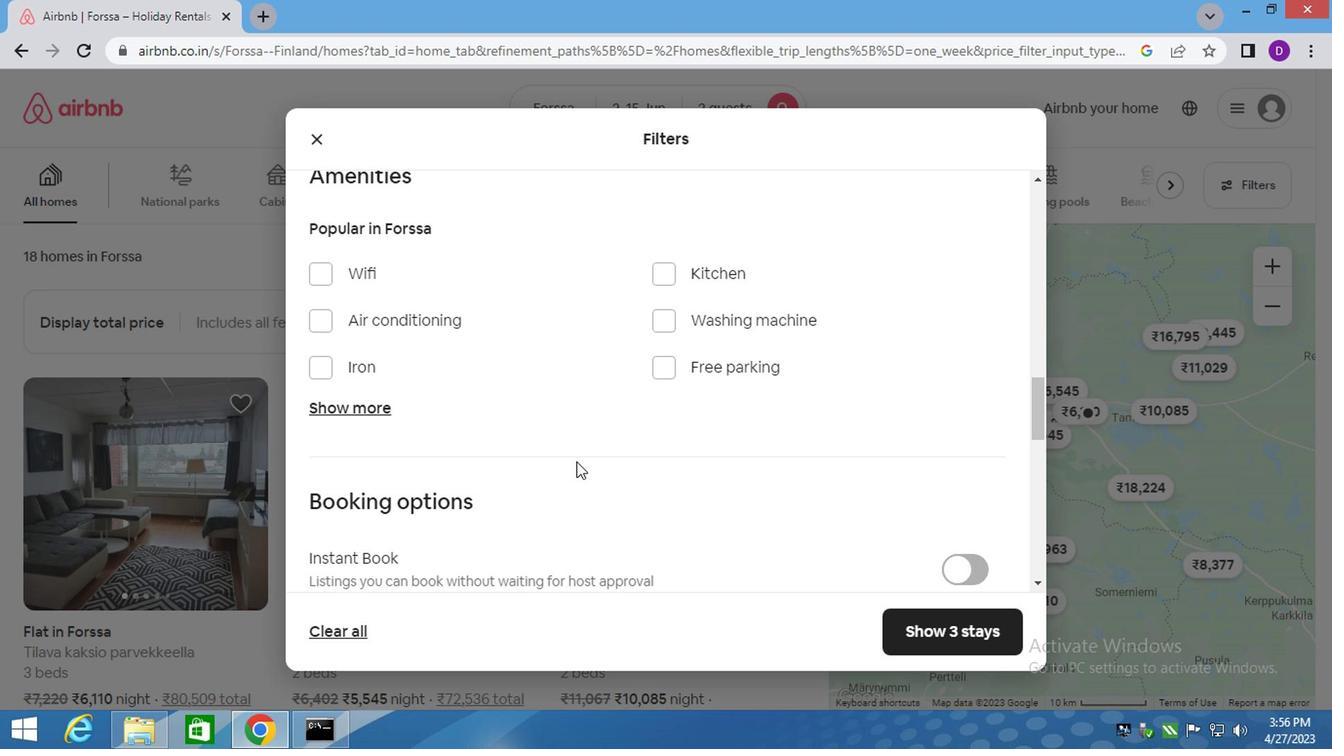 
Action: Mouse moved to (949, 352)
Screenshot: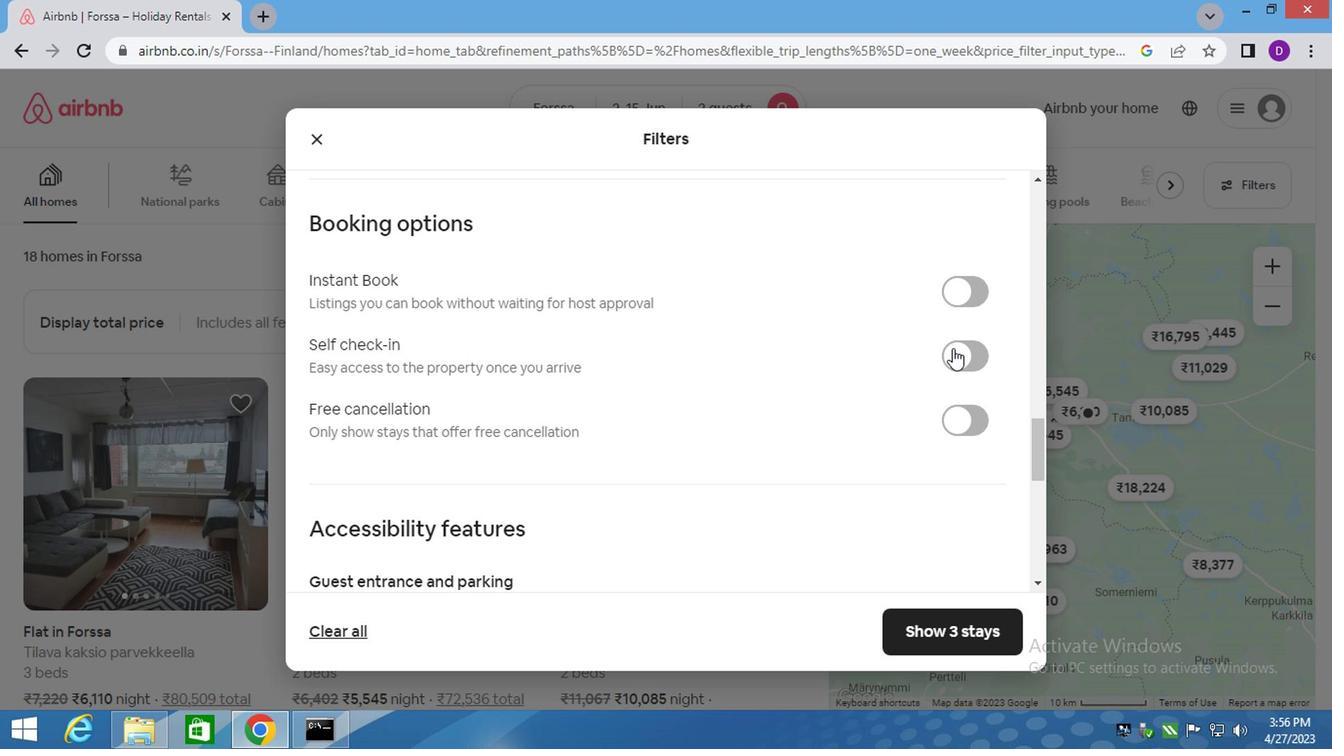
Action: Mouse pressed left at (949, 352)
Screenshot: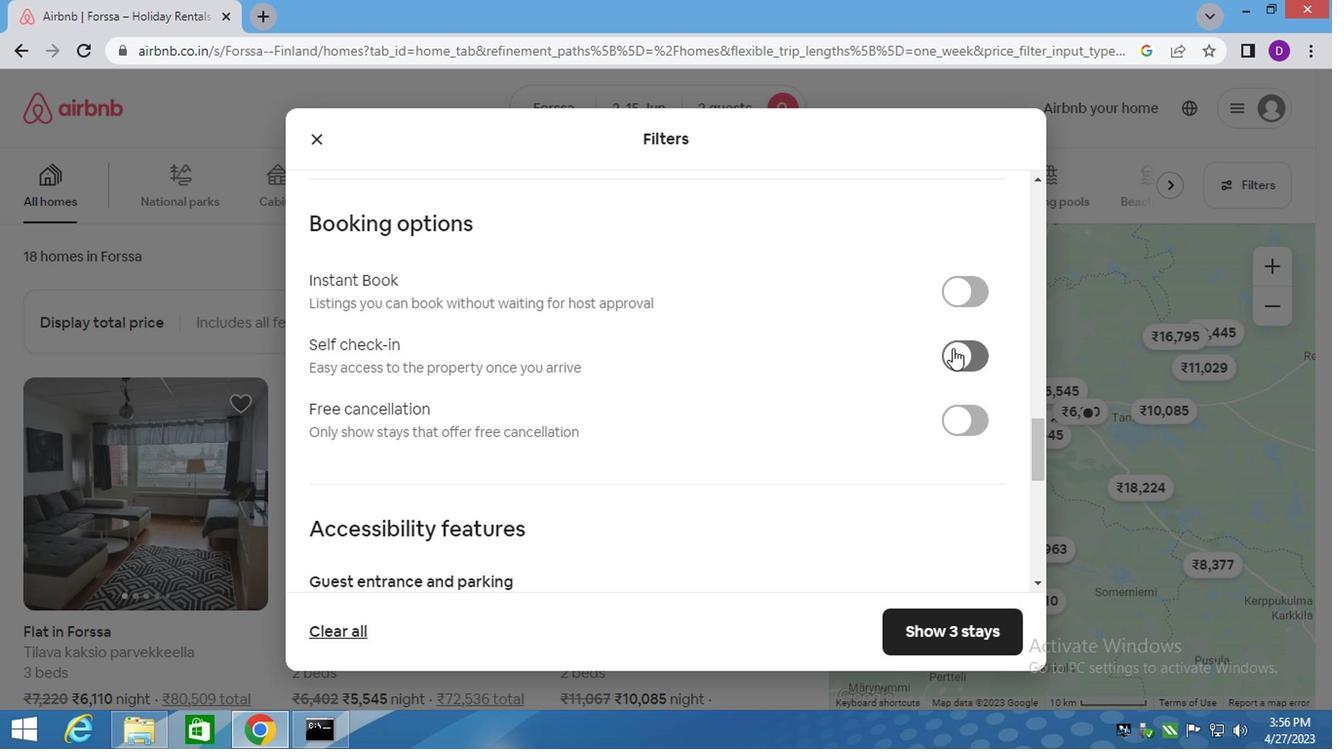 
Action: Mouse moved to (951, 636)
Screenshot: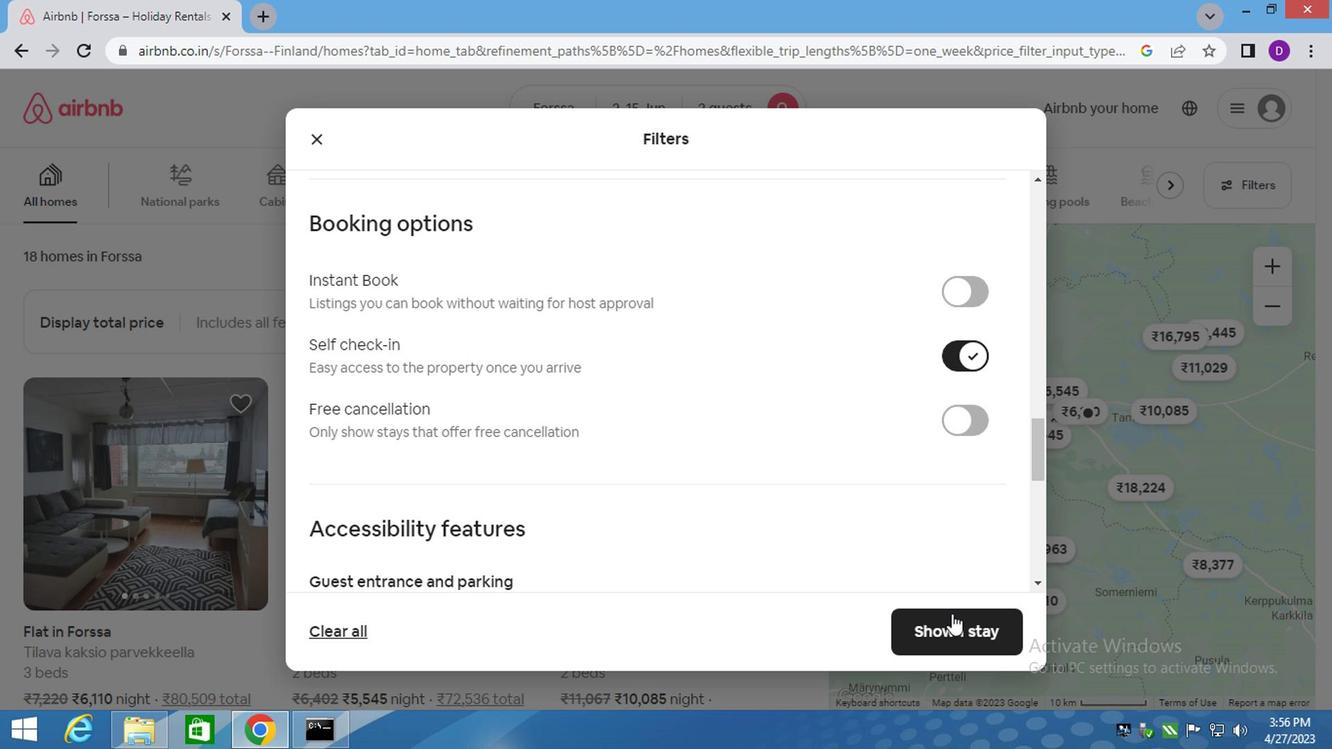 
Action: Mouse pressed left at (951, 636)
Screenshot: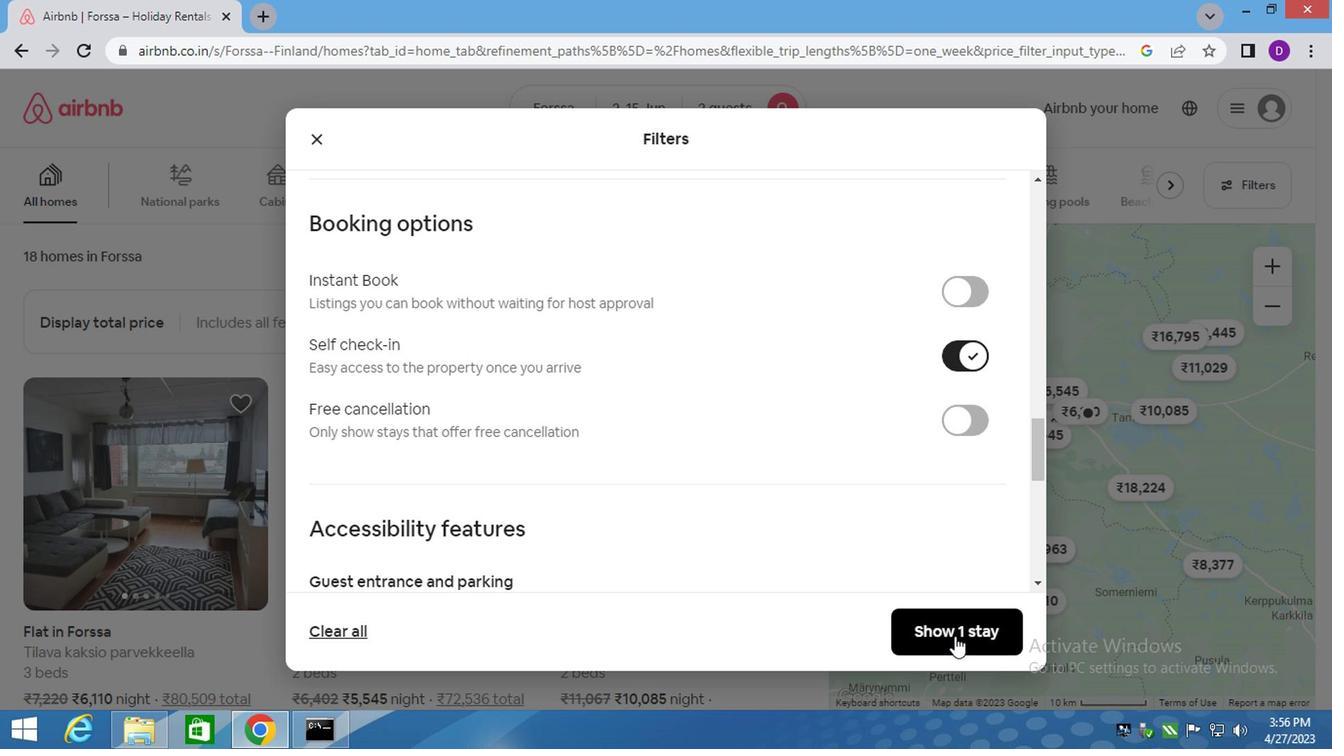 
